Task: Find connections with filter location Divinópolis with filter topic #personalbrandingwith filter profile language Spanish with filter current company Samsung Electronics with filter school Paavai Engineering College with filter industry Commercial and Industrial Equipment Rental with filter service category DJing with filter keywords title Data Analyst
Action: Mouse moved to (563, 175)
Screenshot: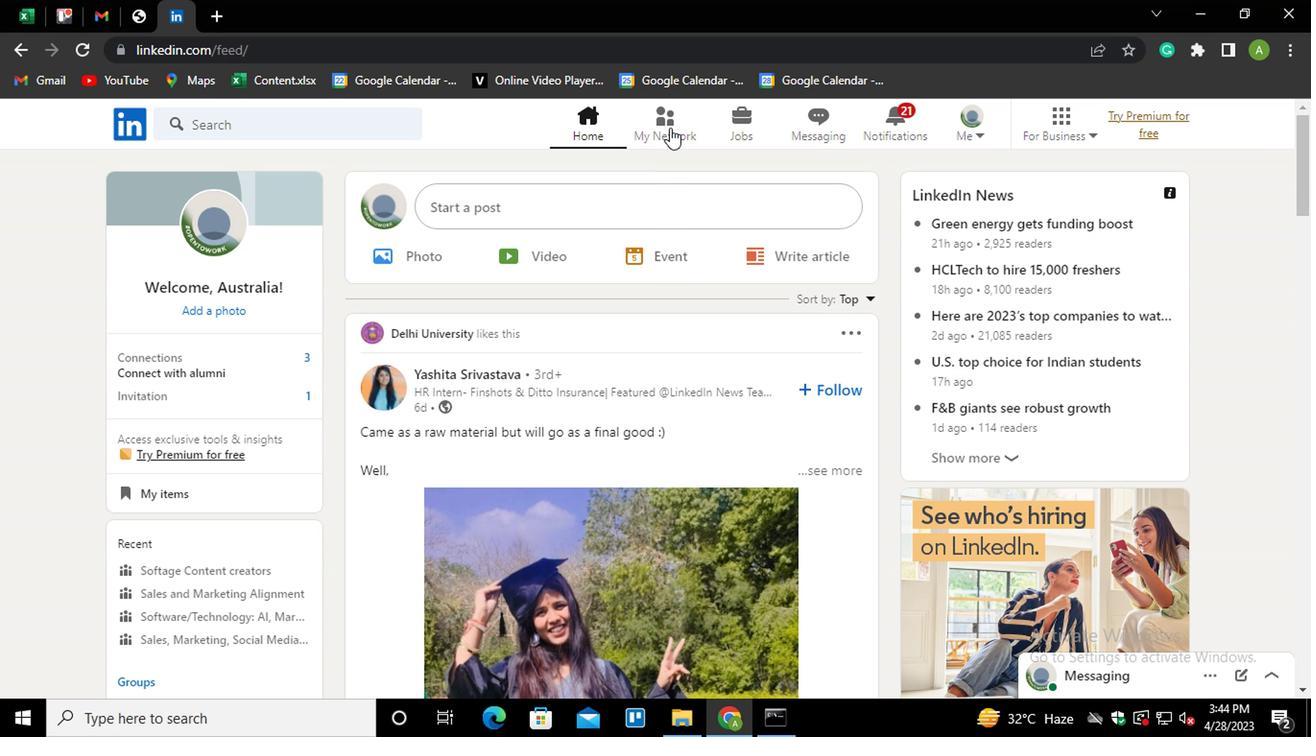 
Action: Mouse pressed left at (563, 175)
Screenshot: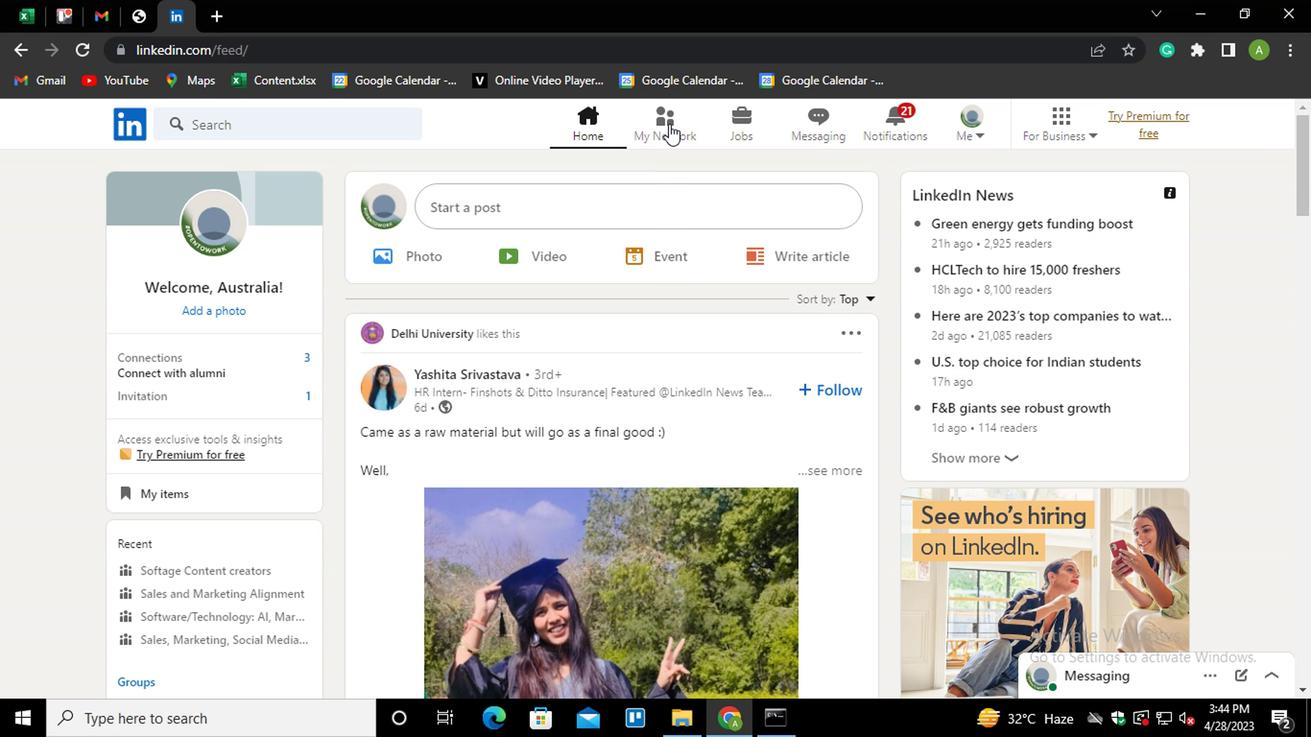 
Action: Mouse moved to (269, 251)
Screenshot: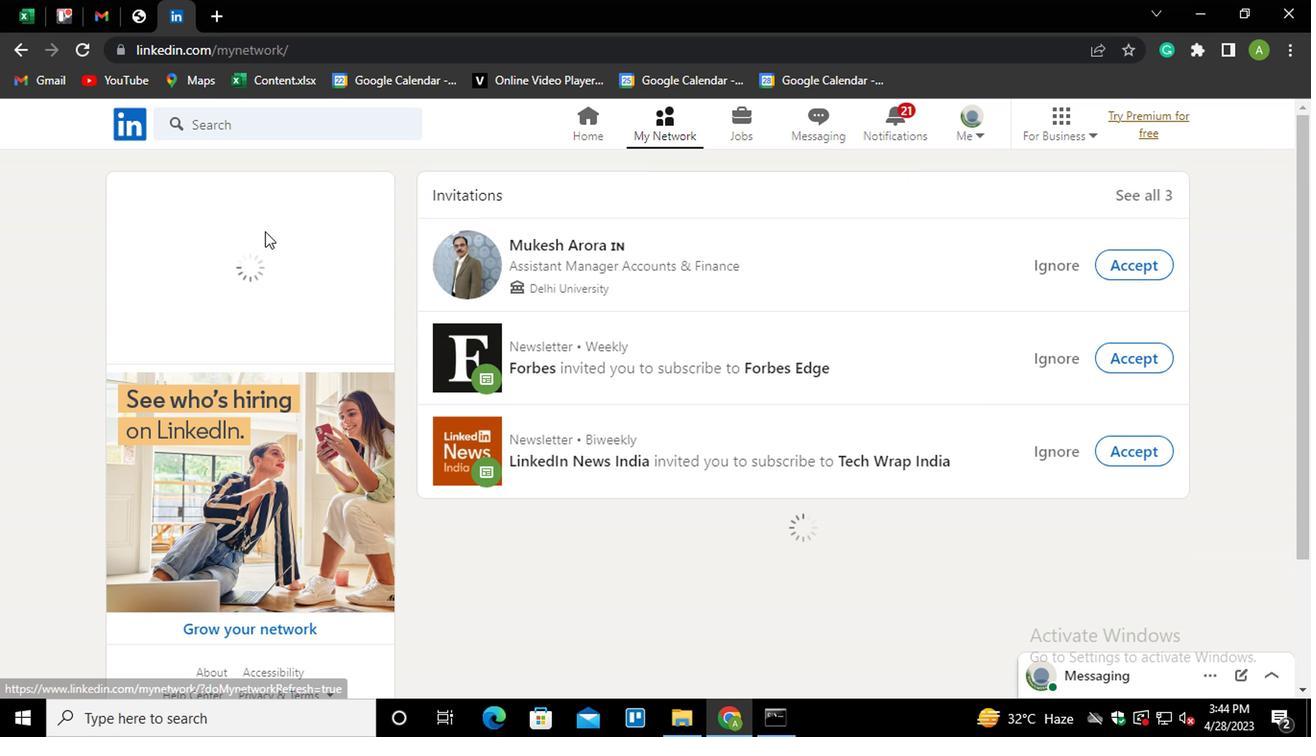 
Action: Mouse pressed left at (269, 251)
Screenshot: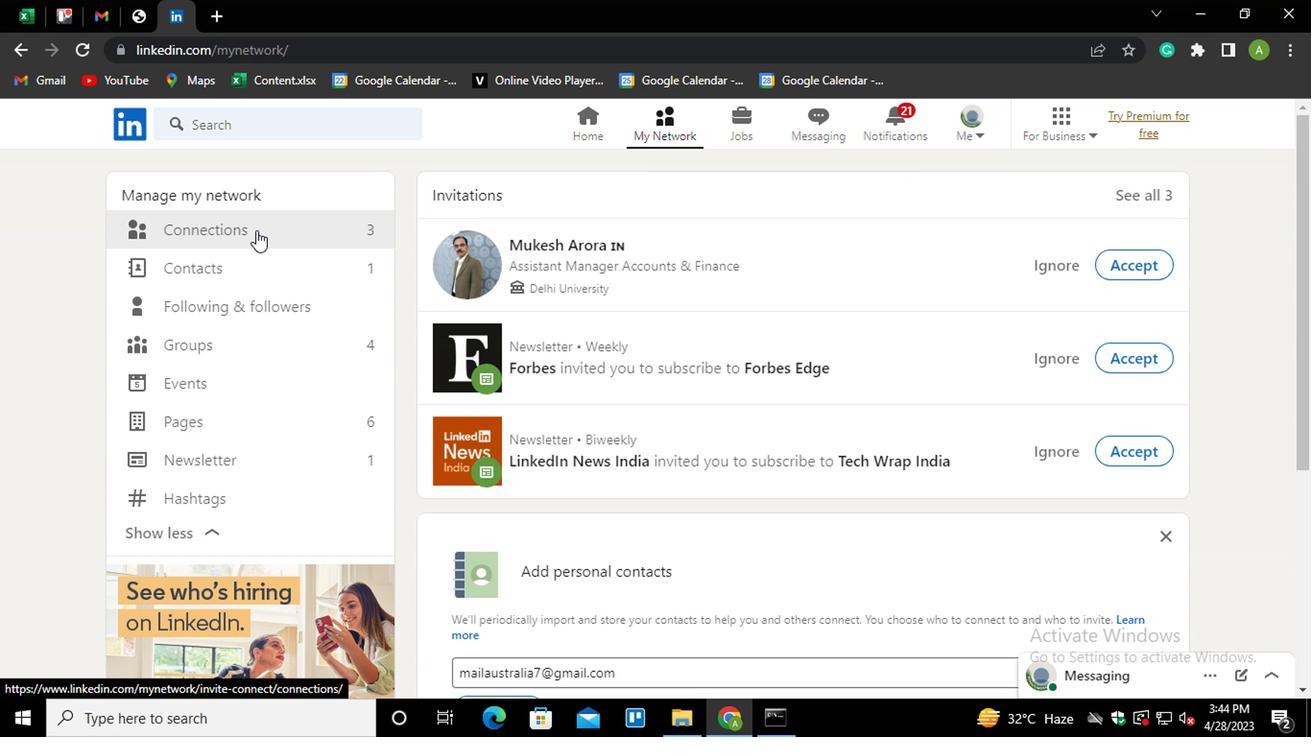 
Action: Mouse moved to (648, 248)
Screenshot: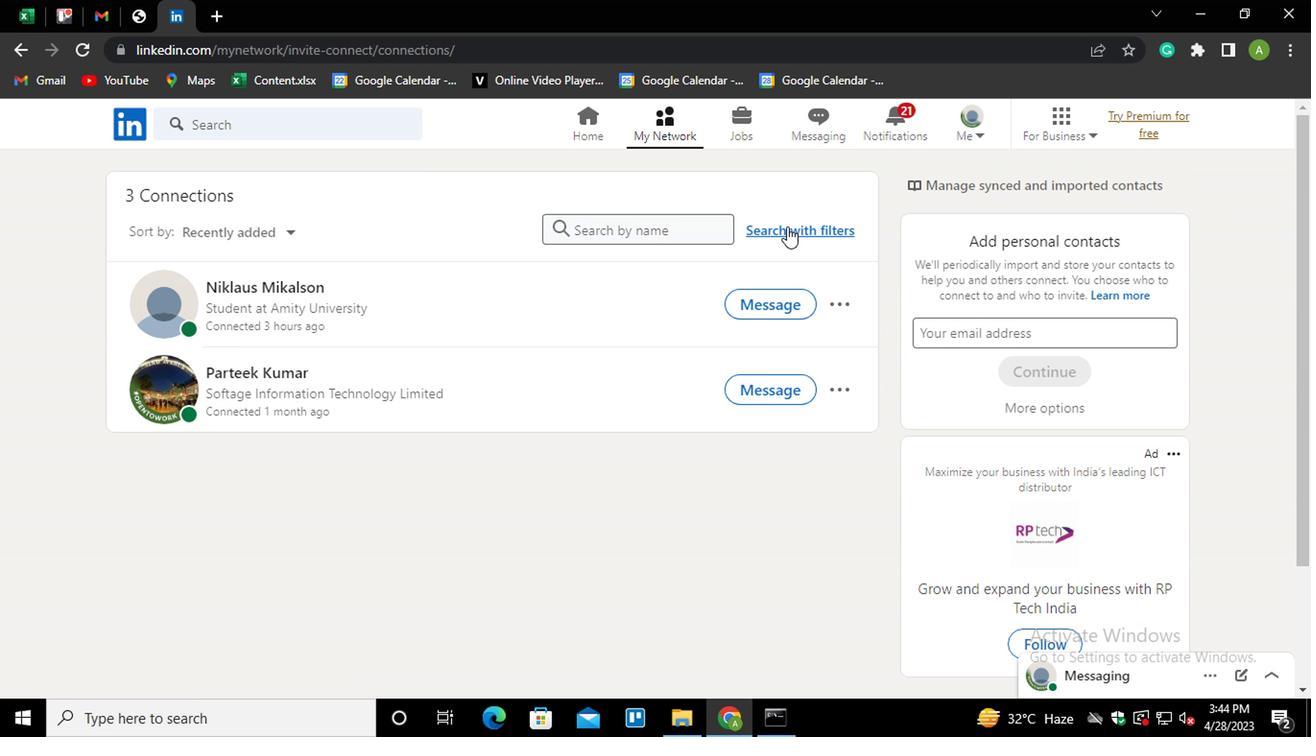 
Action: Mouse pressed left at (648, 248)
Screenshot: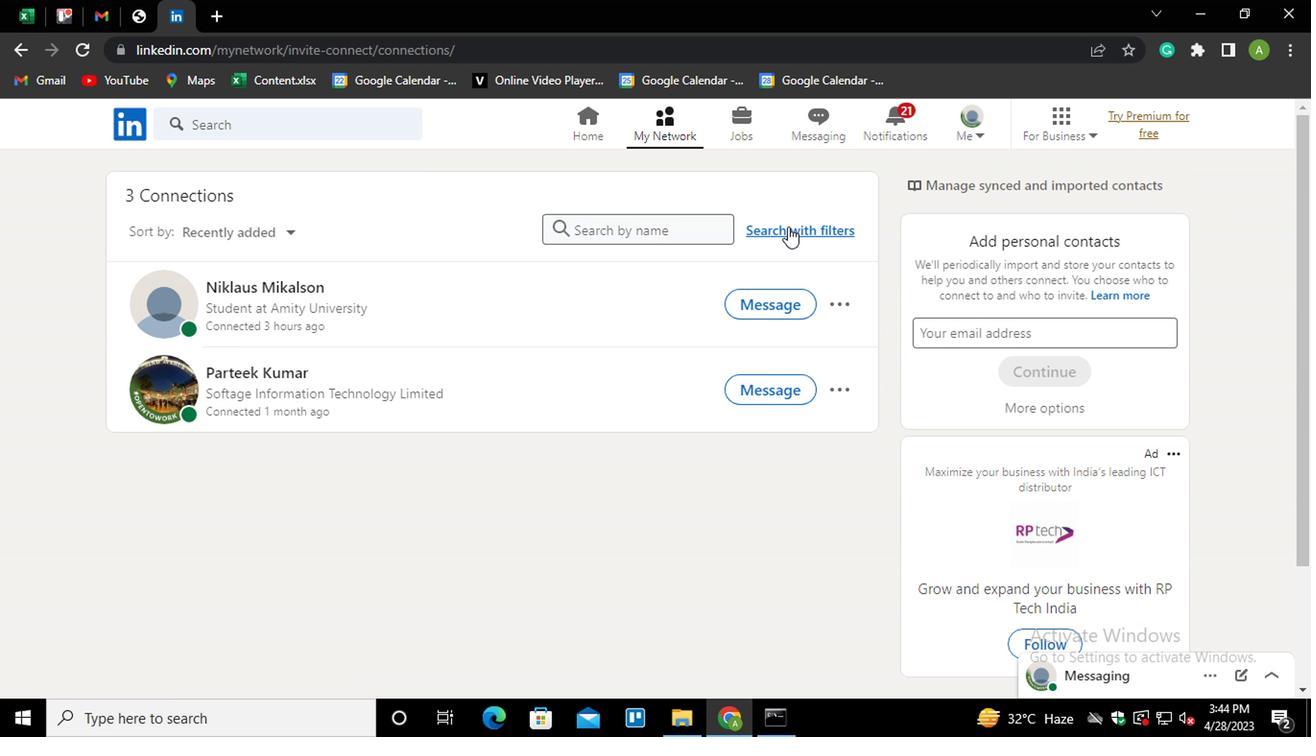 
Action: Mouse moved to (601, 213)
Screenshot: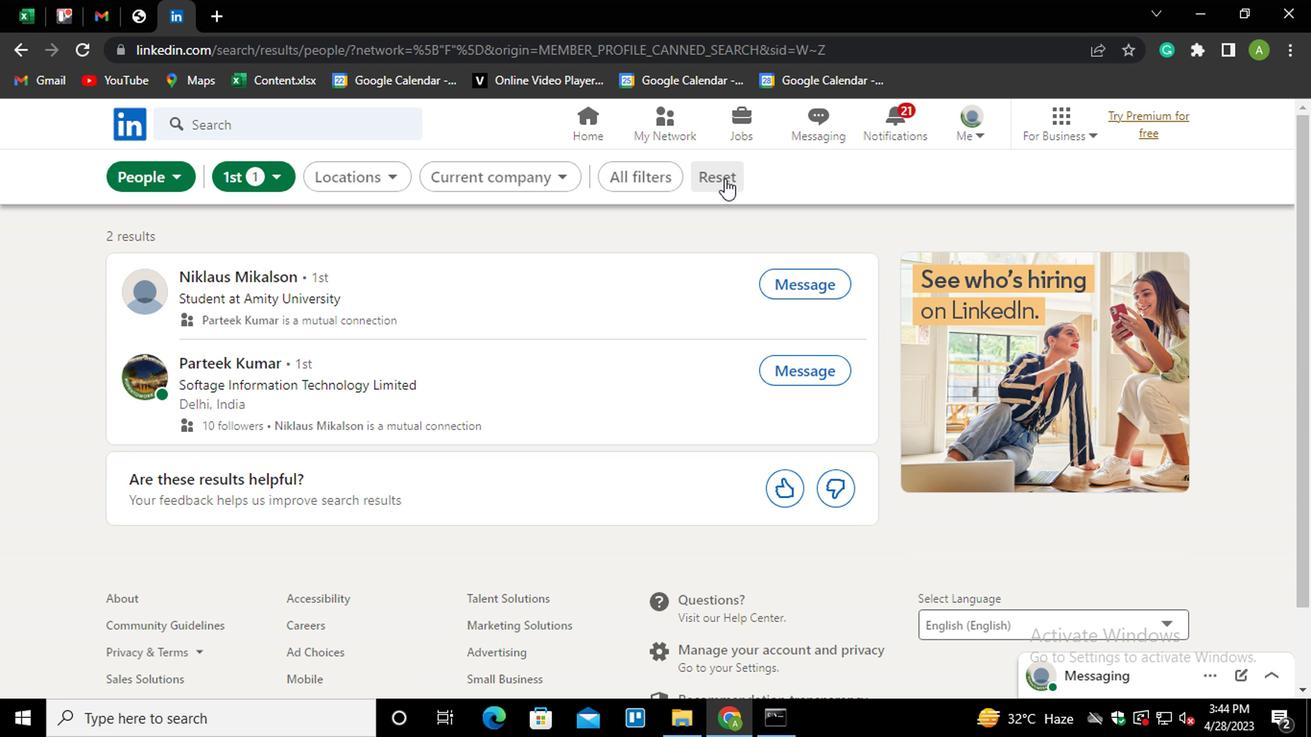 
Action: Mouse pressed left at (601, 213)
Screenshot: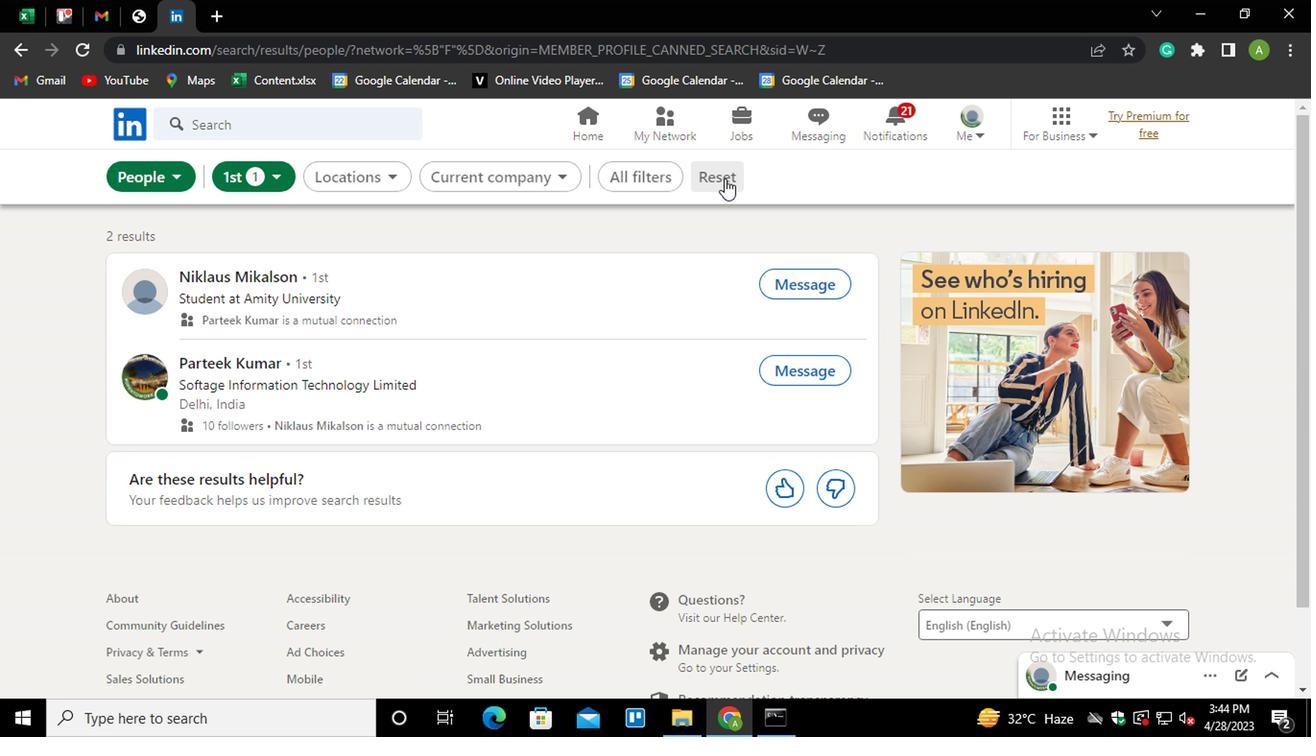 
Action: Mouse moved to (574, 216)
Screenshot: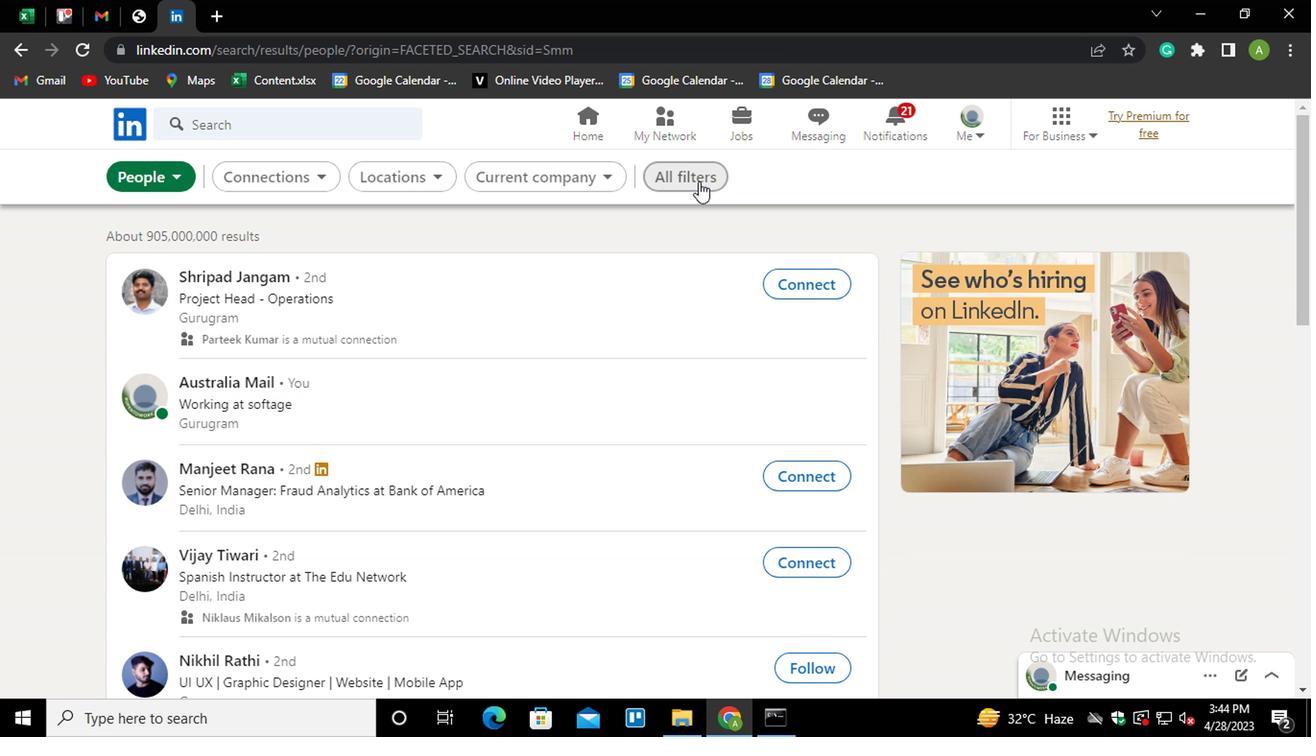 
Action: Mouse pressed left at (574, 216)
Screenshot: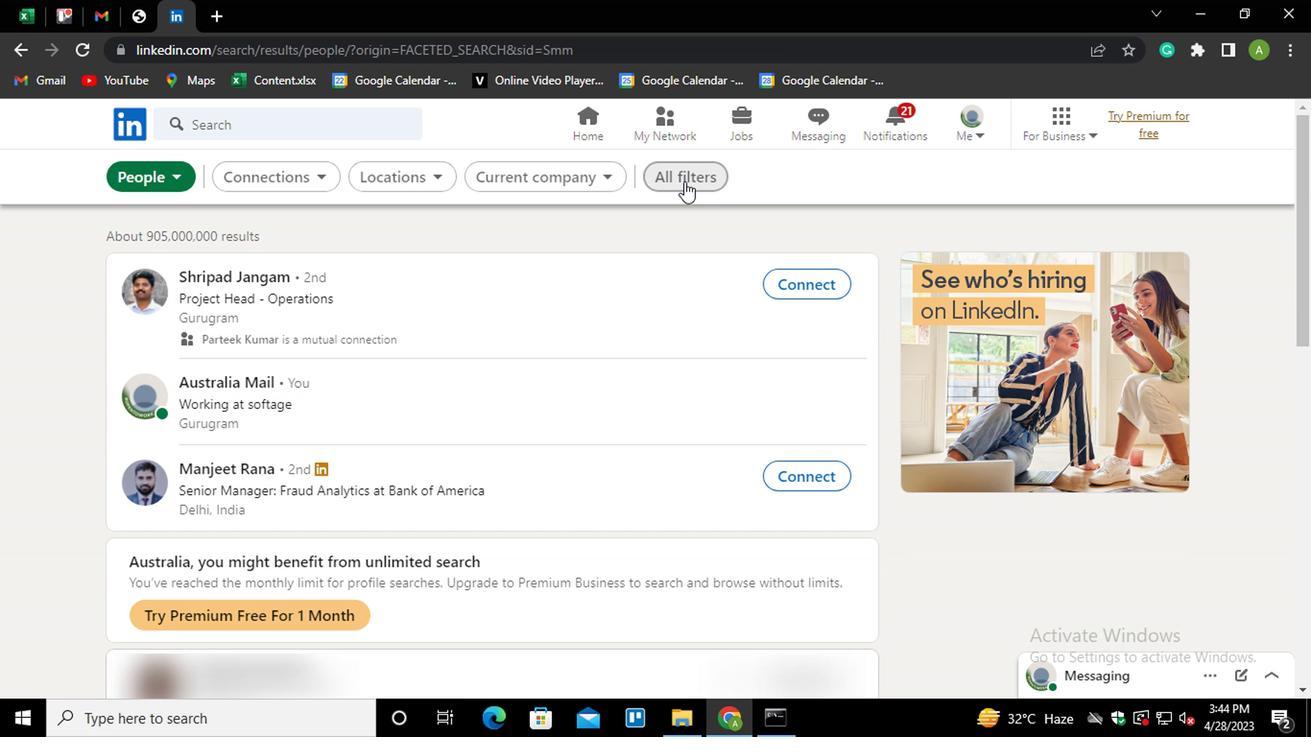 
Action: Mouse moved to (797, 321)
Screenshot: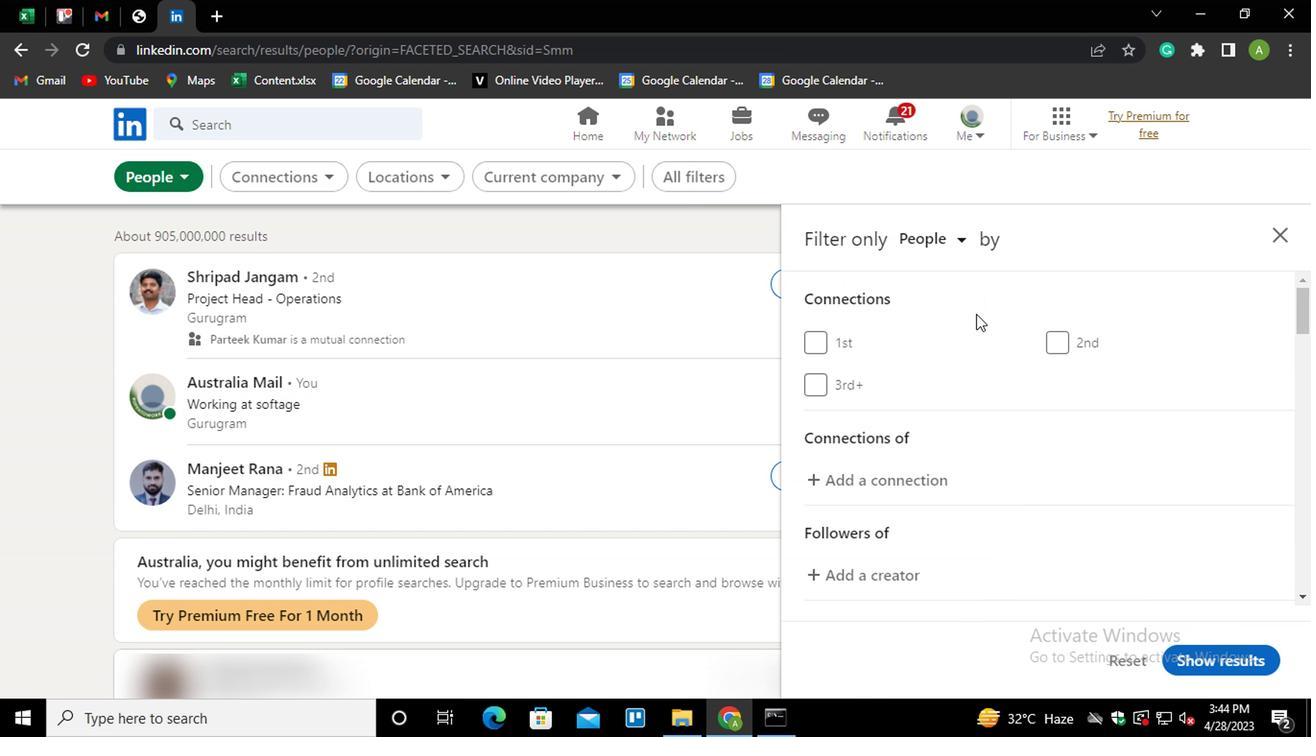 
Action: Mouse scrolled (797, 320) with delta (0, 0)
Screenshot: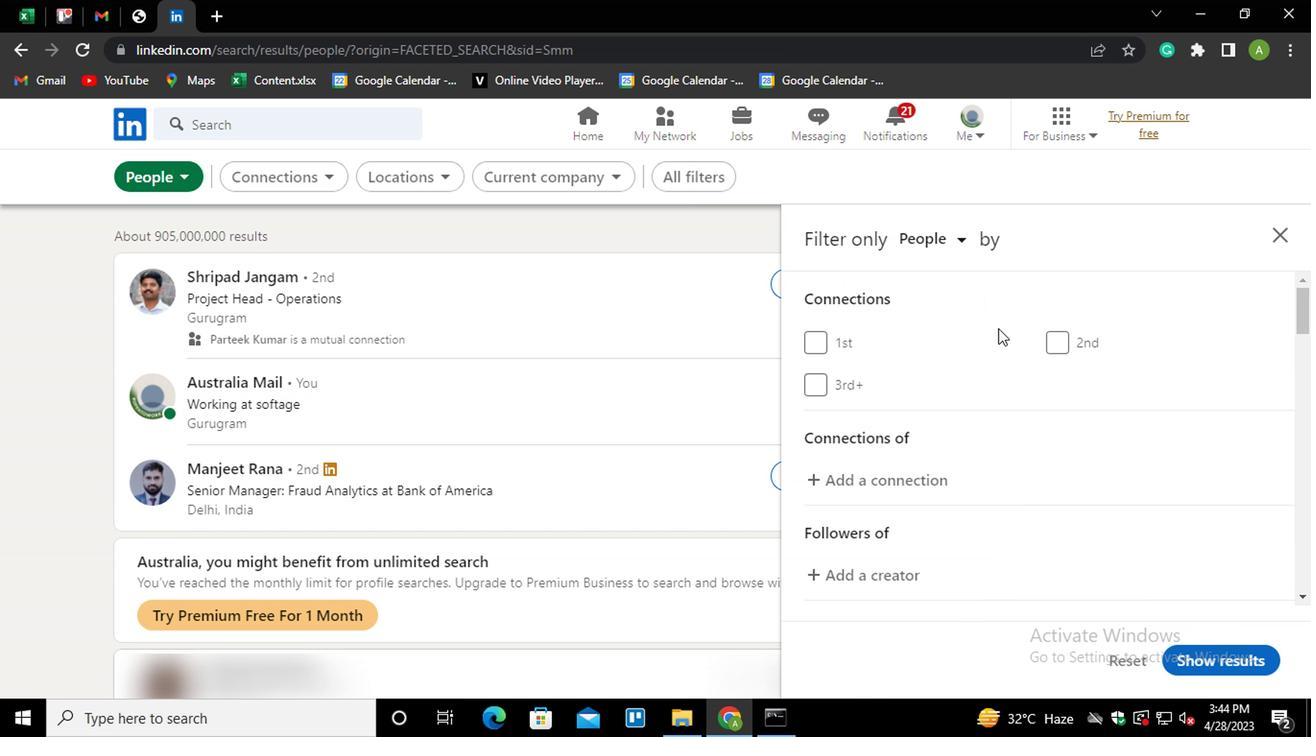 
Action: Mouse scrolled (797, 320) with delta (0, 0)
Screenshot: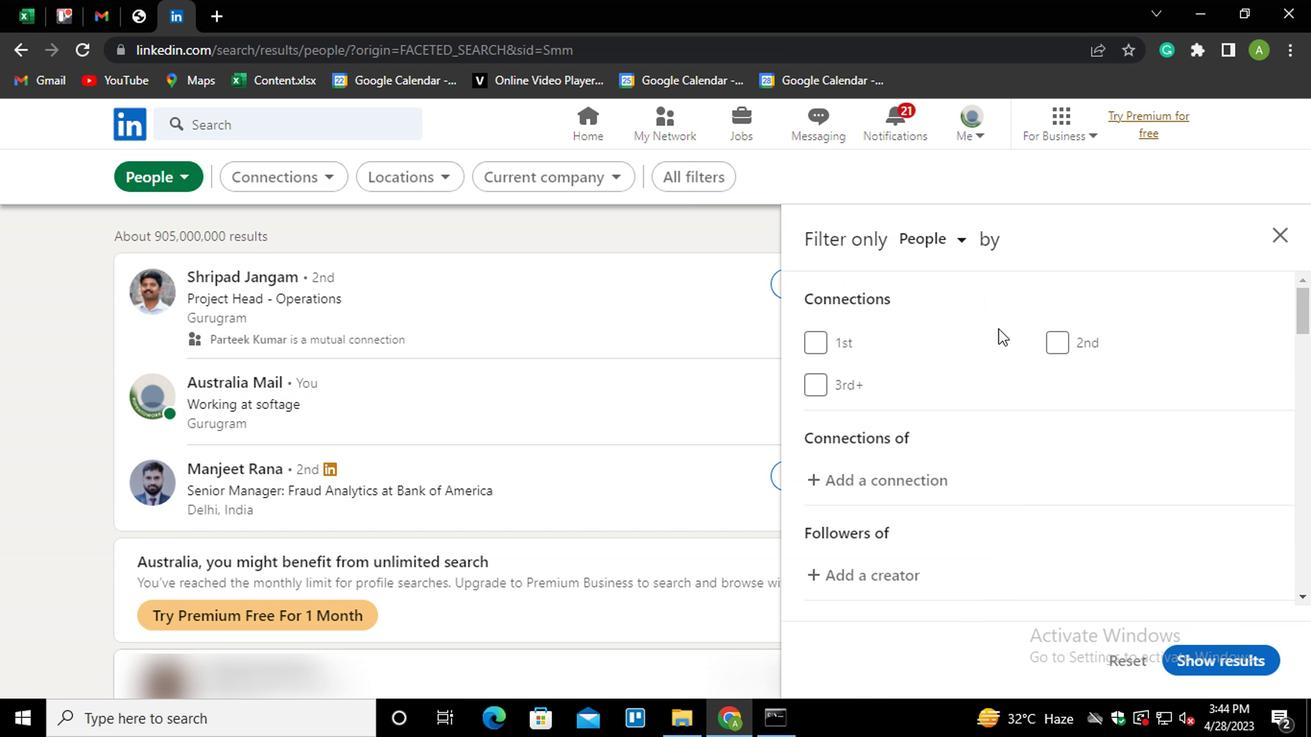 
Action: Mouse scrolled (797, 320) with delta (0, 0)
Screenshot: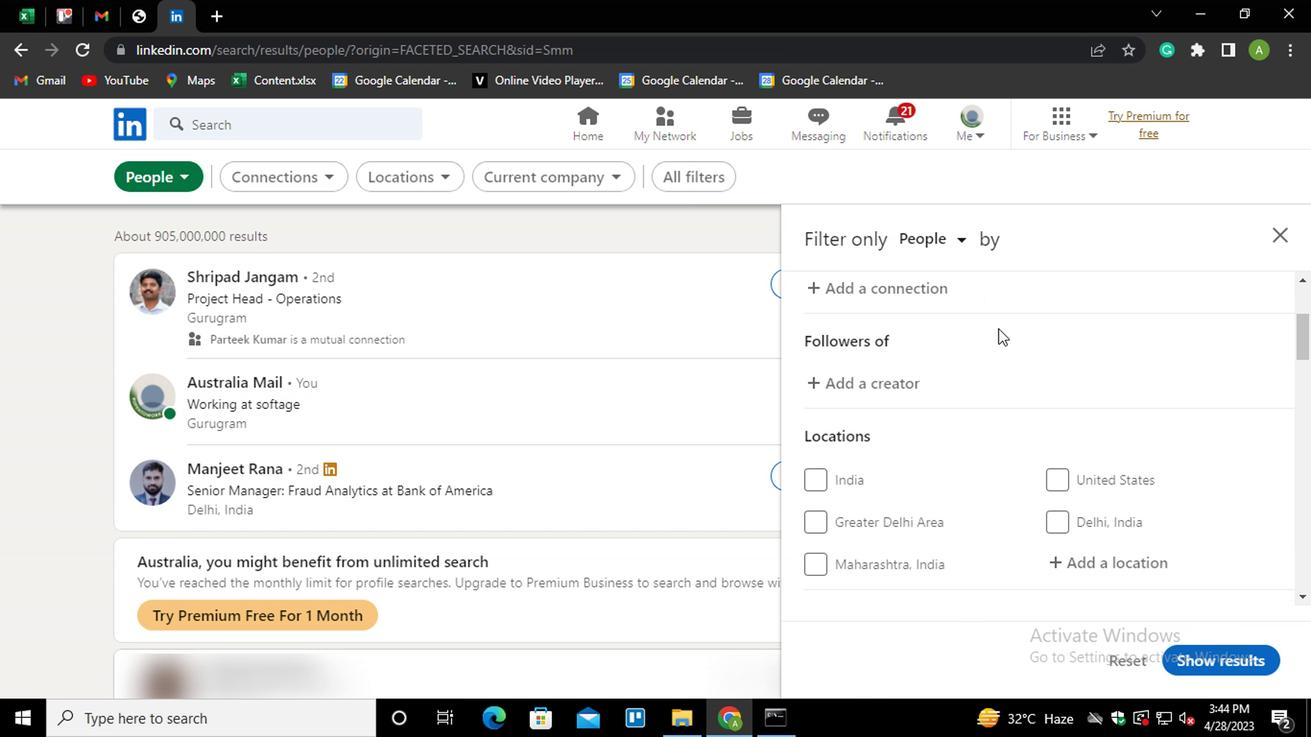 
Action: Mouse moved to (849, 420)
Screenshot: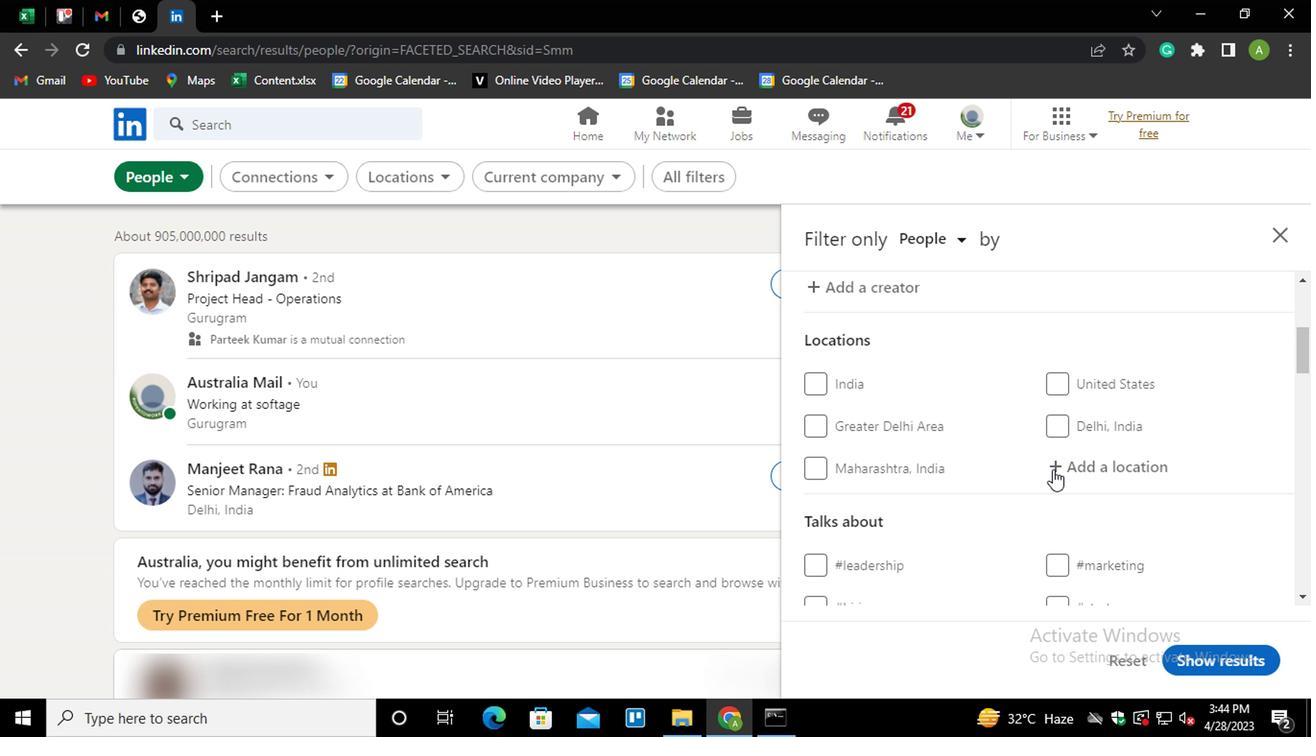 
Action: Mouse pressed left at (849, 420)
Screenshot: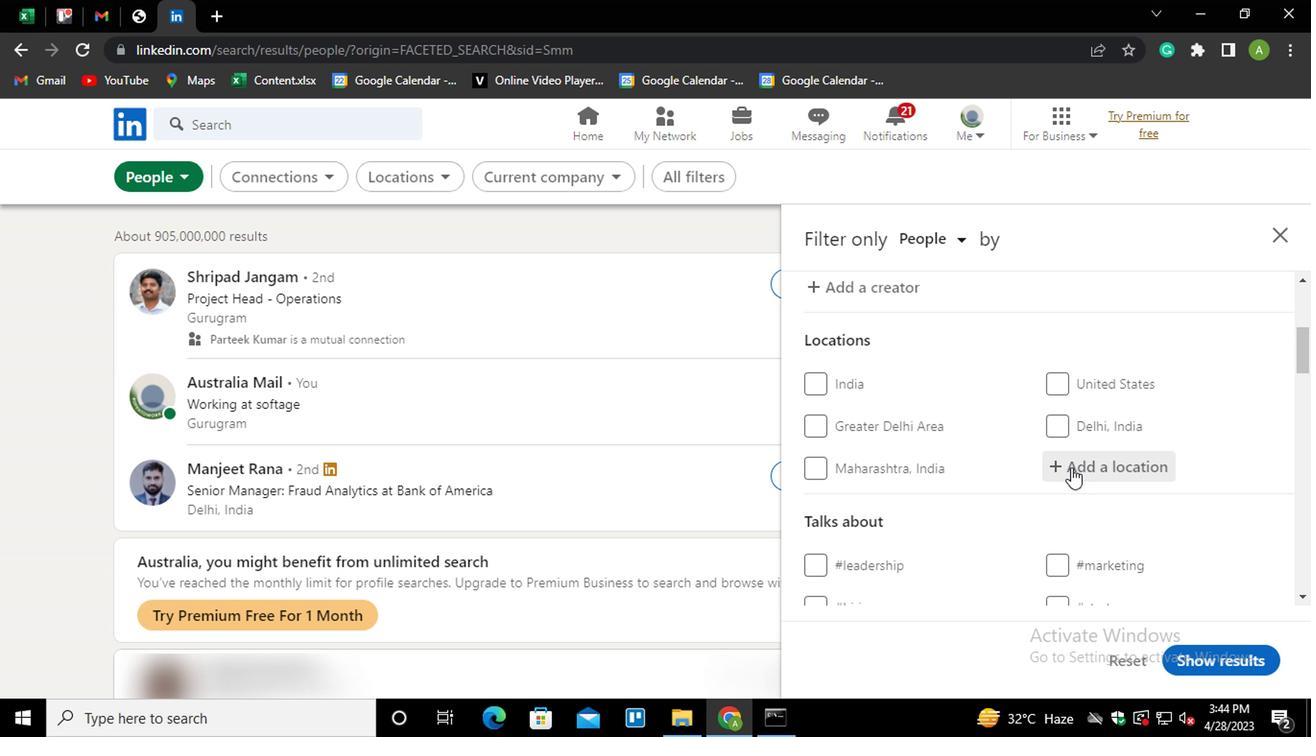 
Action: Mouse moved to (848, 420)
Screenshot: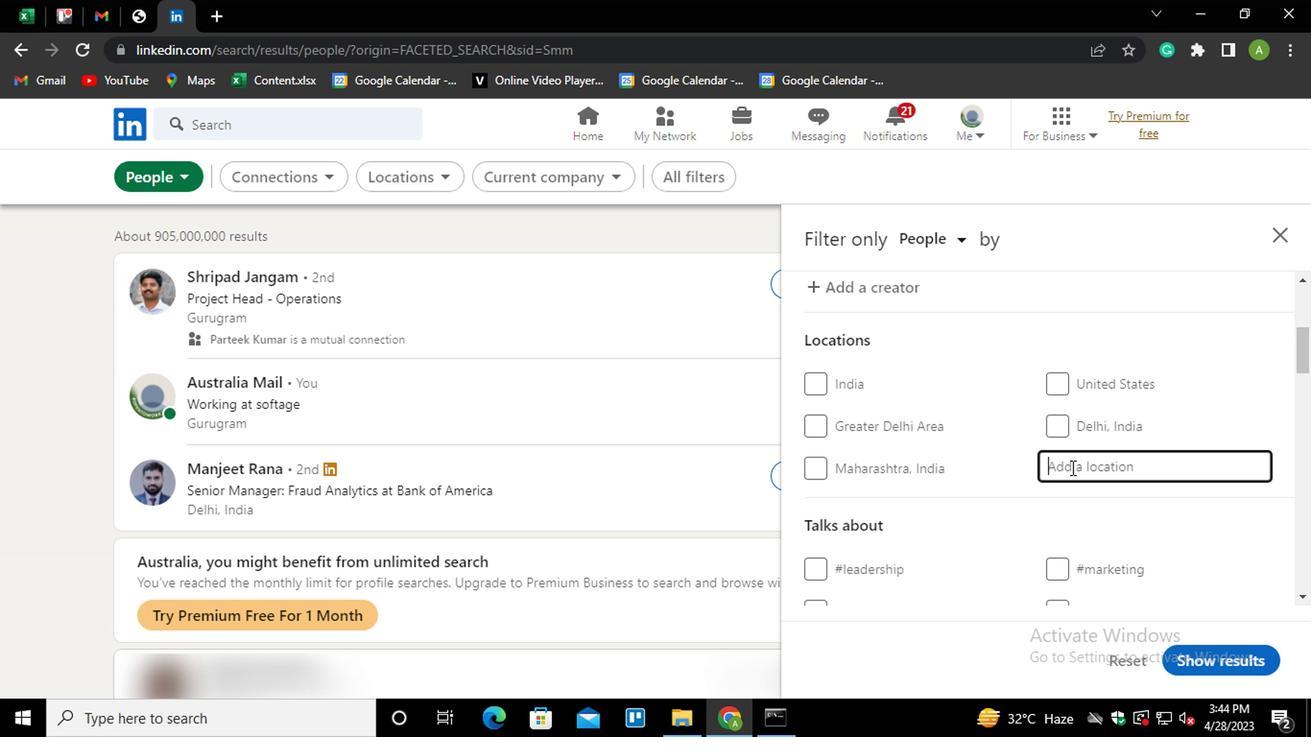 
Action: Key pressed <Key.shift>
Screenshot: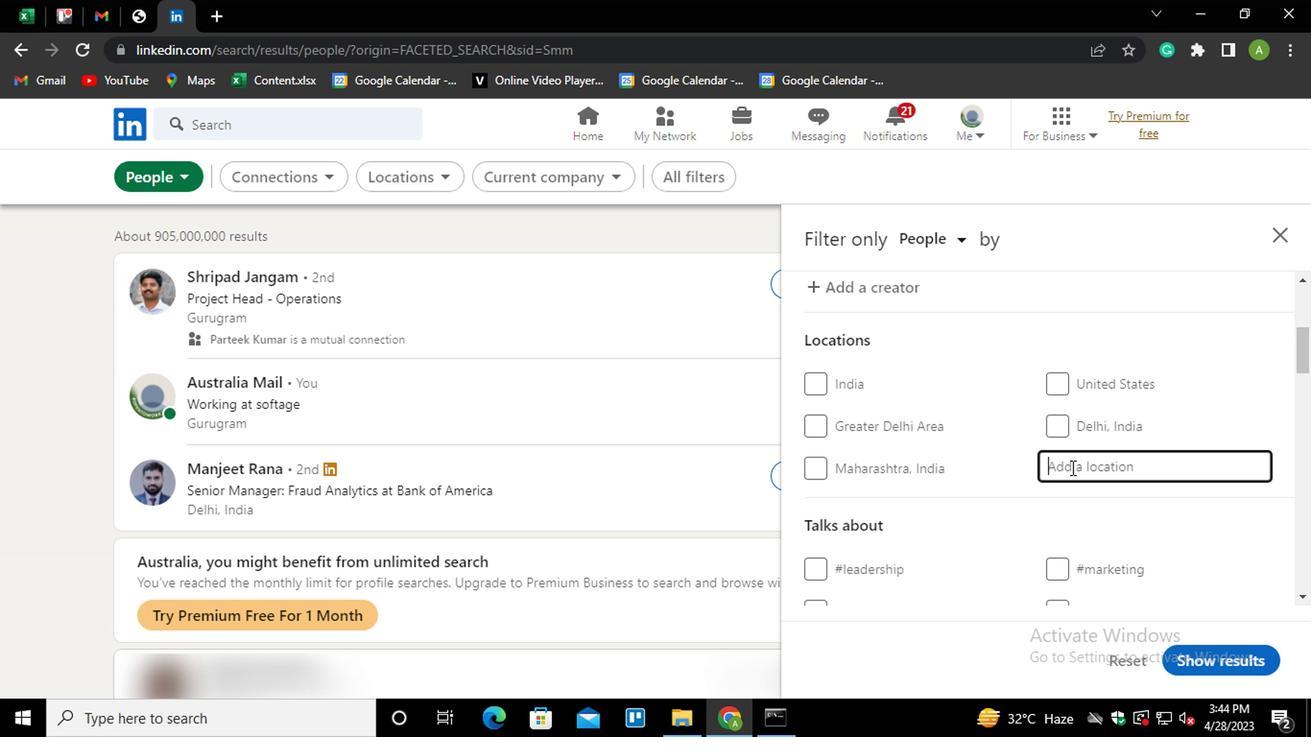 
Action: Mouse moved to (847, 421)
Screenshot: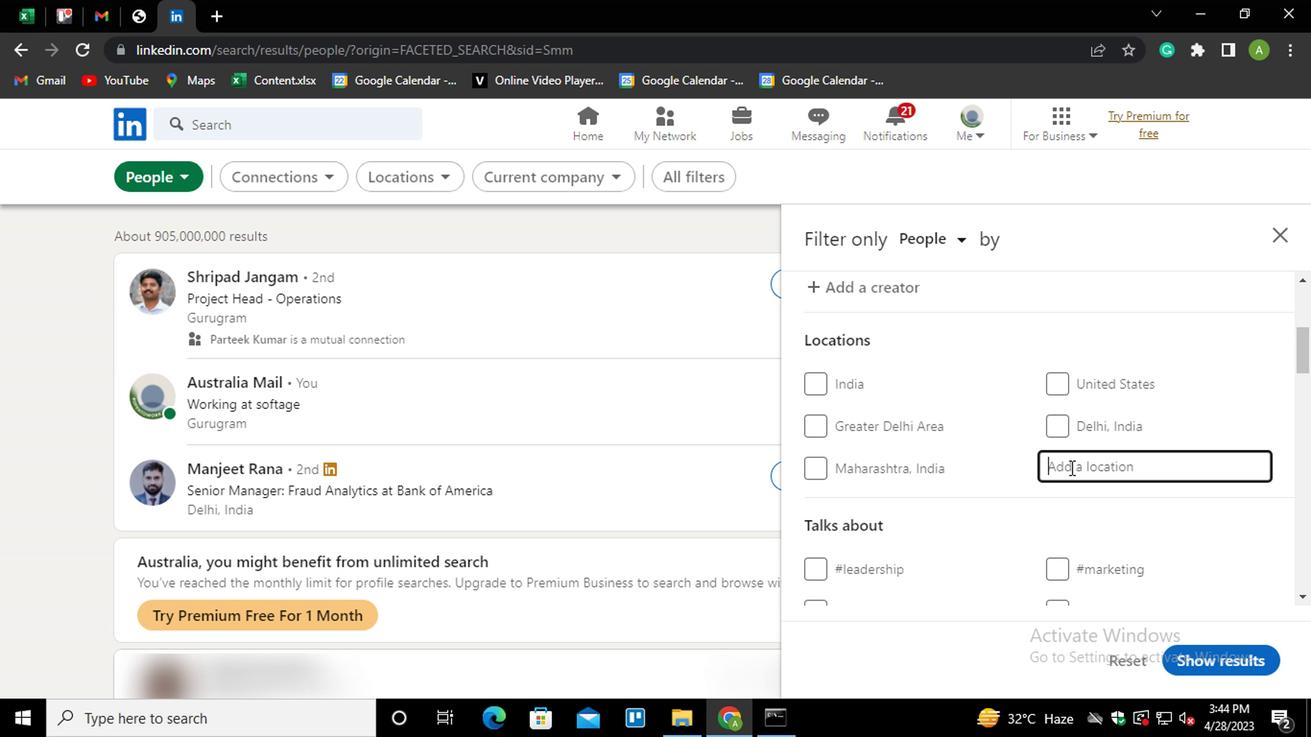
Action: Key pressed D
Screenshot: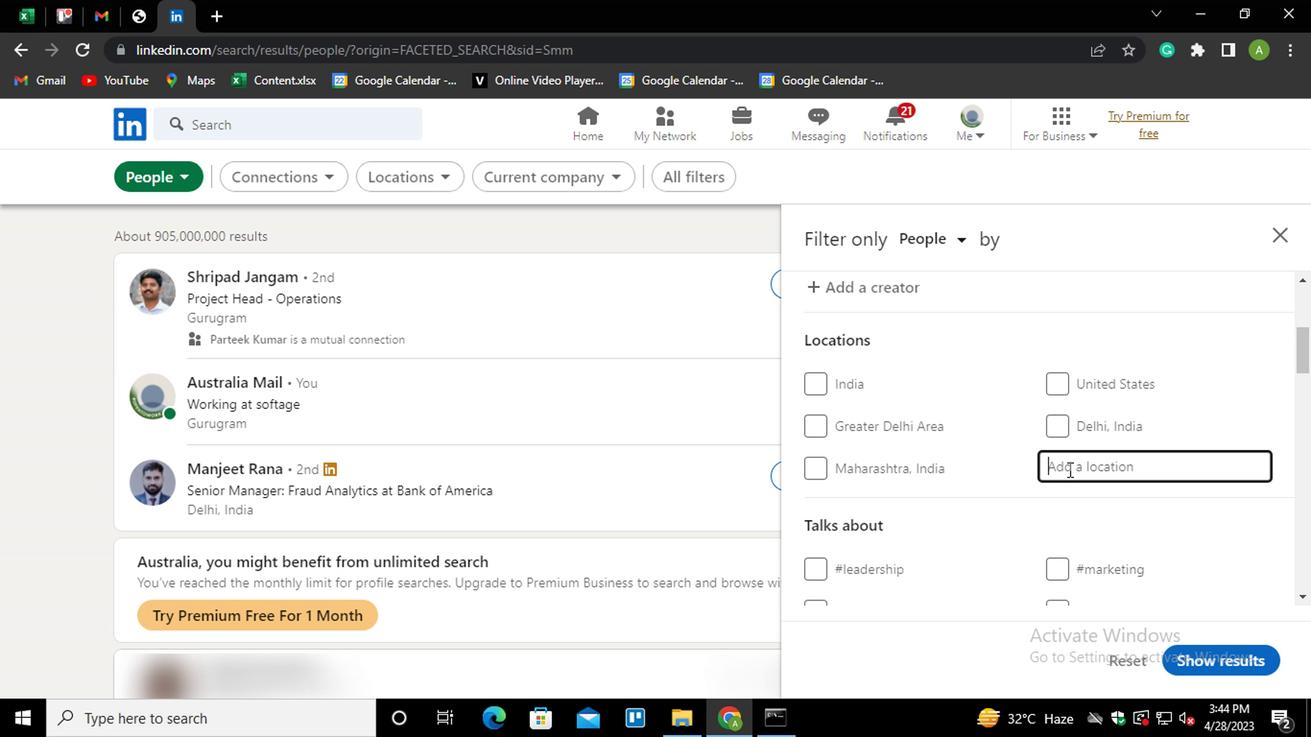 
Action: Mouse moved to (843, 424)
Screenshot: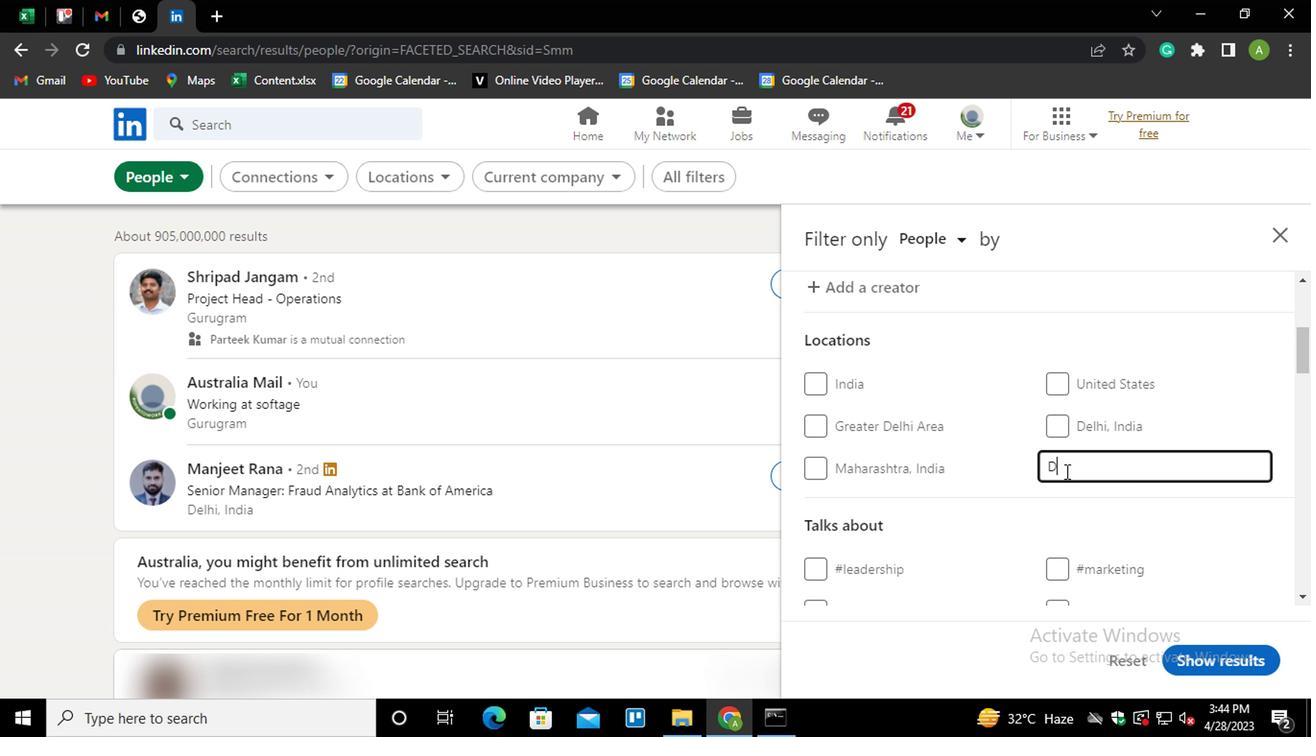 
Action: Key pressed IVINOPOLIS<Key.down><Key.enter>
Screenshot: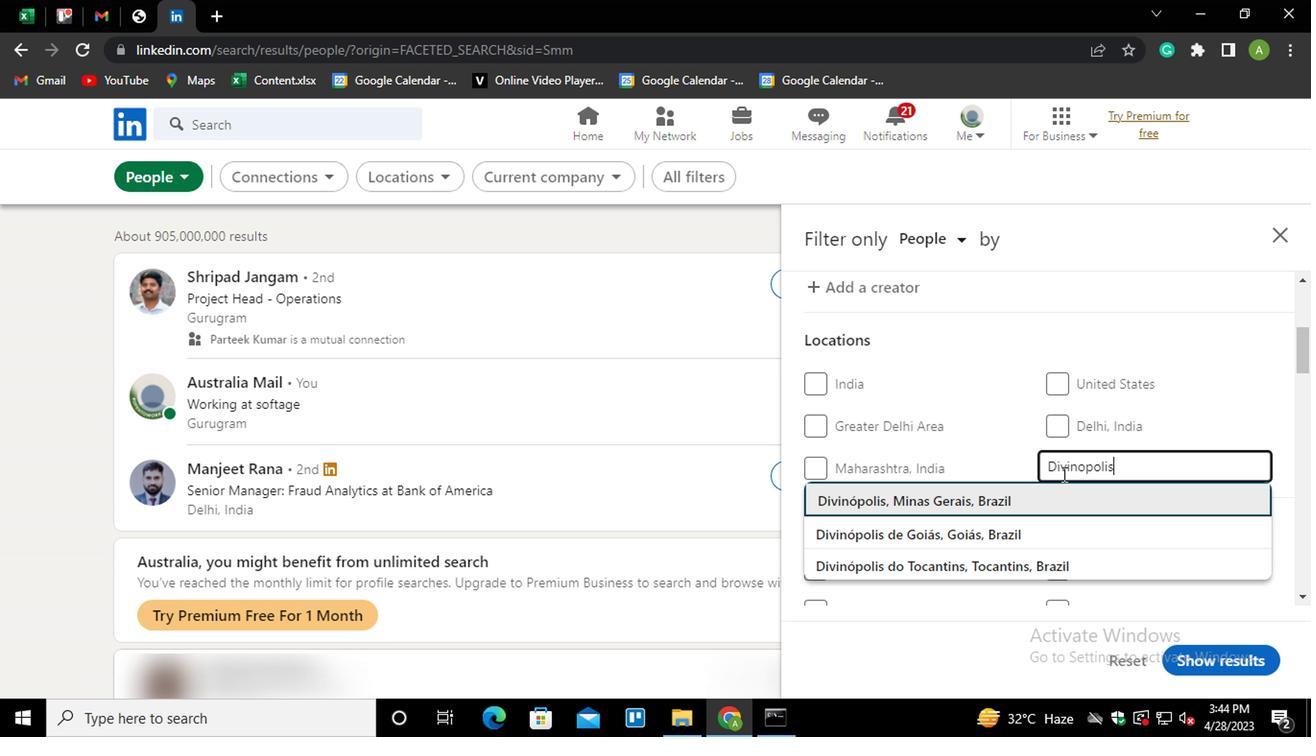 
Action: Mouse scrolled (843, 424) with delta (0, 0)
Screenshot: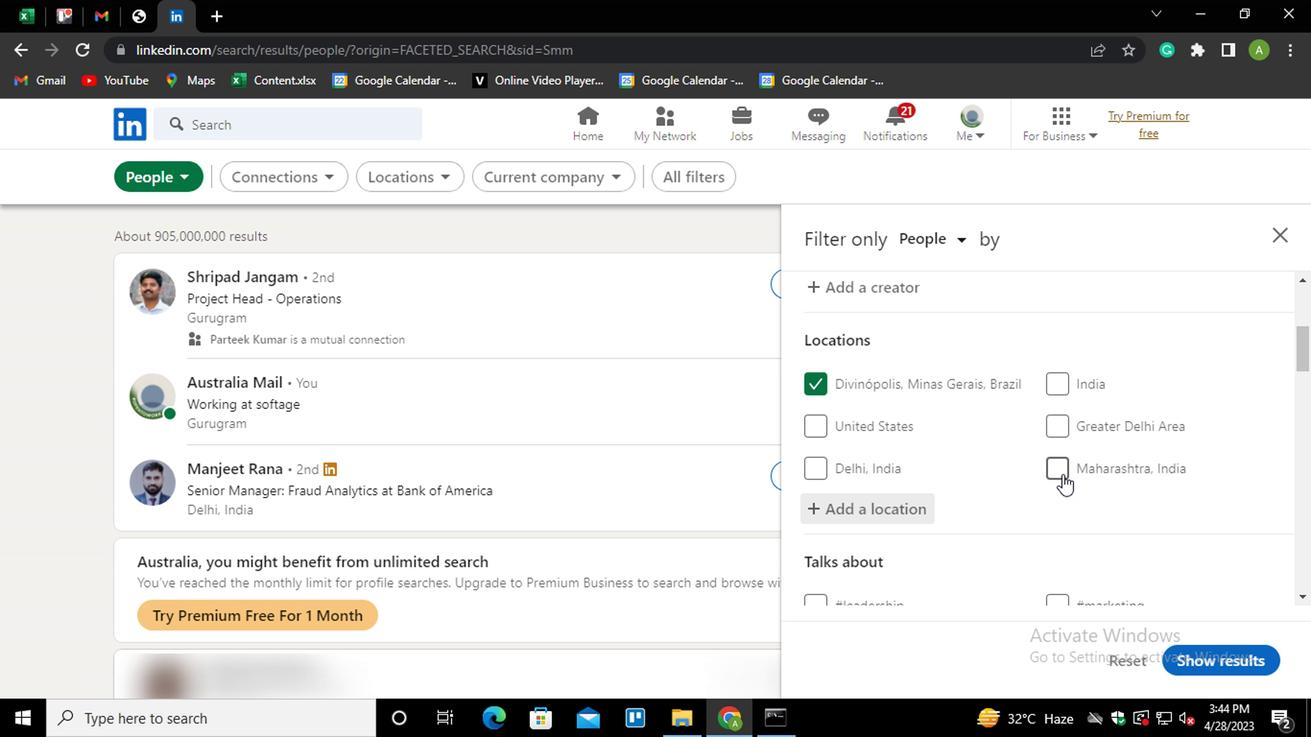 
Action: Mouse scrolled (843, 424) with delta (0, 0)
Screenshot: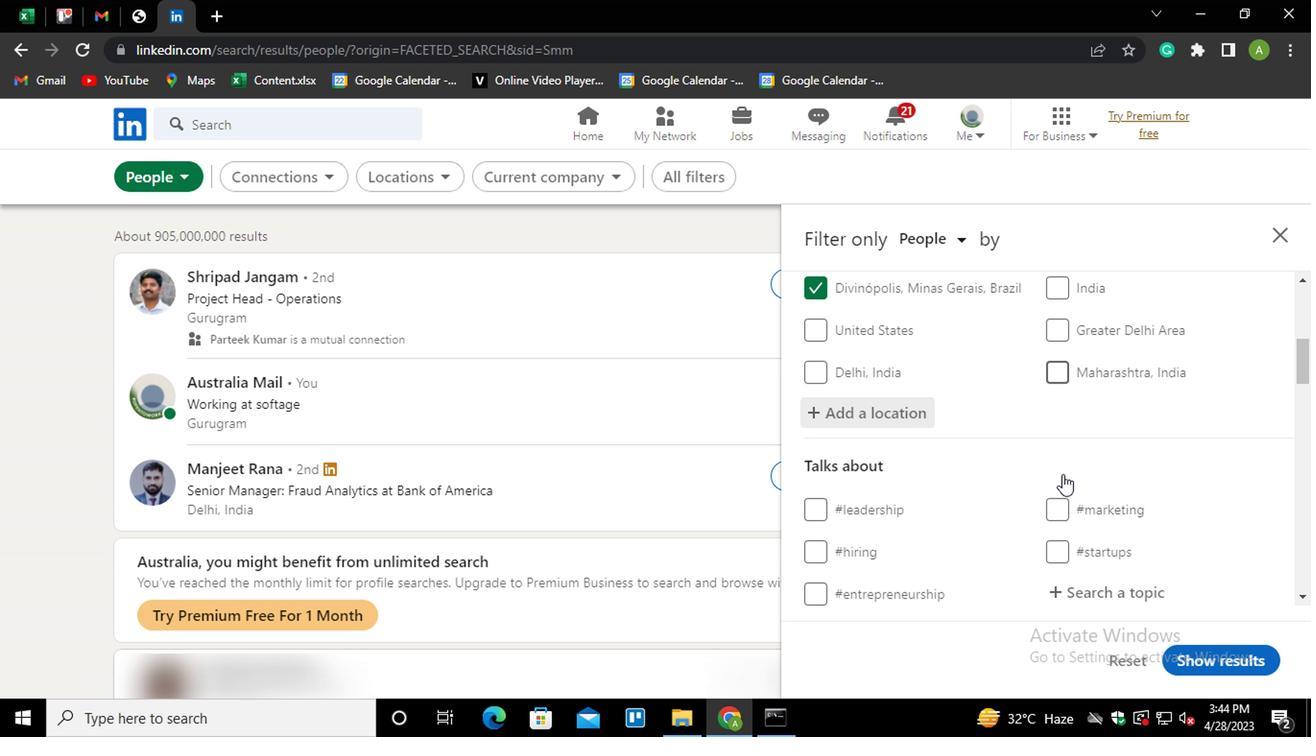
Action: Mouse scrolled (843, 424) with delta (0, 0)
Screenshot: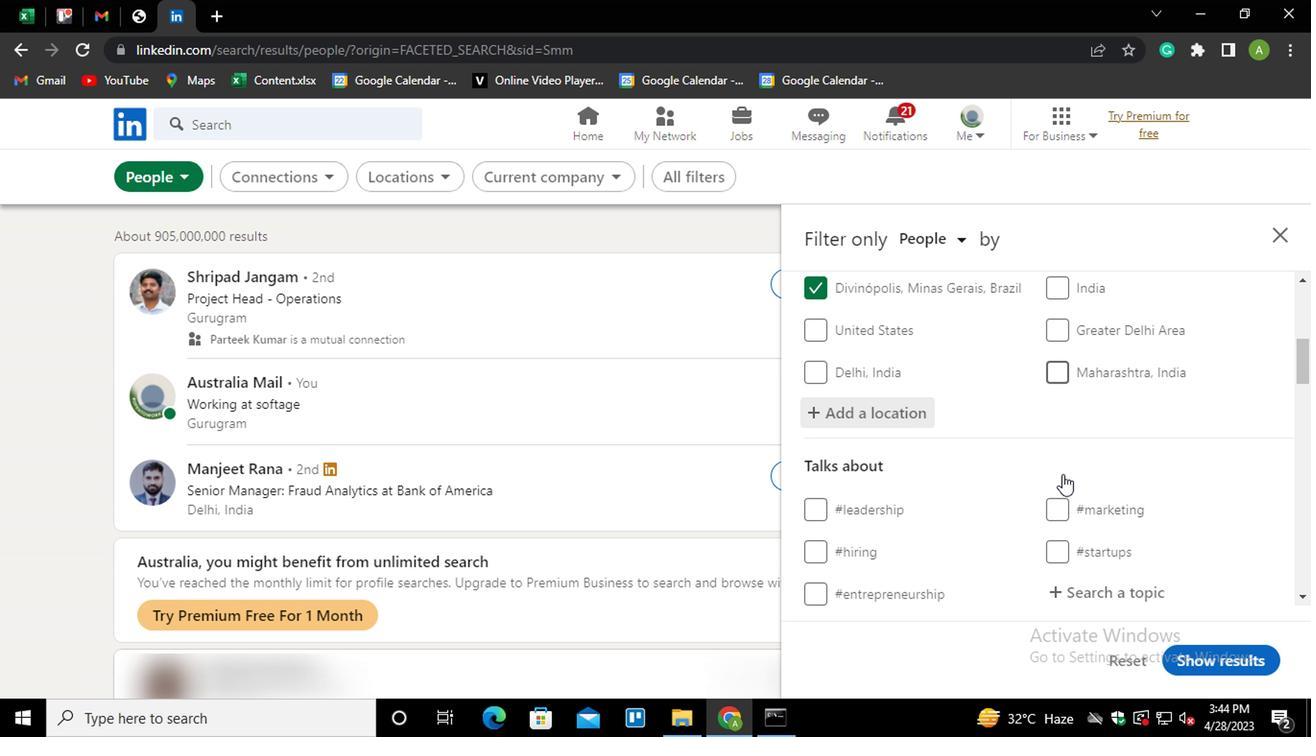 
Action: Mouse moved to (854, 375)
Screenshot: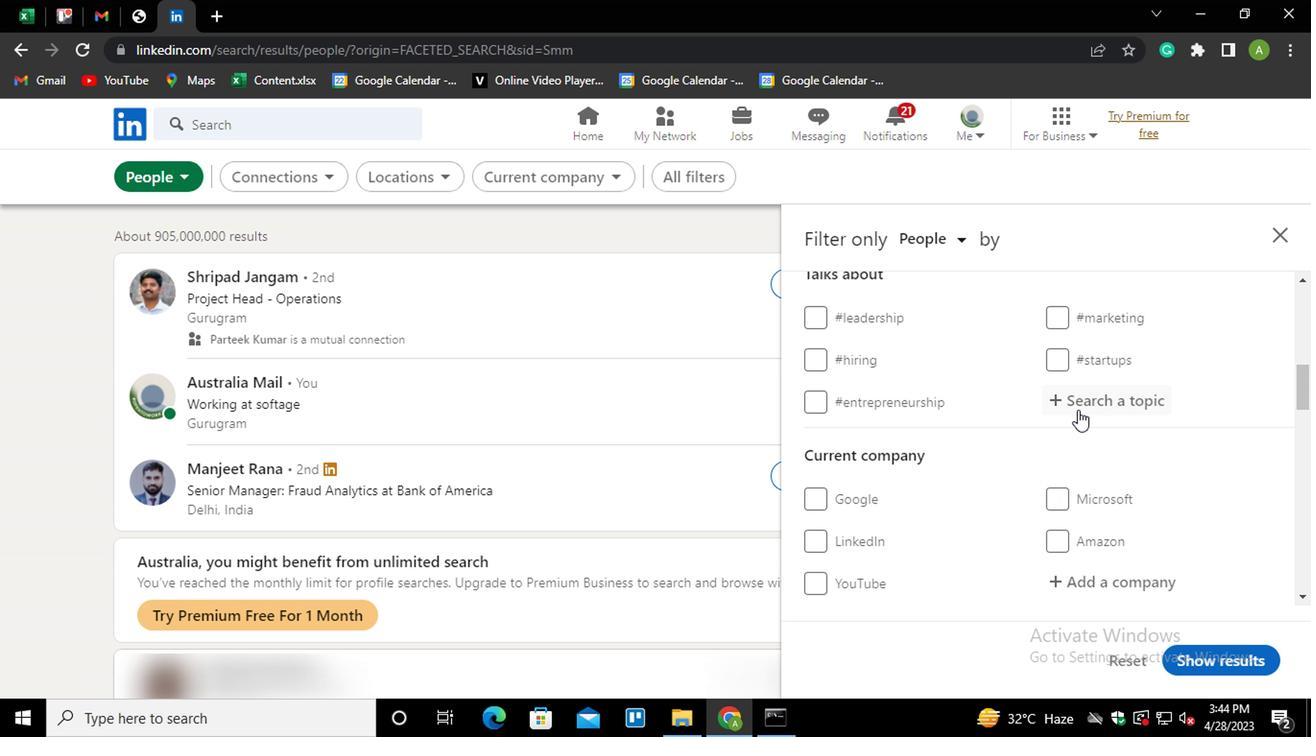 
Action: Mouse pressed left at (854, 375)
Screenshot: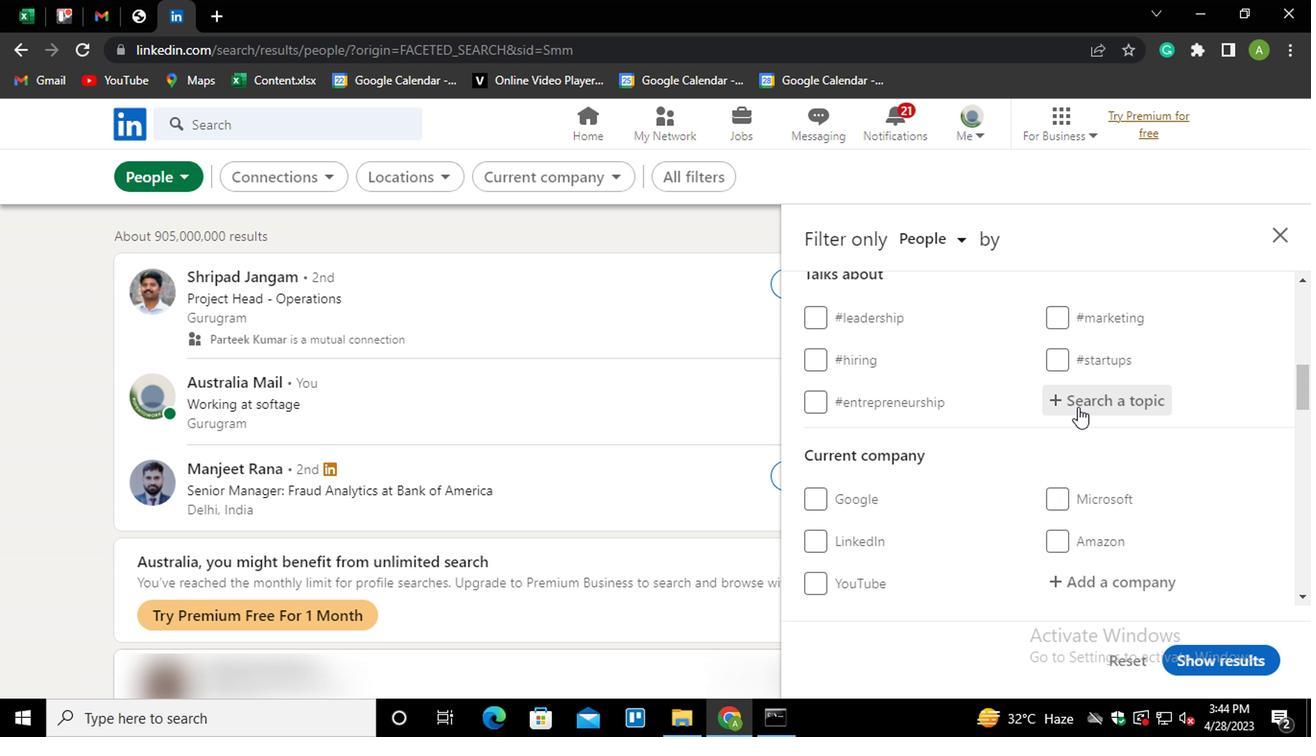 
Action: Key pressed PERSONALBRANDI<Key.down><Key.enter>
Screenshot: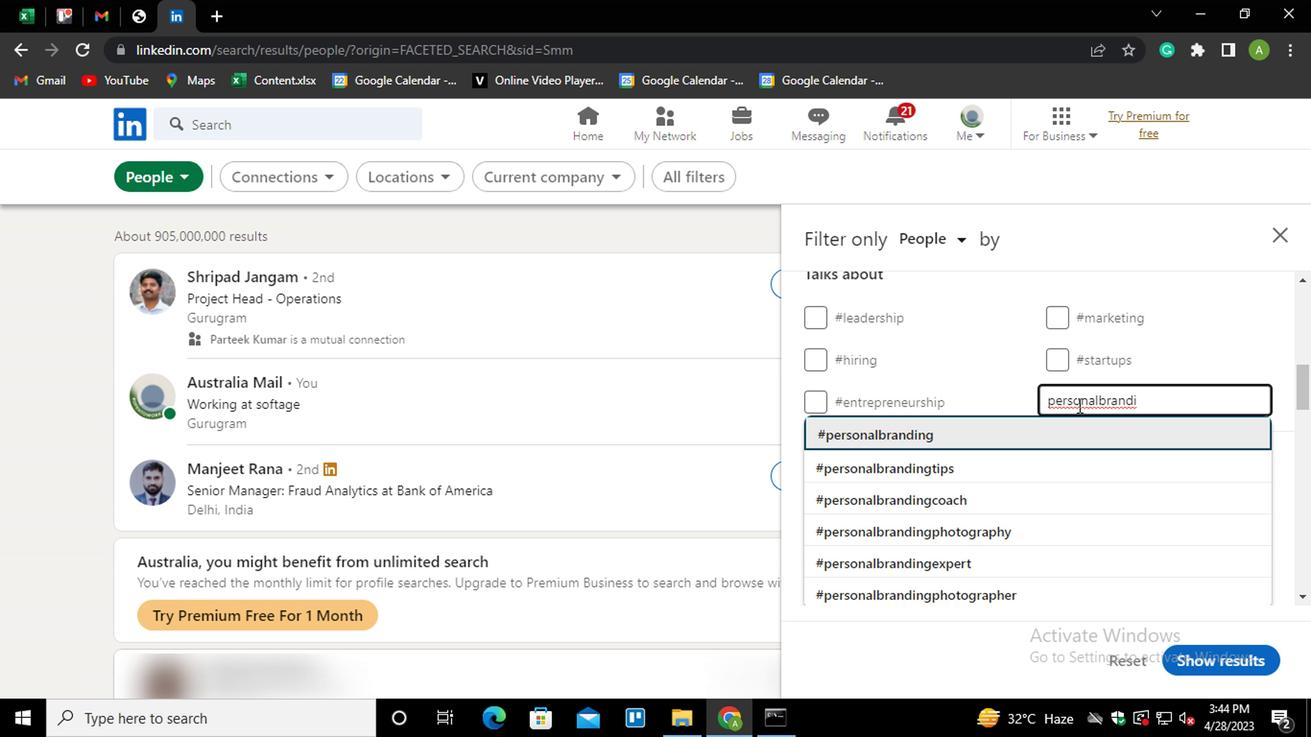 
Action: Mouse scrolled (854, 374) with delta (0, 0)
Screenshot: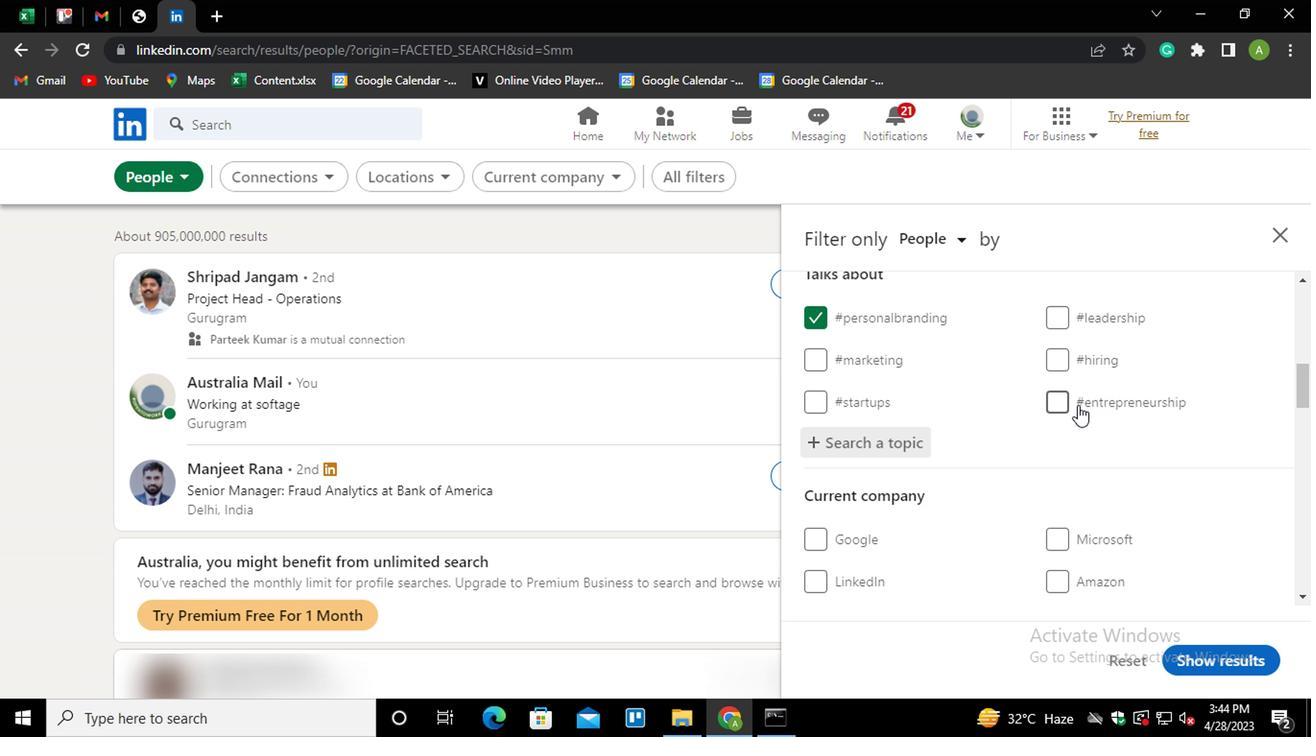 
Action: Mouse scrolled (854, 374) with delta (0, 0)
Screenshot: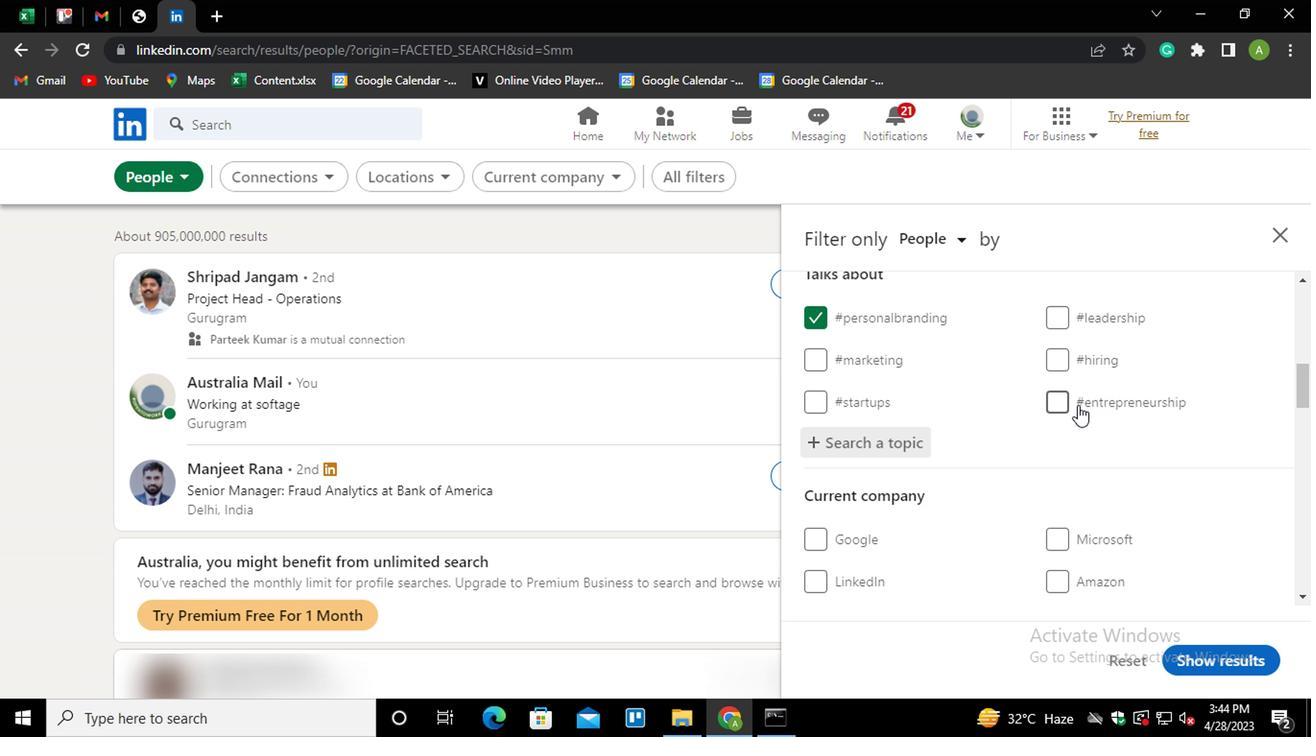 
Action: Mouse scrolled (854, 374) with delta (0, 0)
Screenshot: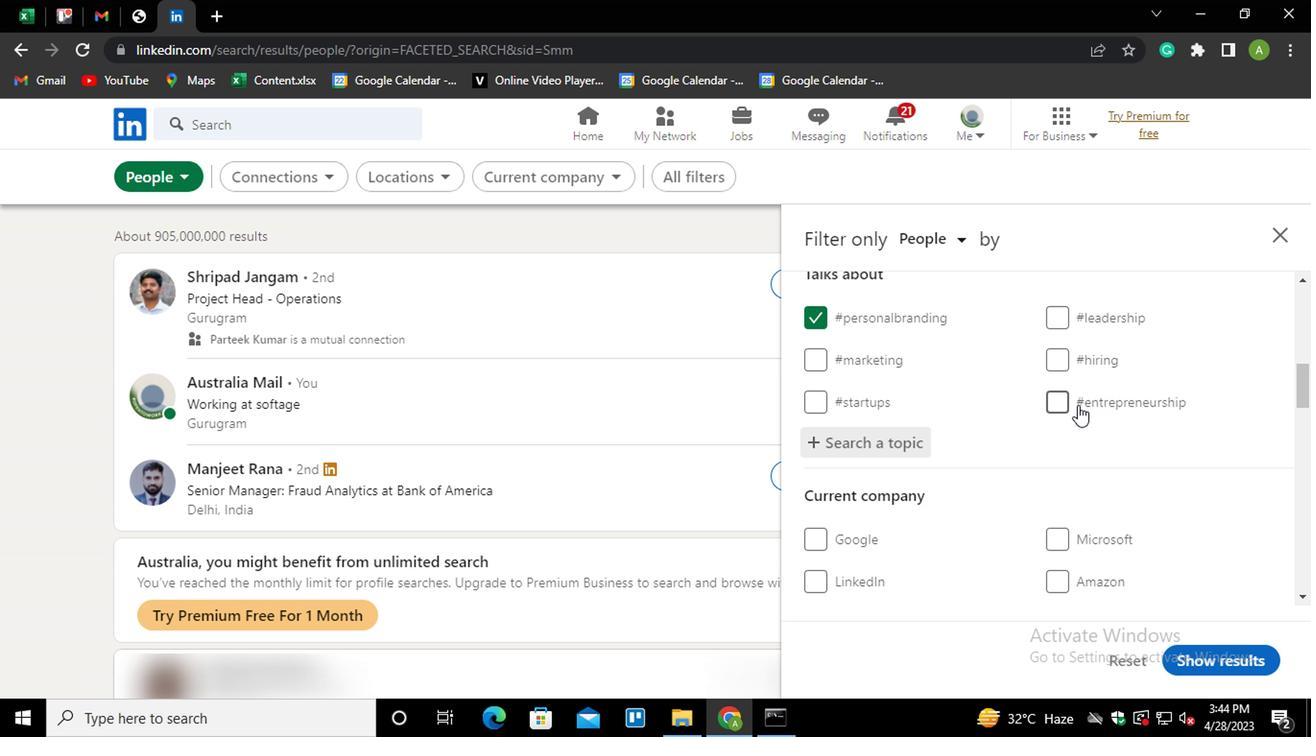 
Action: Mouse scrolled (854, 374) with delta (0, 0)
Screenshot: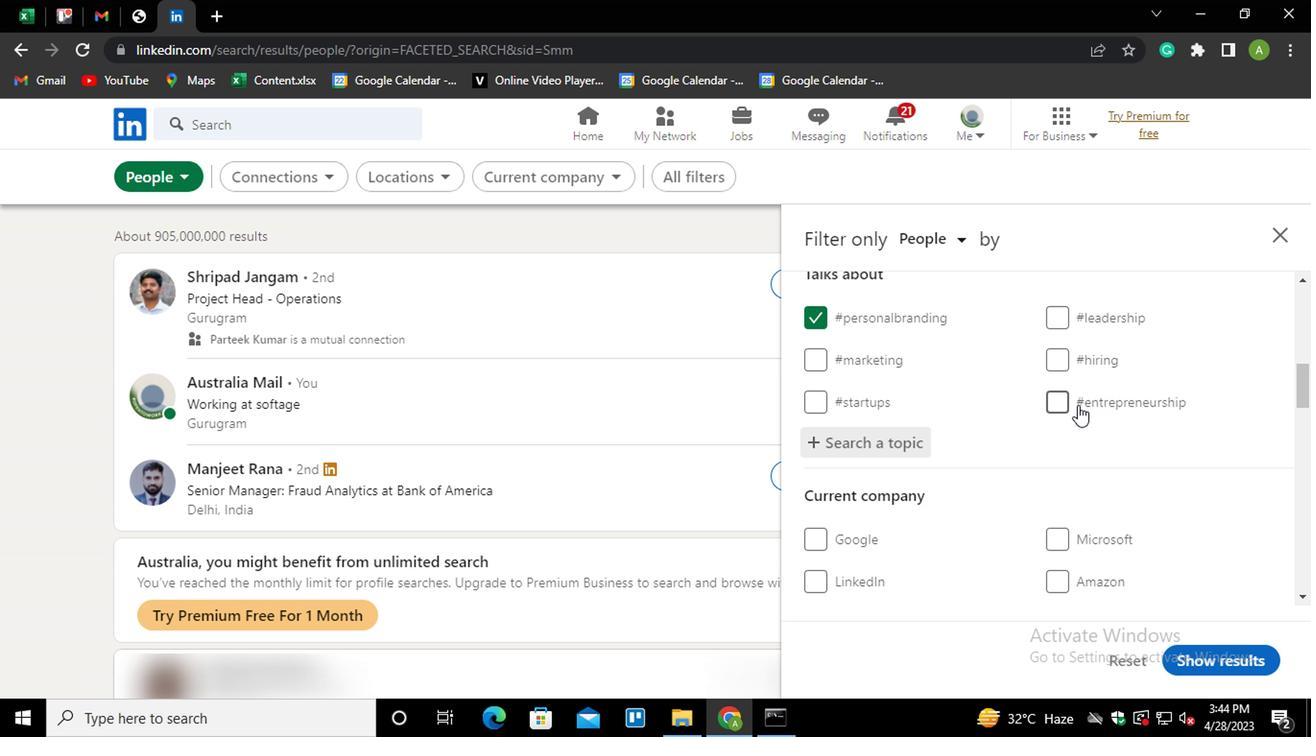 
Action: Mouse scrolled (854, 374) with delta (0, 0)
Screenshot: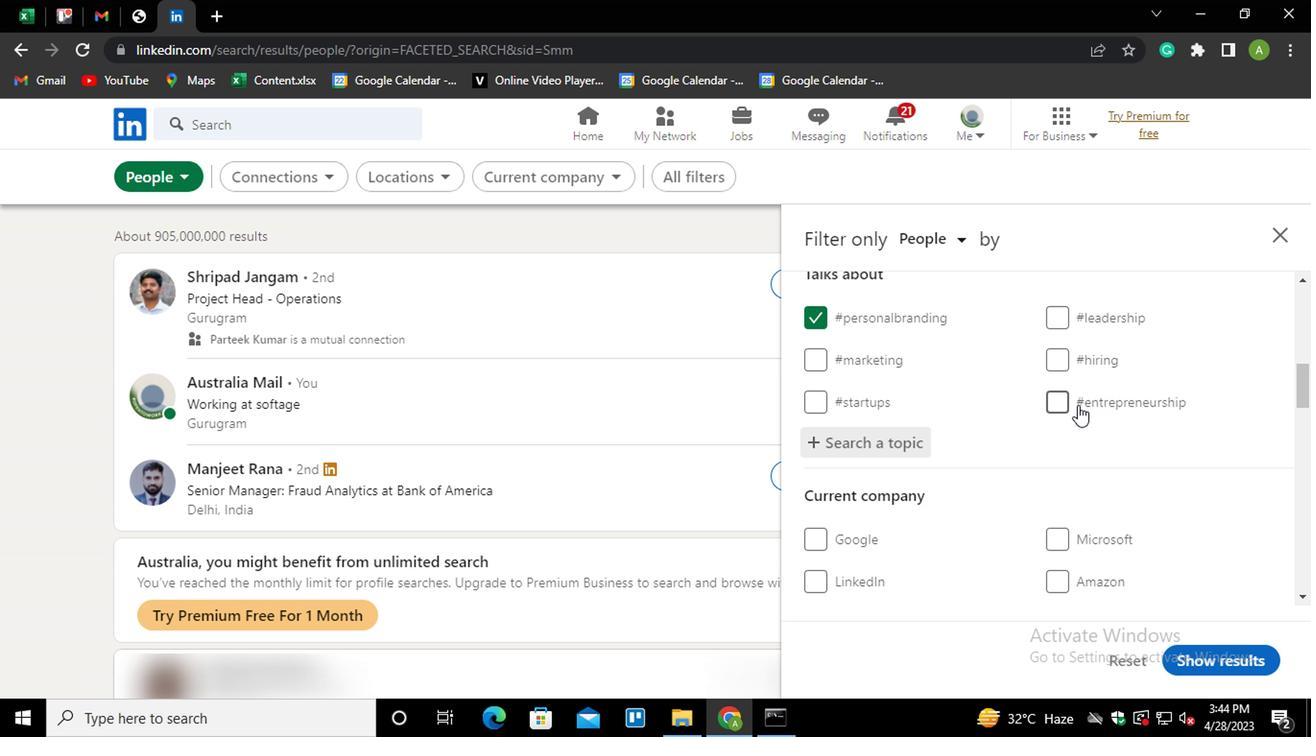 
Action: Mouse scrolled (854, 374) with delta (0, 0)
Screenshot: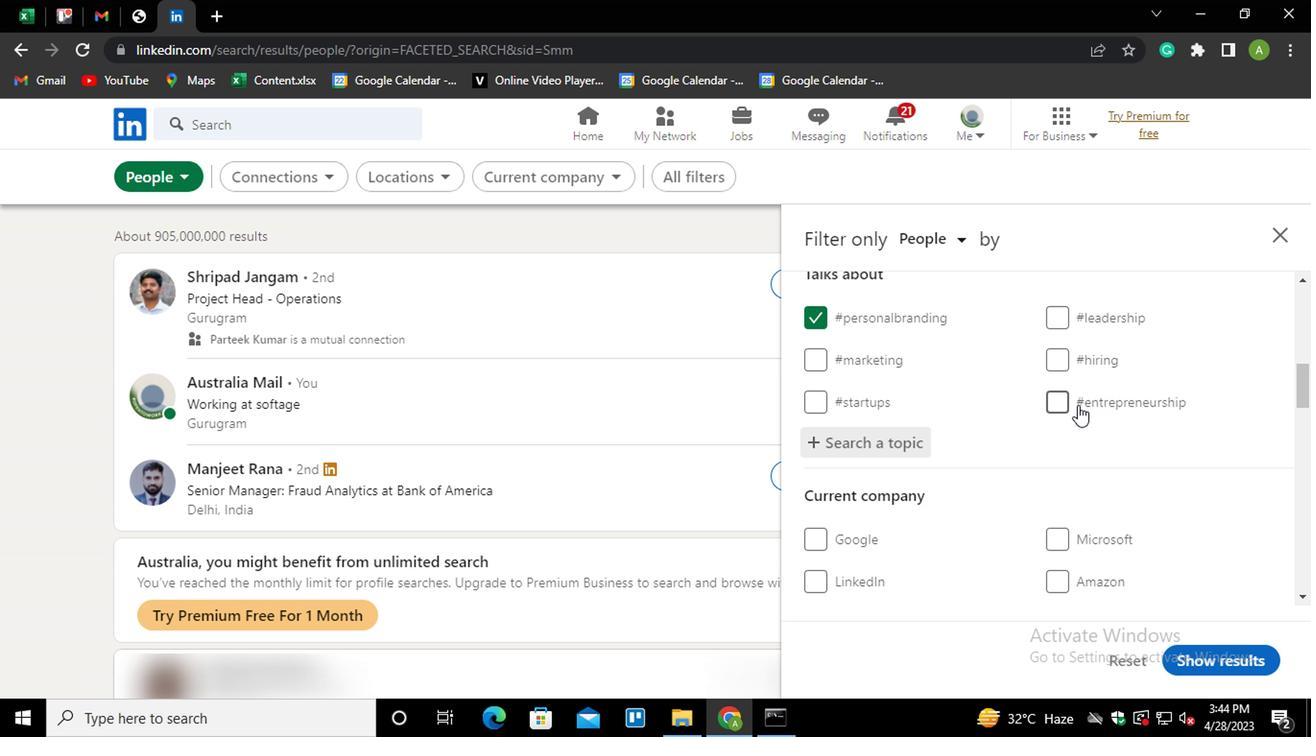 
Action: Mouse scrolled (854, 374) with delta (0, 0)
Screenshot: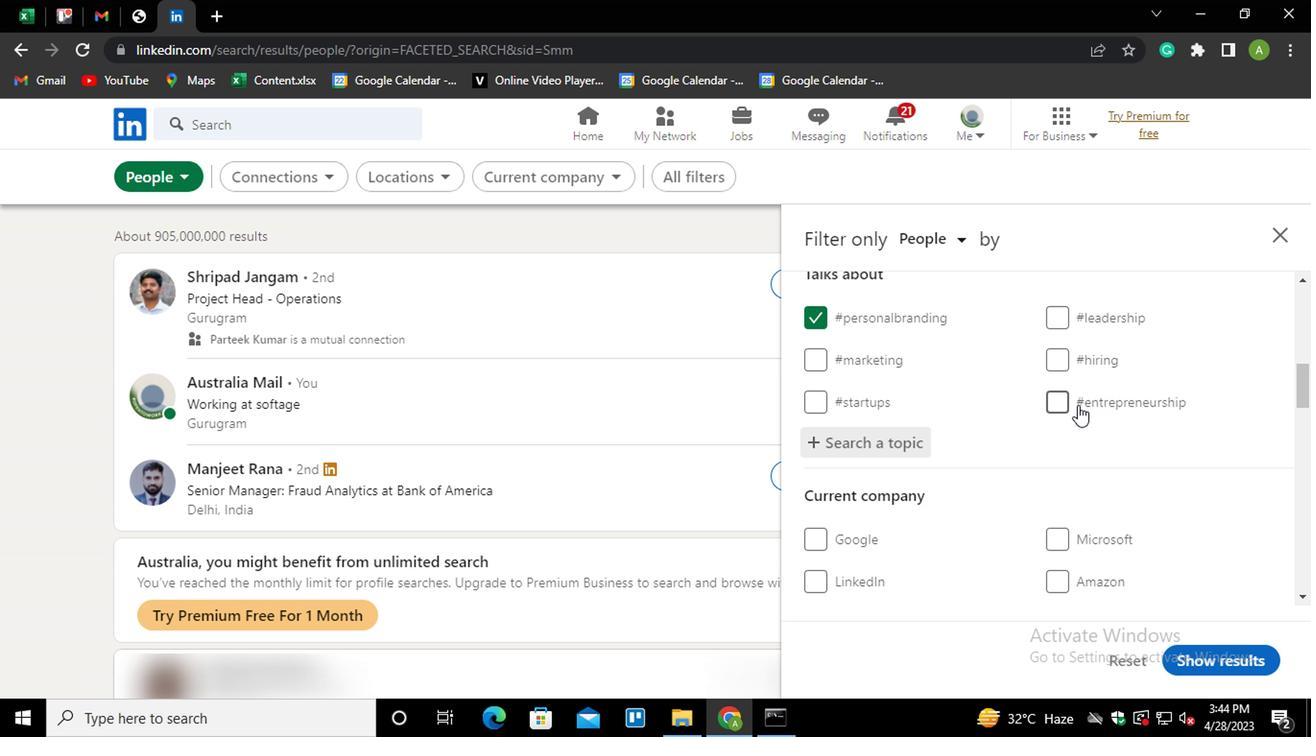 
Action: Mouse scrolled (854, 374) with delta (0, 0)
Screenshot: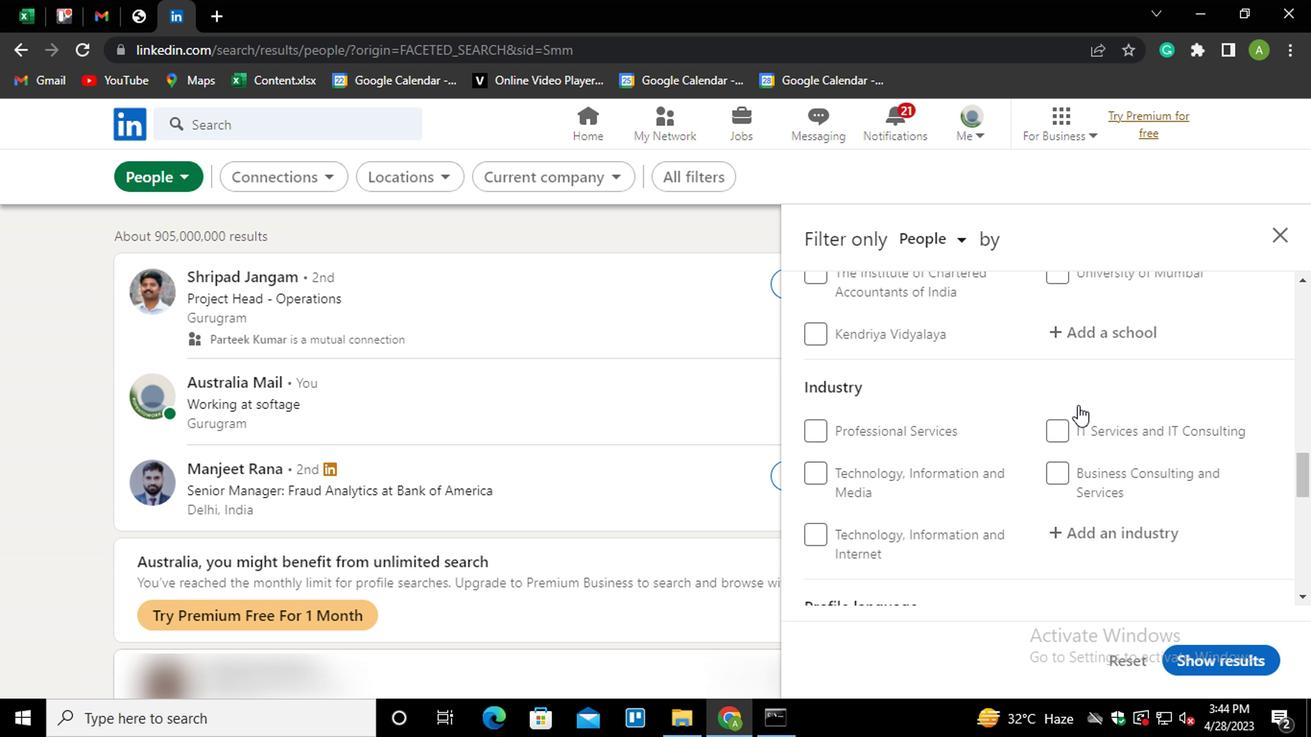 
Action: Mouse scrolled (854, 374) with delta (0, 0)
Screenshot: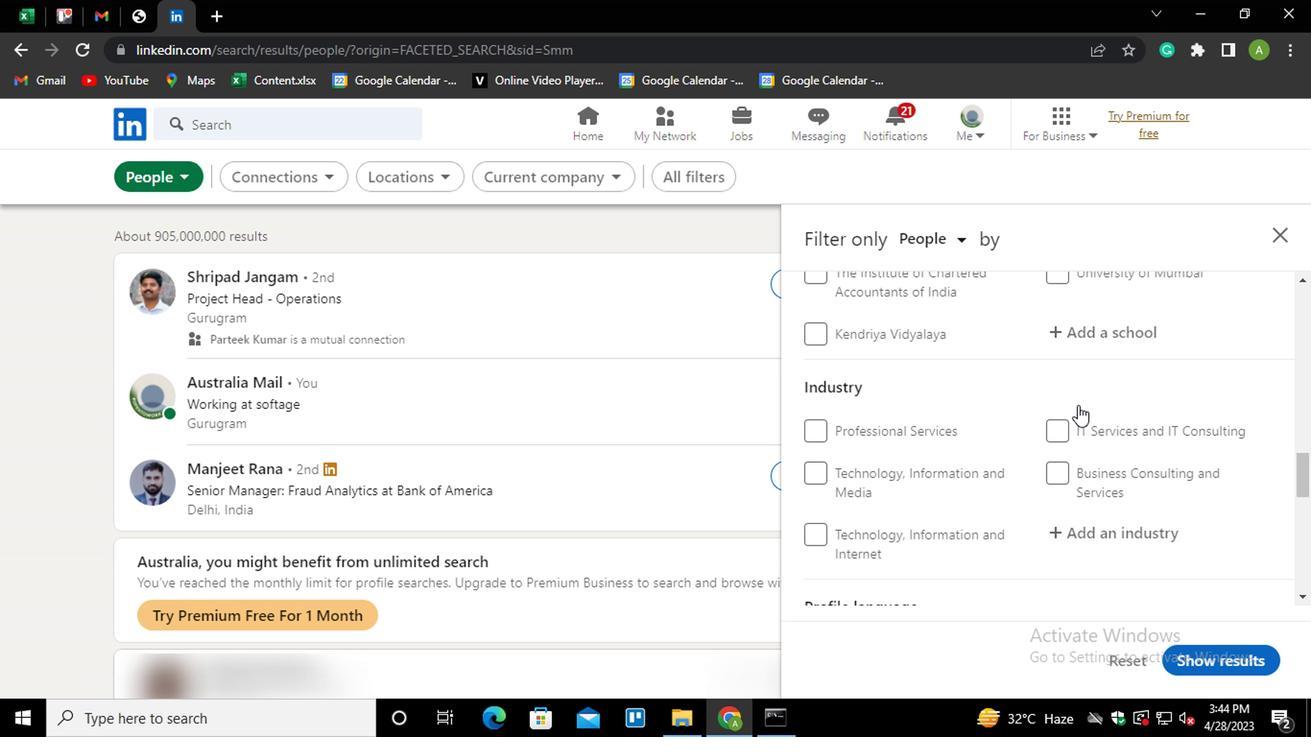 
Action: Mouse scrolled (854, 374) with delta (0, 0)
Screenshot: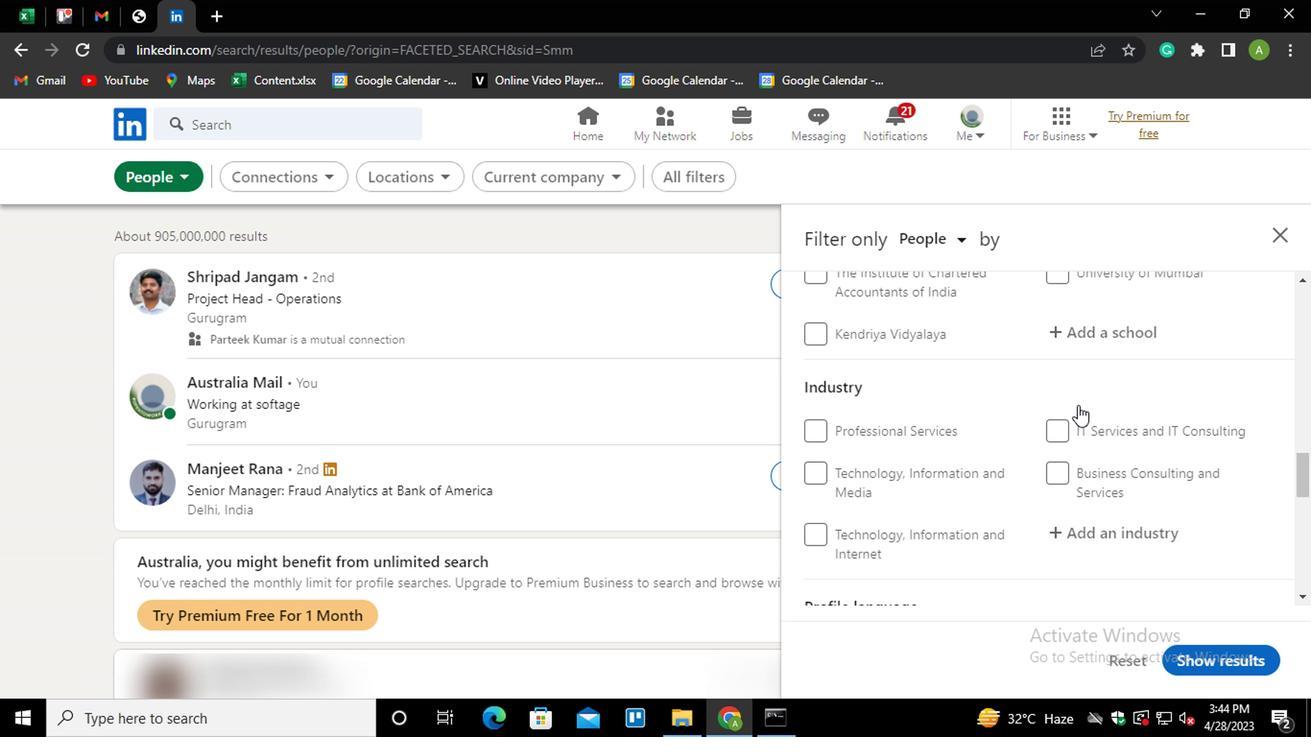 
Action: Mouse scrolled (854, 374) with delta (0, 0)
Screenshot: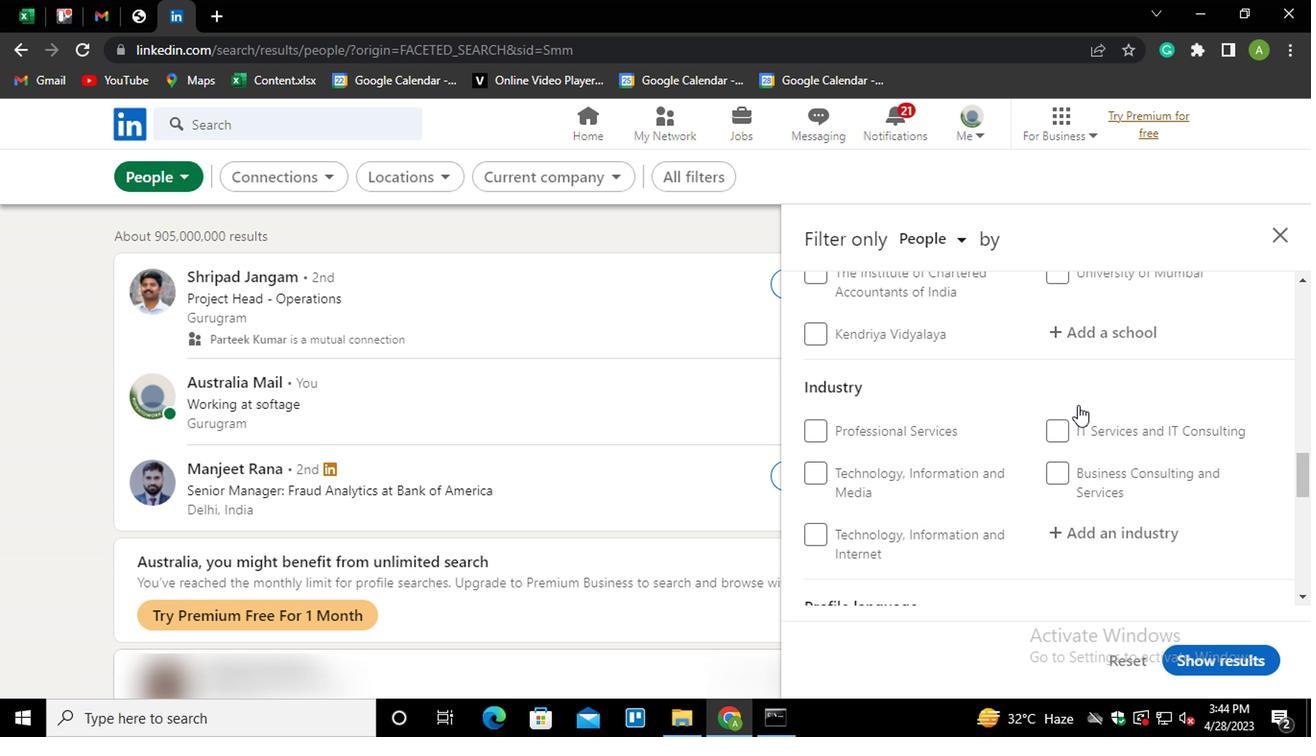 
Action: Mouse moved to (682, 303)
Screenshot: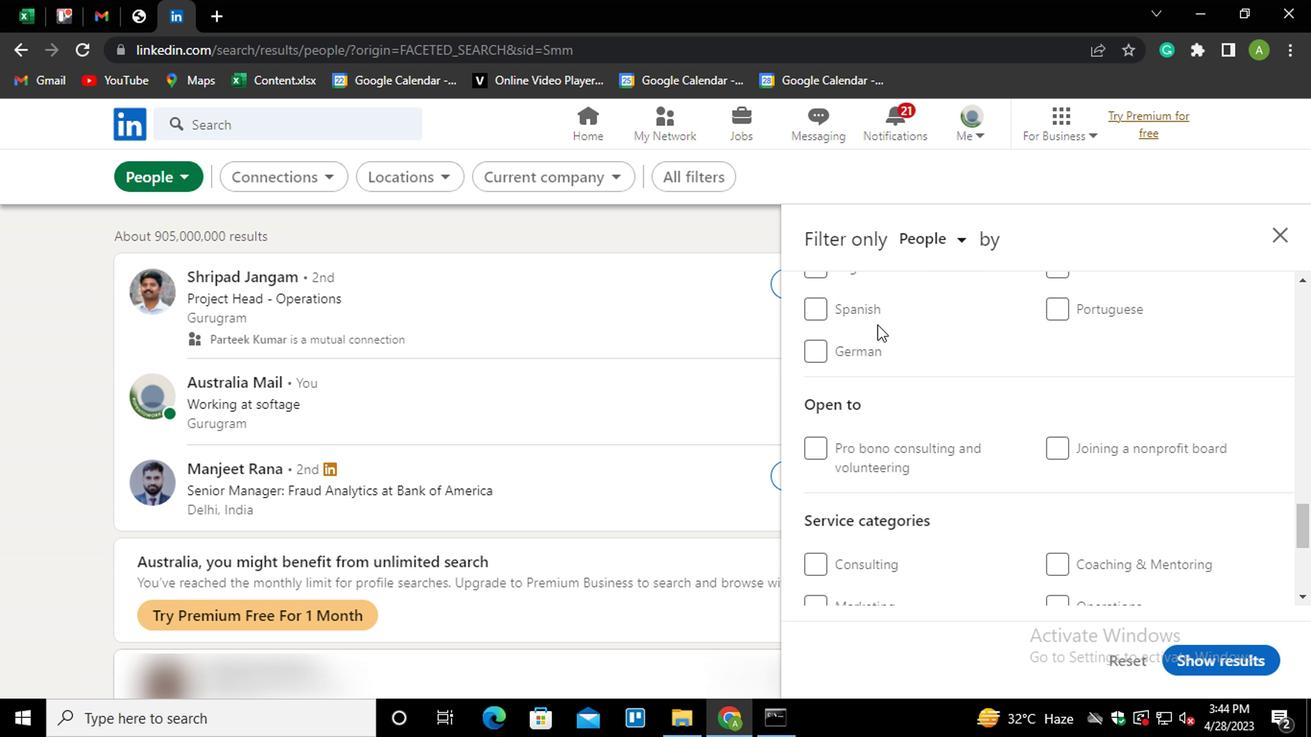 
Action: Mouse pressed left at (682, 303)
Screenshot: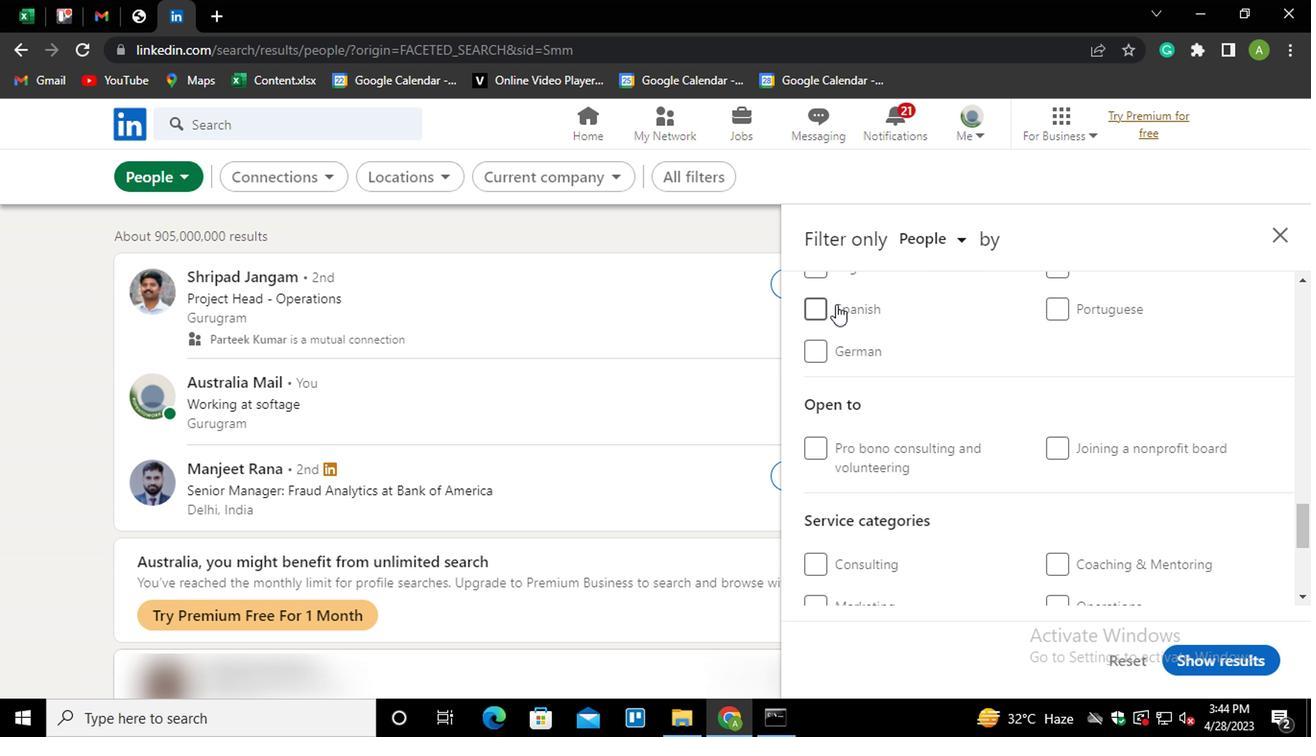 
Action: Mouse moved to (796, 367)
Screenshot: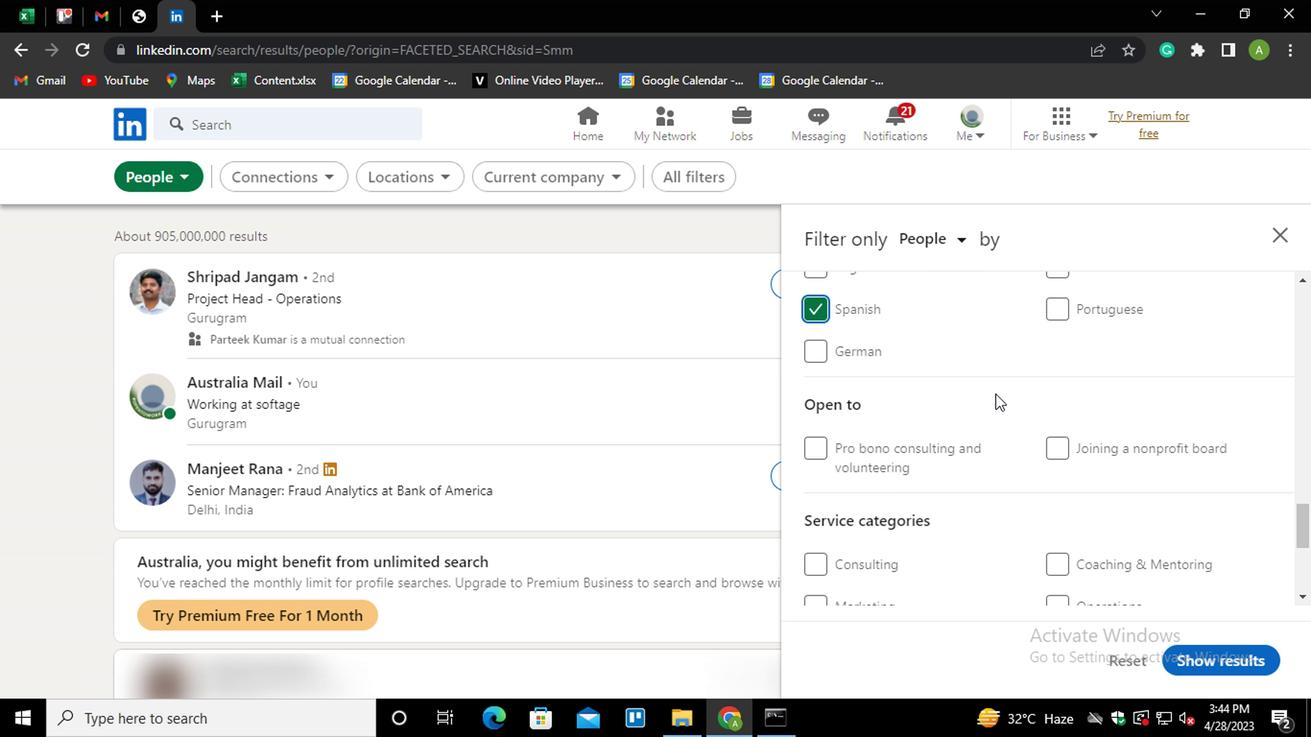 
Action: Mouse scrolled (796, 368) with delta (0, 0)
Screenshot: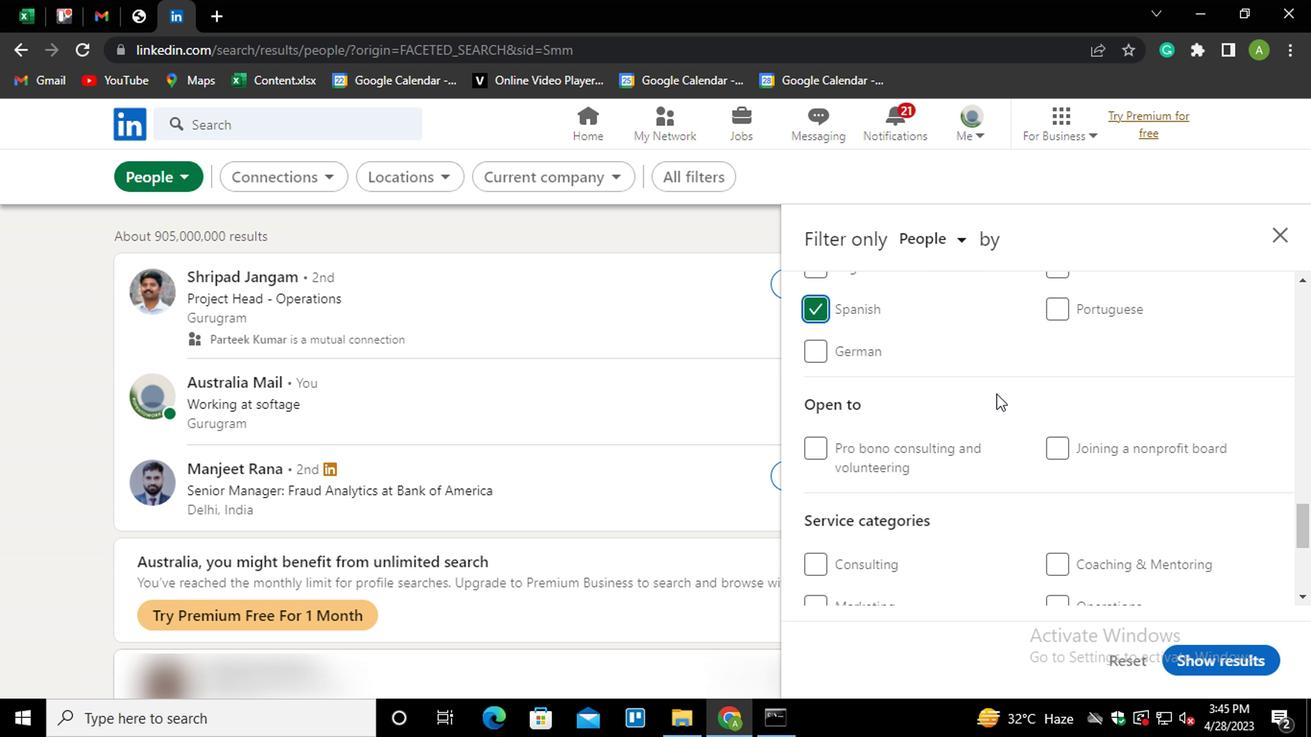 
Action: Mouse scrolled (796, 368) with delta (0, 0)
Screenshot: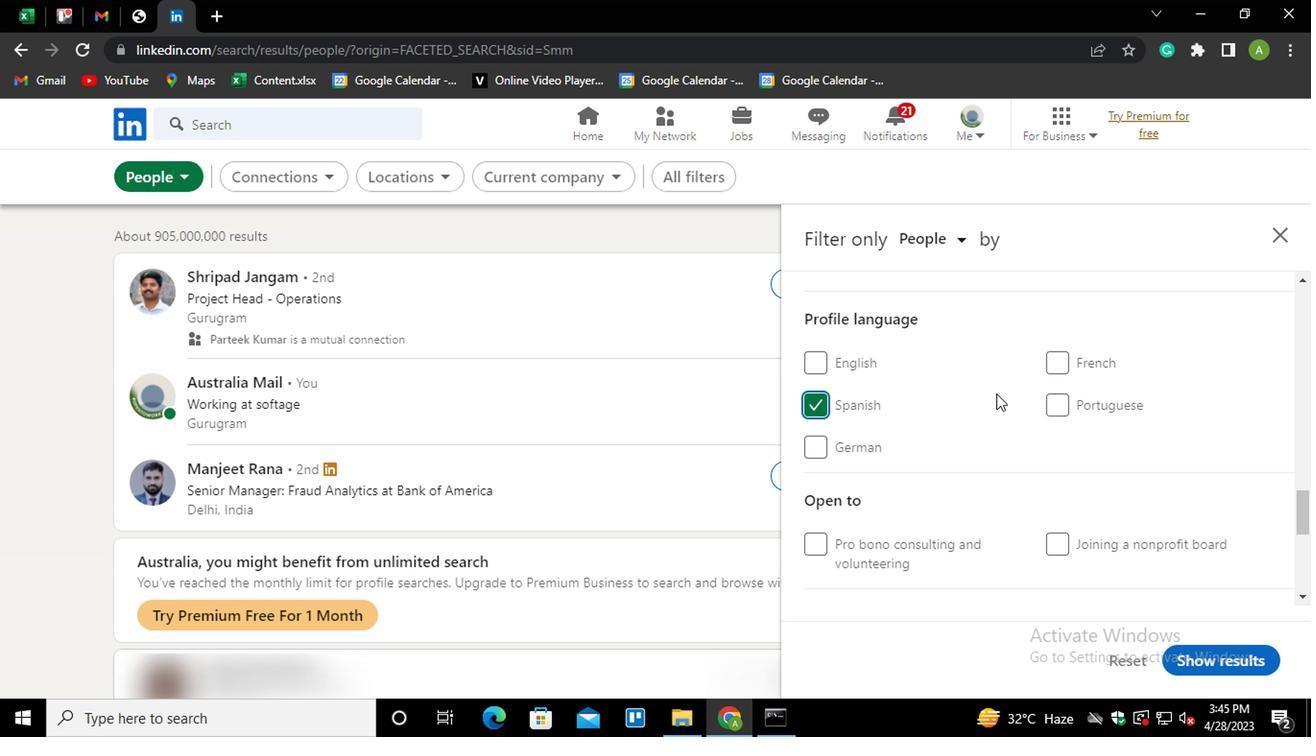 
Action: Mouse scrolled (796, 368) with delta (0, 0)
Screenshot: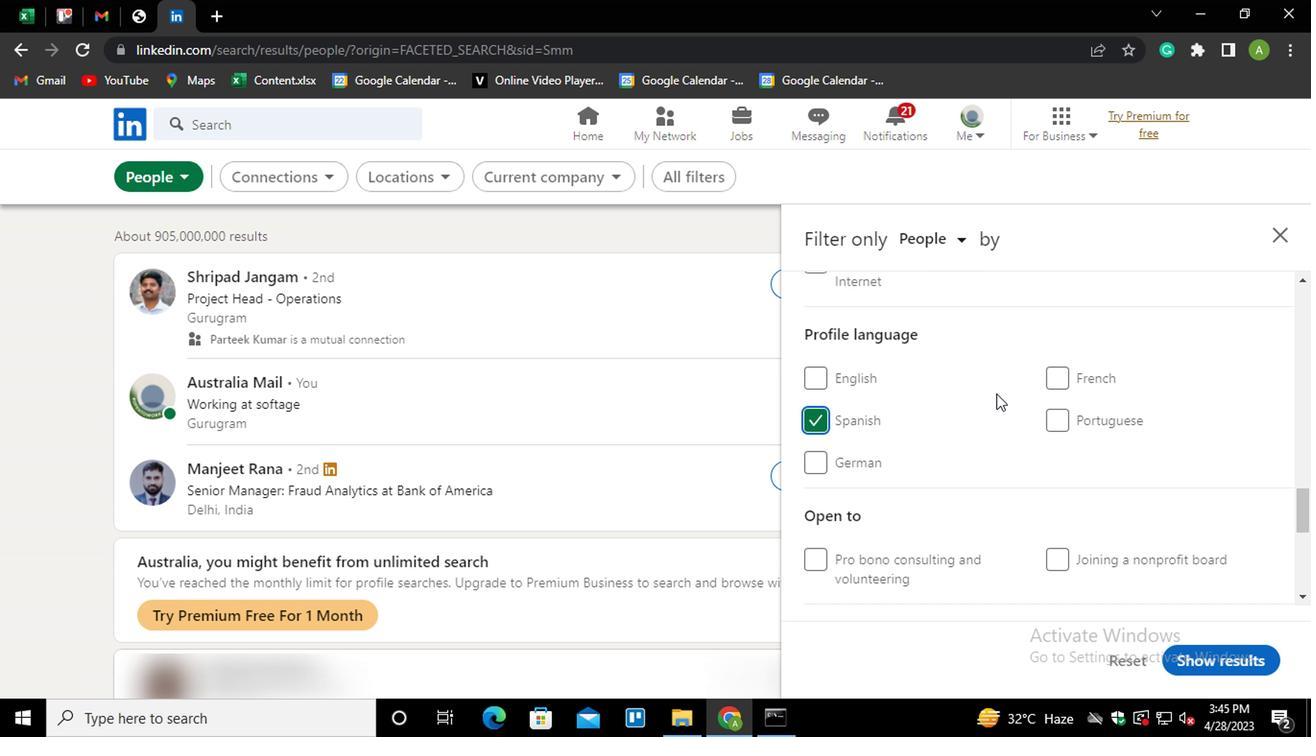 
Action: Mouse scrolled (796, 368) with delta (0, 0)
Screenshot: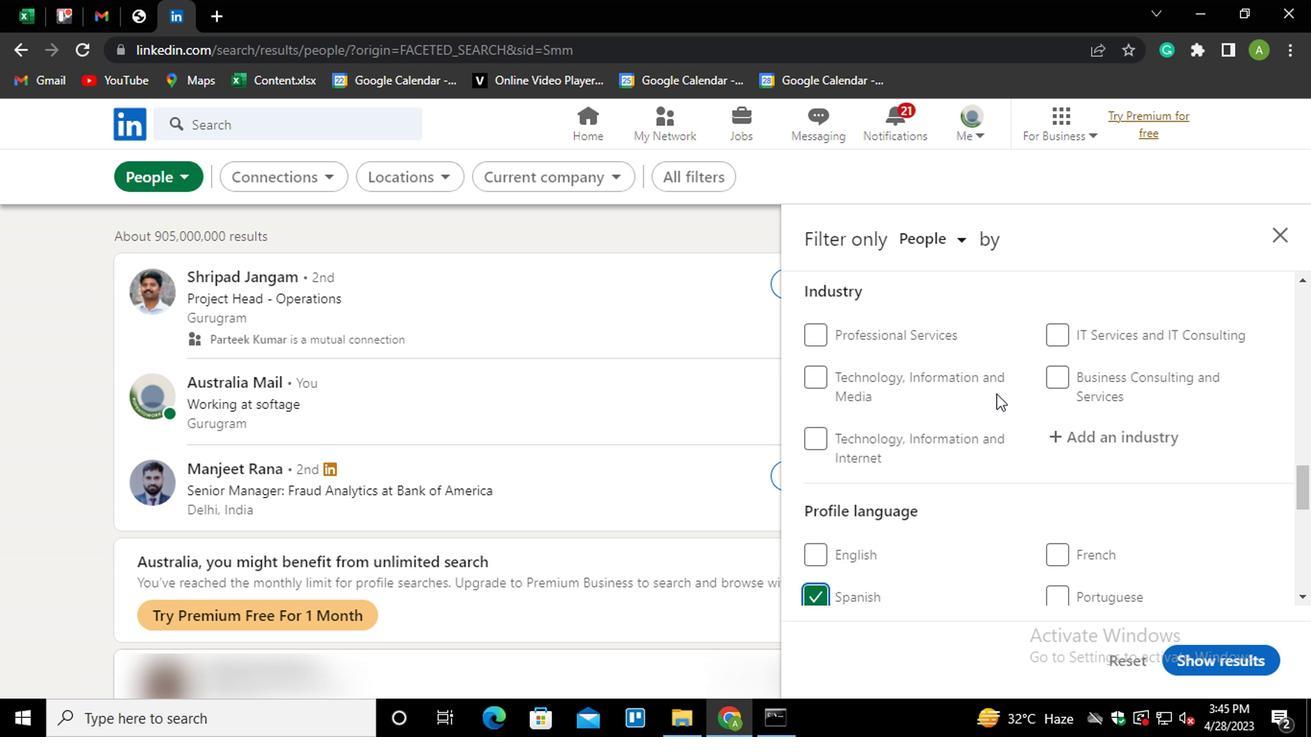 
Action: Mouse scrolled (796, 368) with delta (0, 0)
Screenshot: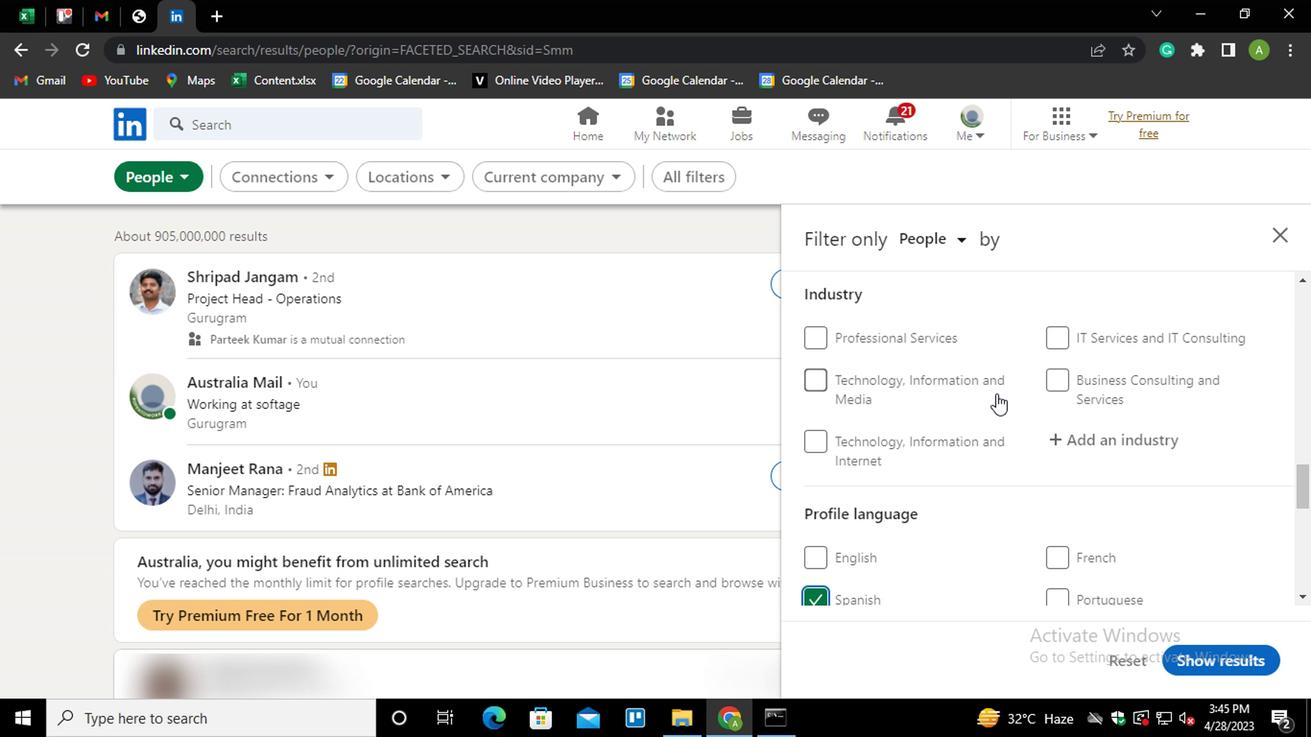 
Action: Mouse scrolled (796, 368) with delta (0, 0)
Screenshot: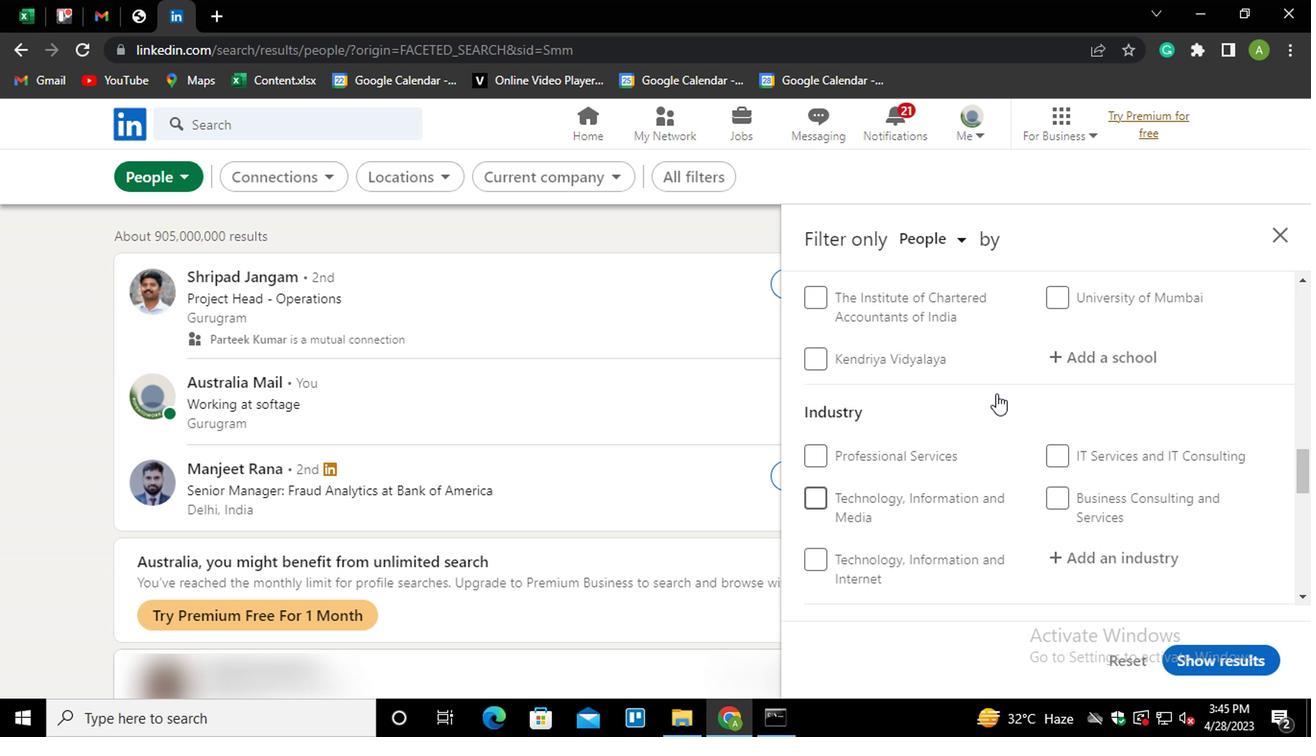 
Action: Mouse scrolled (796, 368) with delta (0, 0)
Screenshot: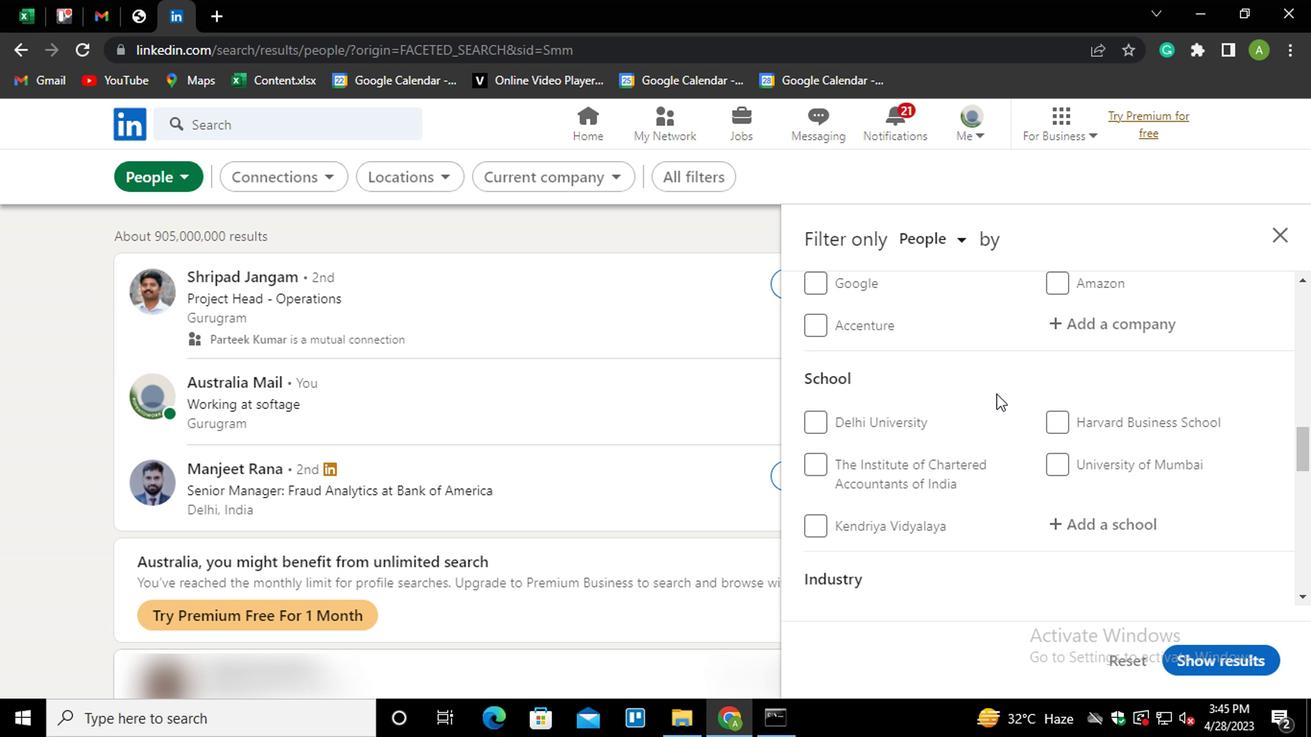 
Action: Mouse scrolled (796, 368) with delta (0, 0)
Screenshot: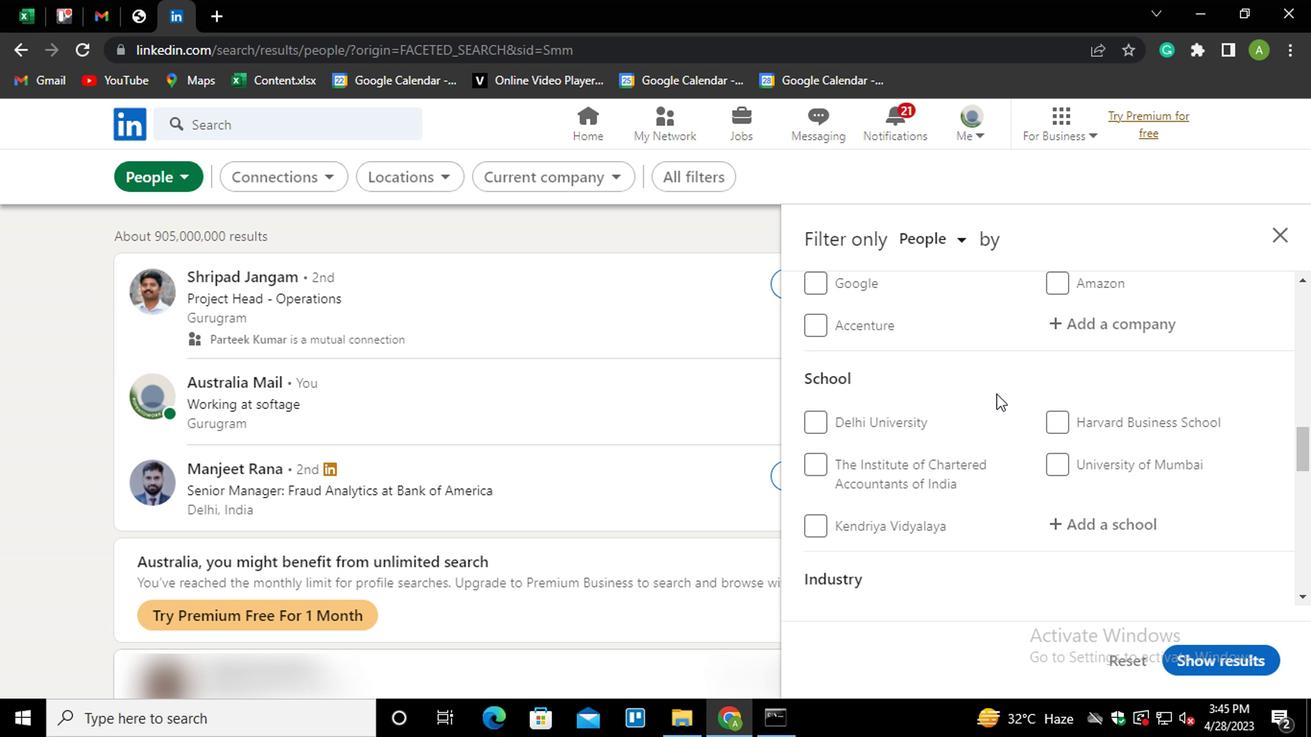 
Action: Mouse moved to (850, 327)
Screenshot: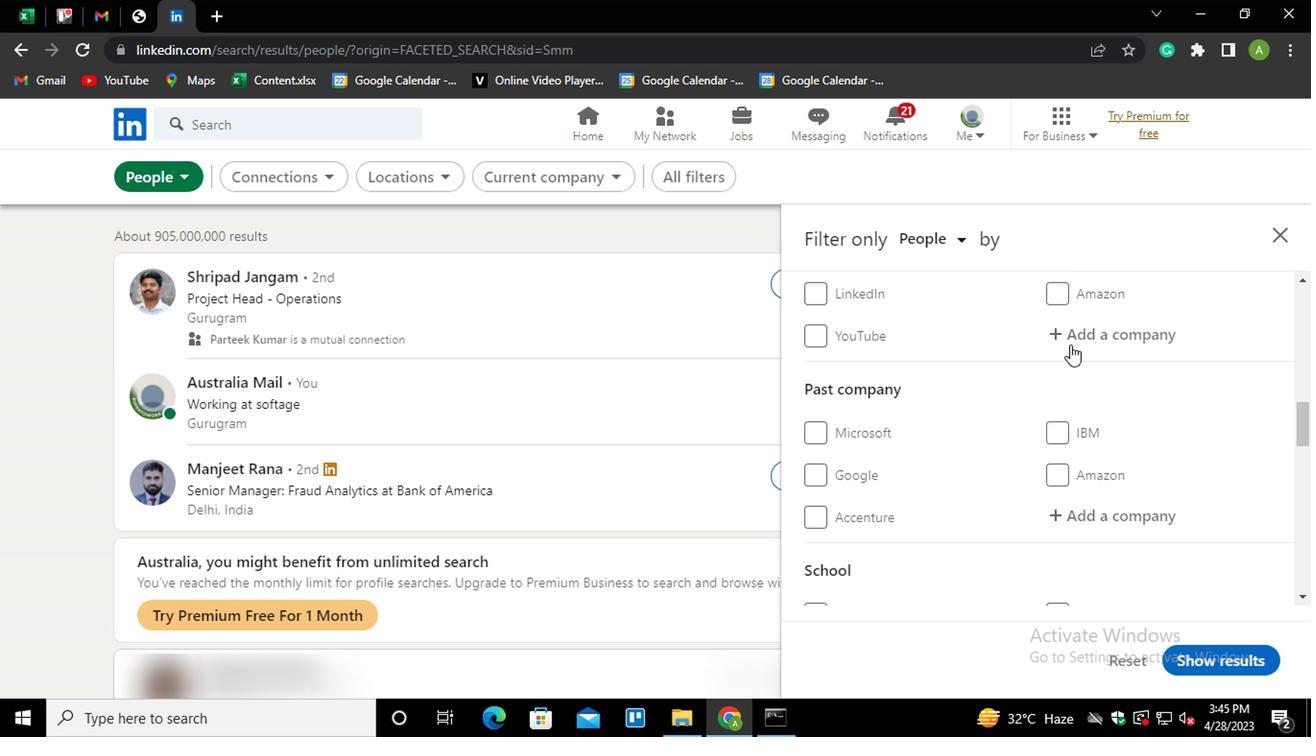 
Action: Mouse pressed left at (850, 327)
Screenshot: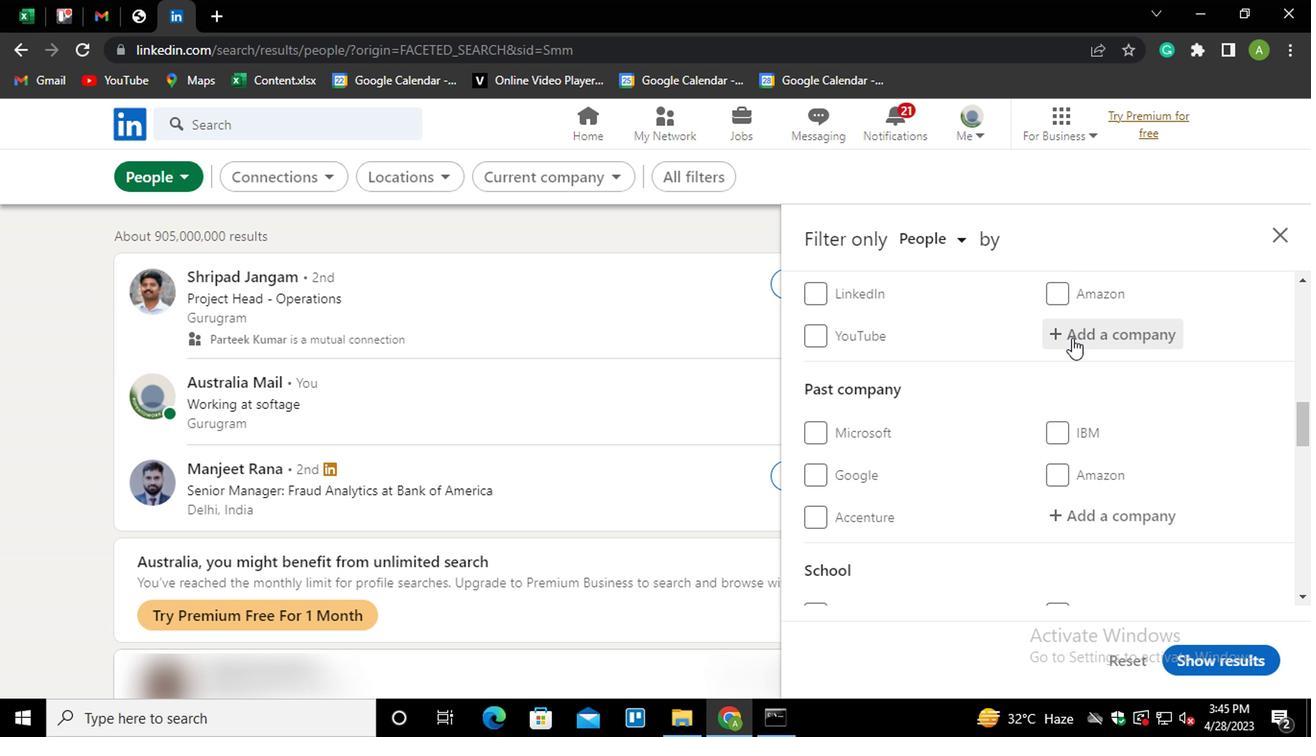 
Action: Mouse moved to (850, 327)
Screenshot: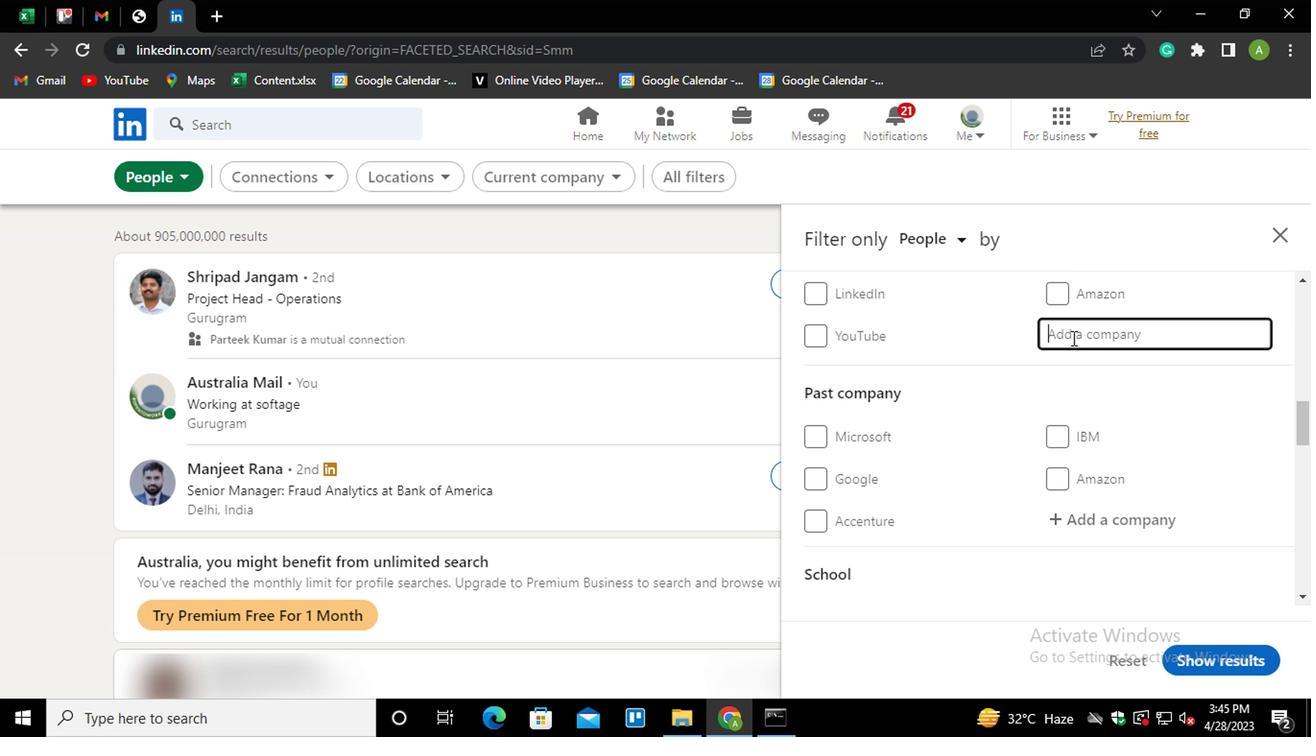 
Action: Key pressed SAMSUNG<Key.space><Key.down><Key.enter>
Screenshot: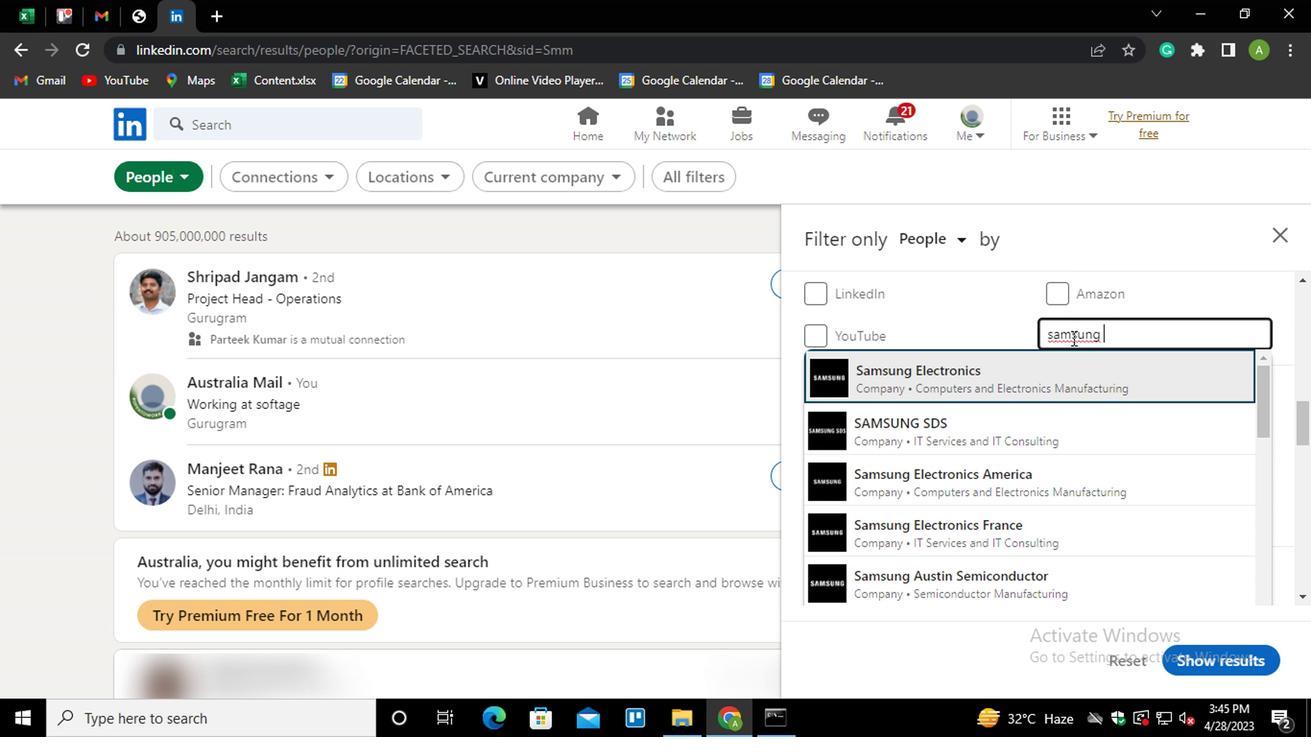 
Action: Mouse scrolled (850, 327) with delta (0, 0)
Screenshot: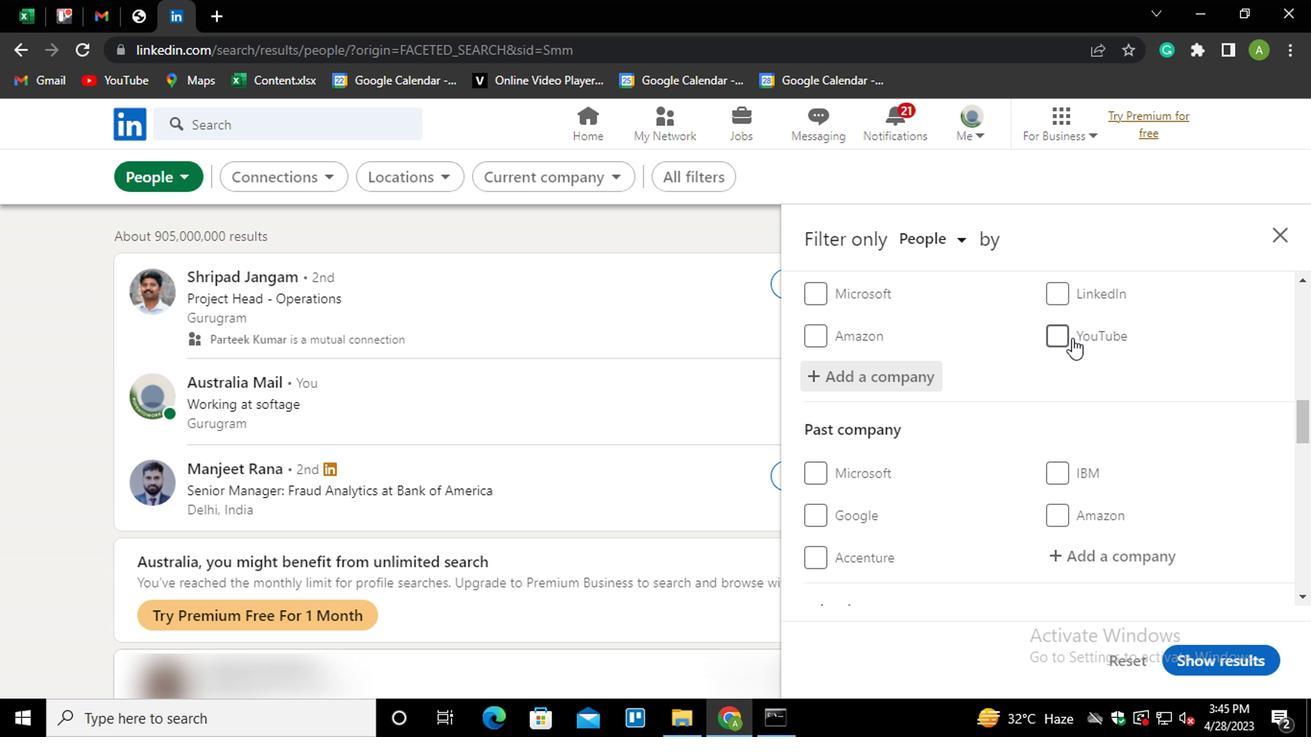 
Action: Mouse scrolled (850, 327) with delta (0, 0)
Screenshot: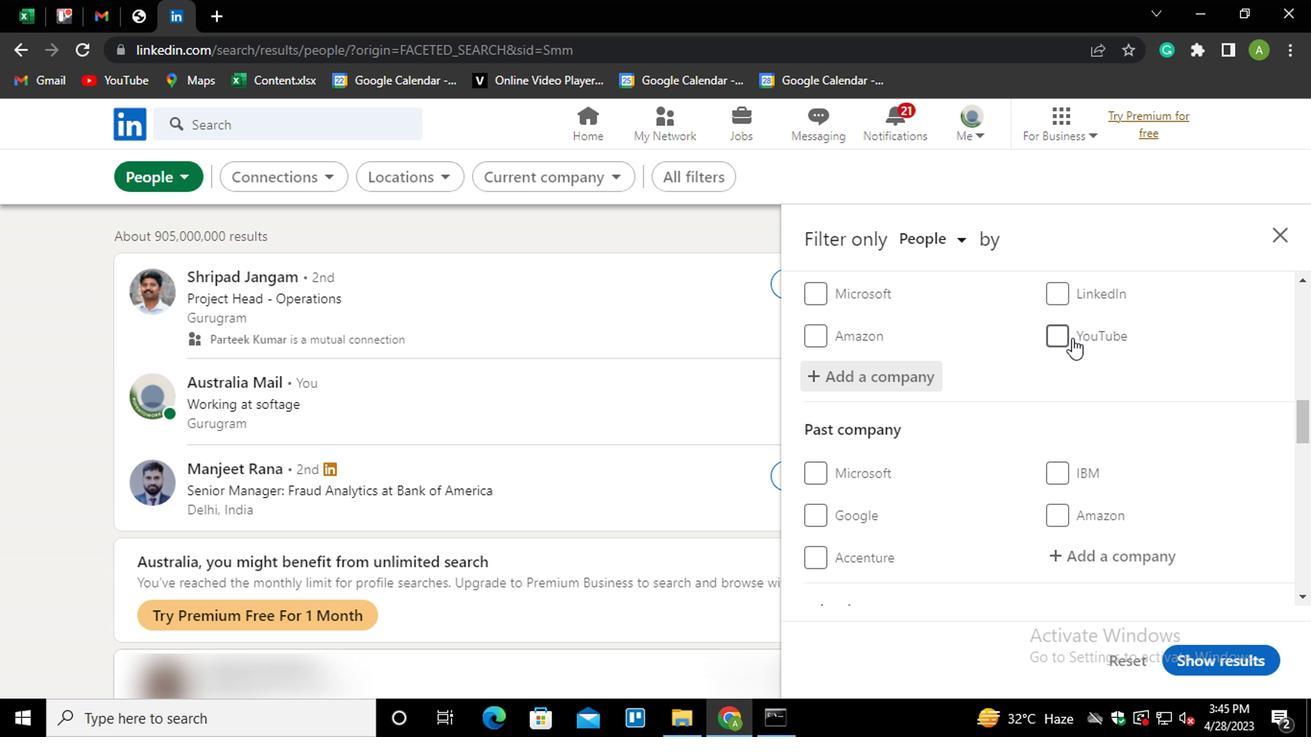 
Action: Mouse scrolled (850, 327) with delta (0, 0)
Screenshot: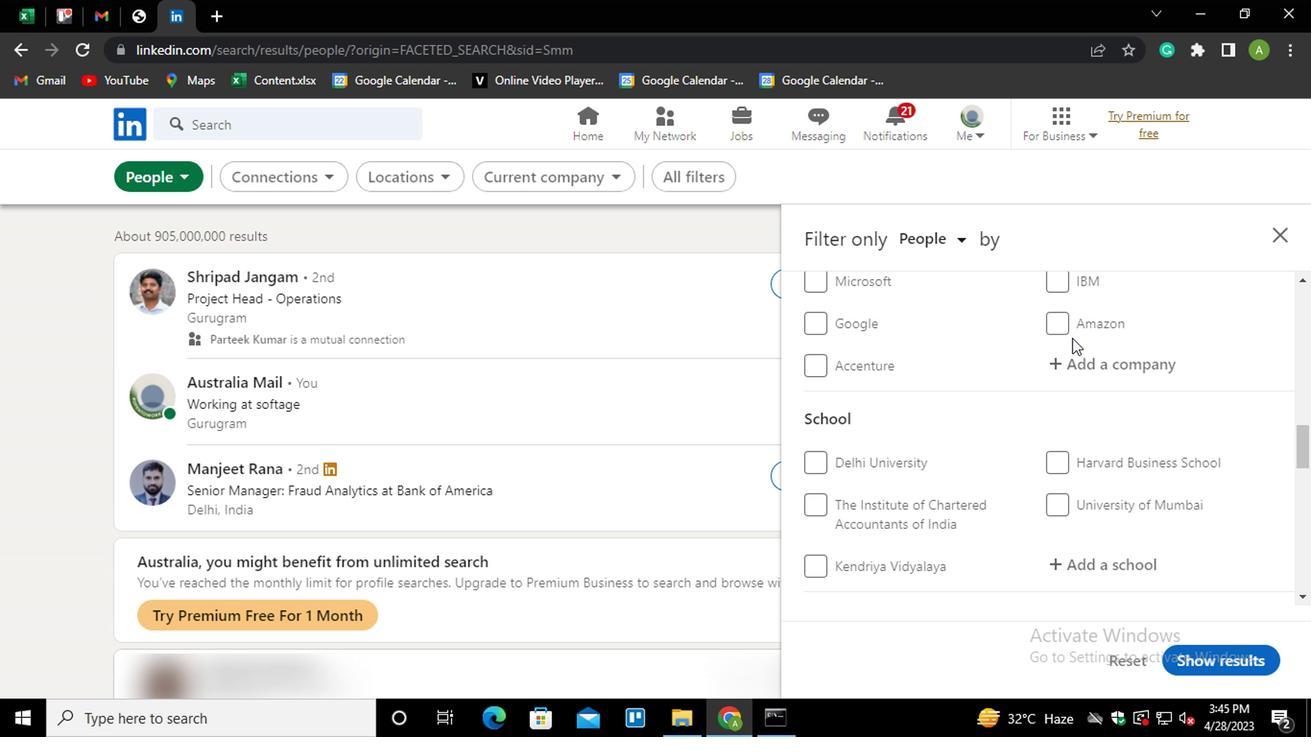 
Action: Mouse scrolled (850, 327) with delta (0, 0)
Screenshot: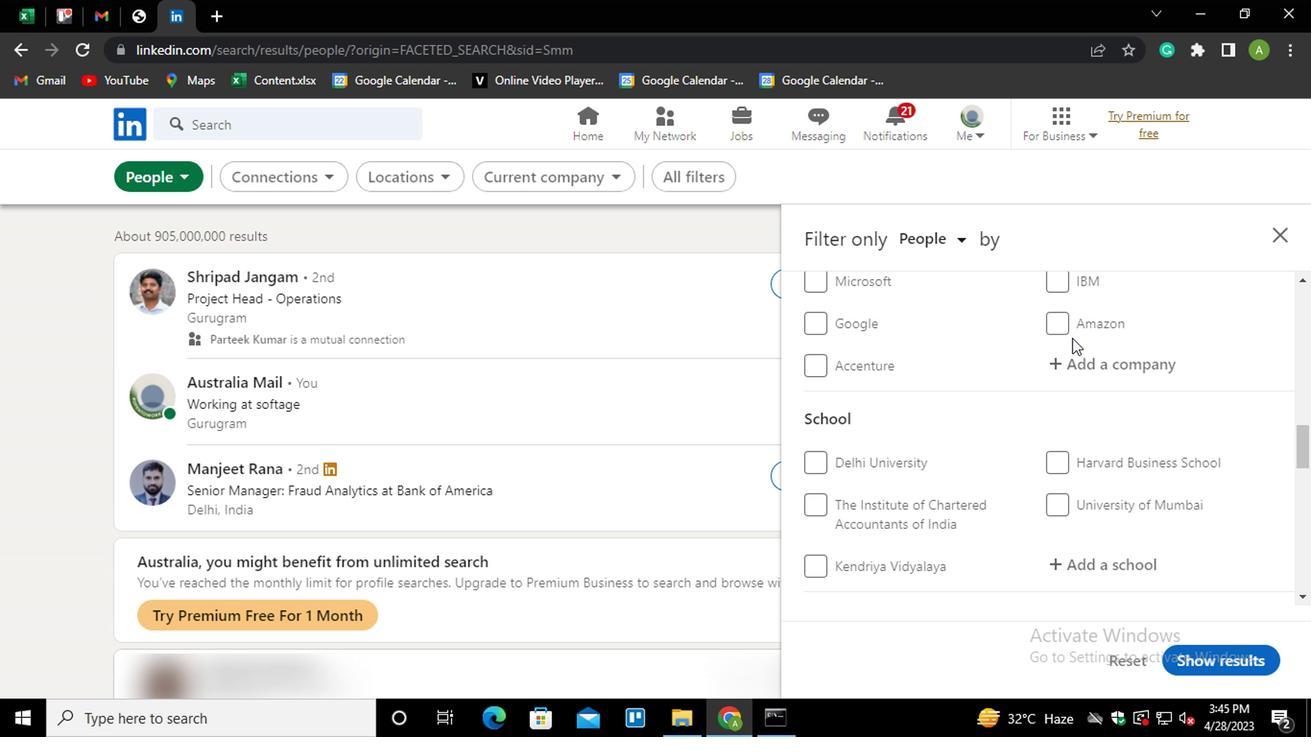 
Action: Mouse scrolled (850, 327) with delta (0, 0)
Screenshot: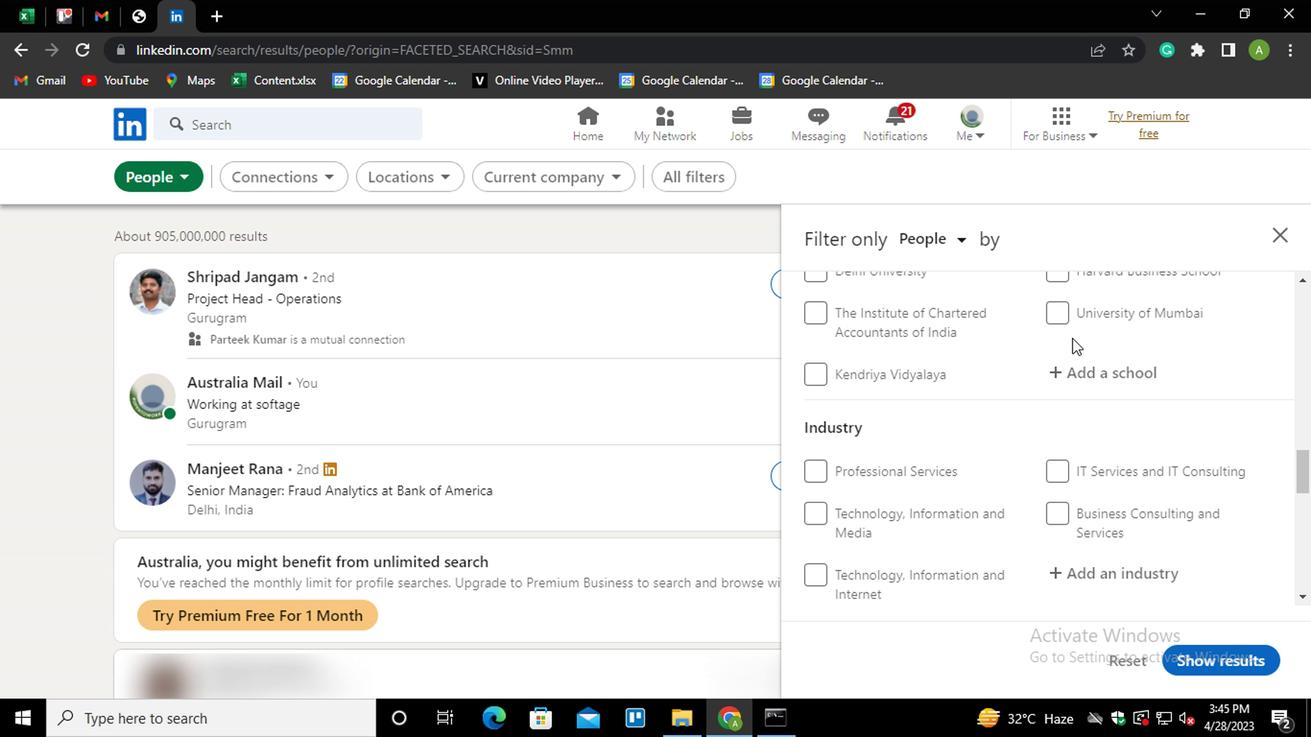 
Action: Mouse scrolled (850, 327) with delta (0, 0)
Screenshot: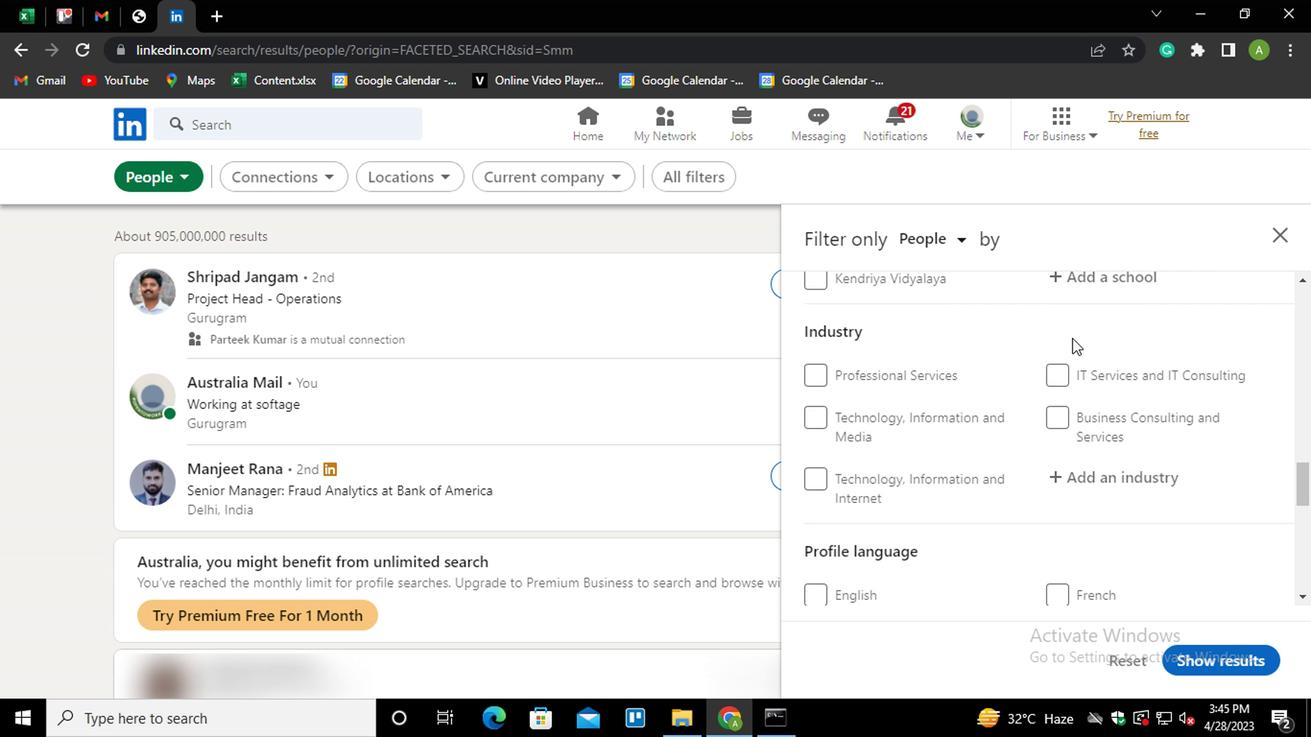 
Action: Mouse scrolled (850, 327) with delta (0, 0)
Screenshot: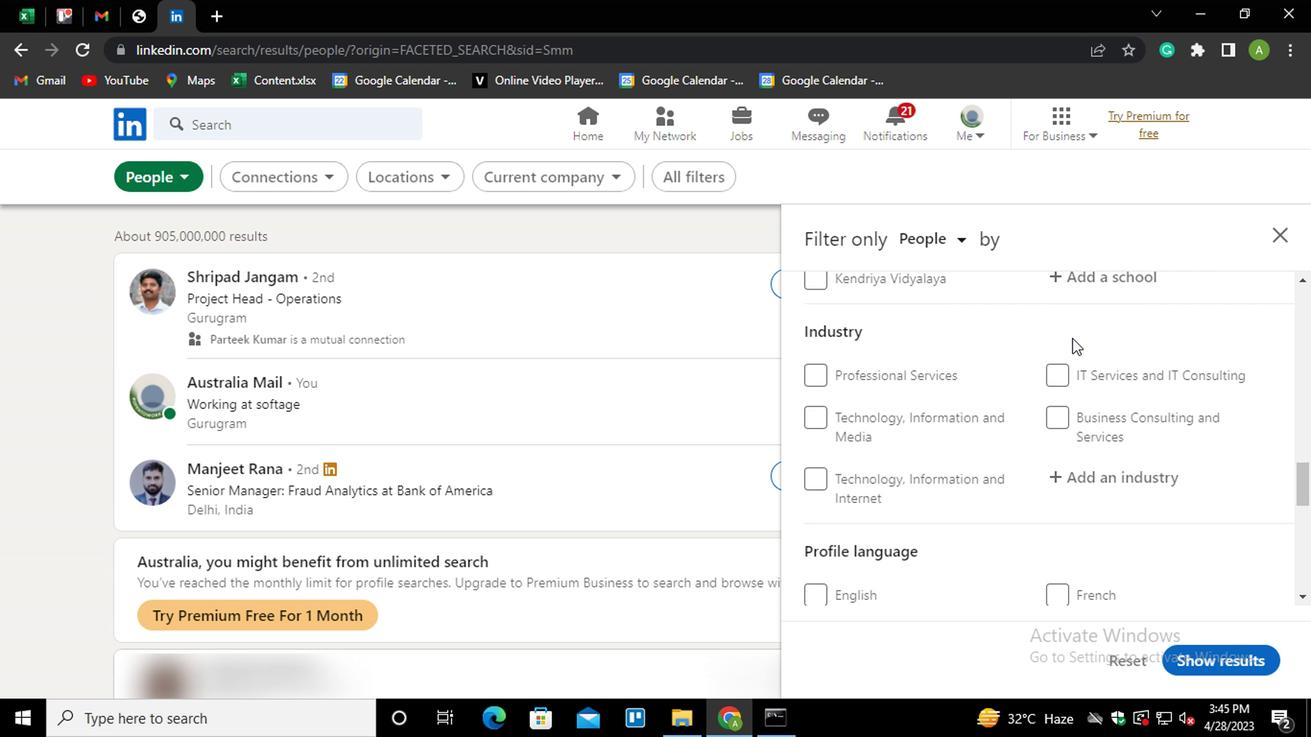 
Action: Mouse moved to (857, 286)
Screenshot: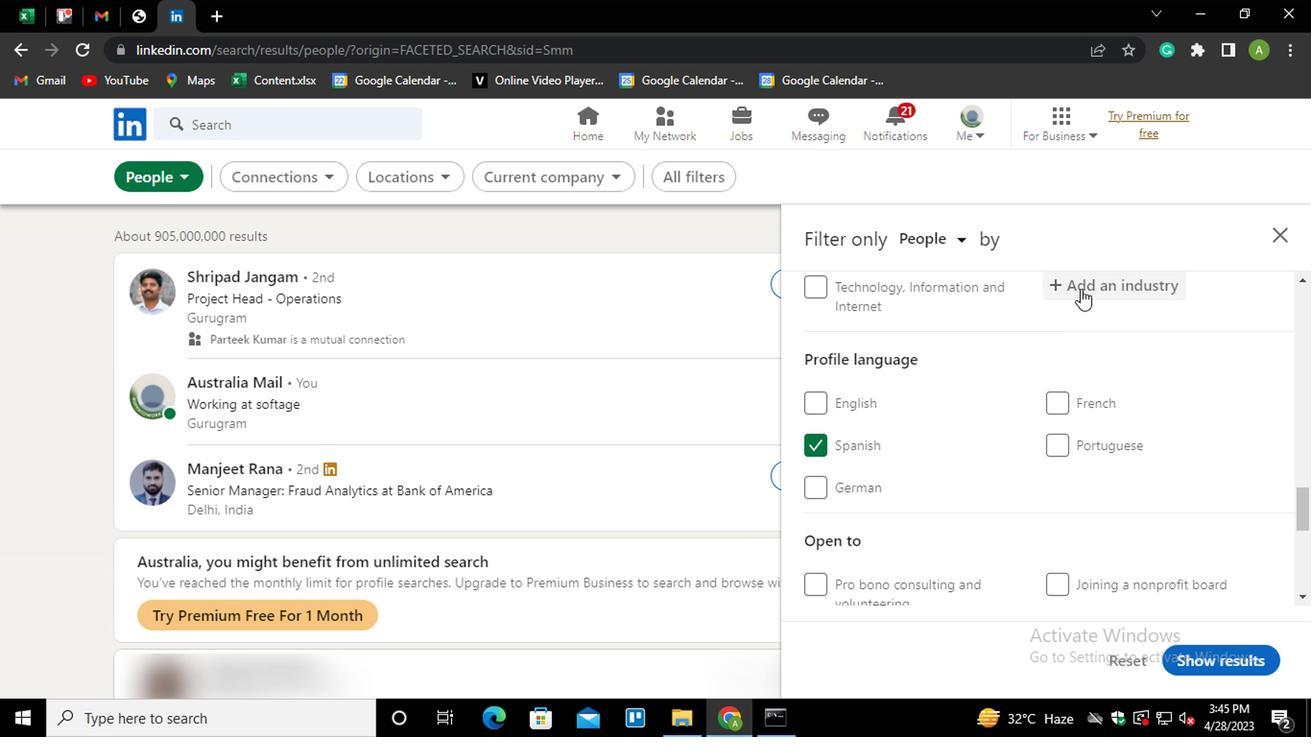 
Action: Mouse pressed left at (857, 286)
Screenshot: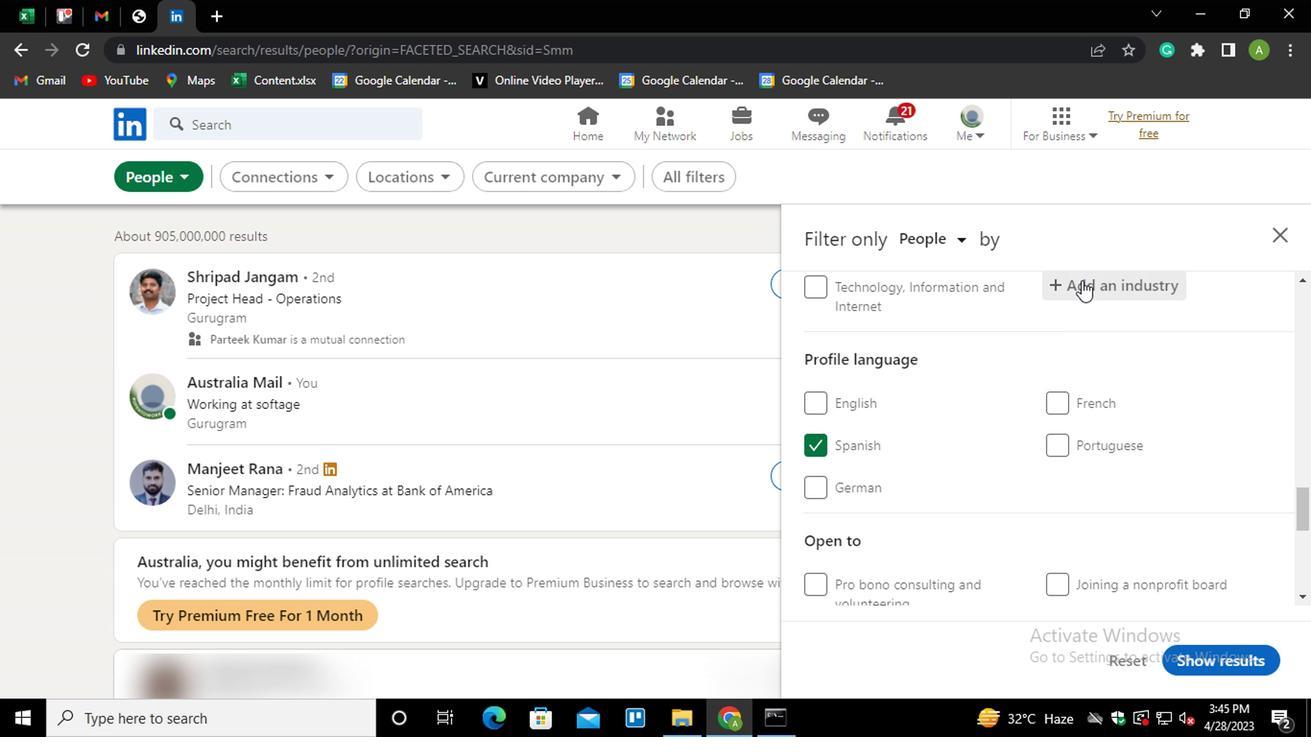 
Action: Mouse moved to (864, 289)
Screenshot: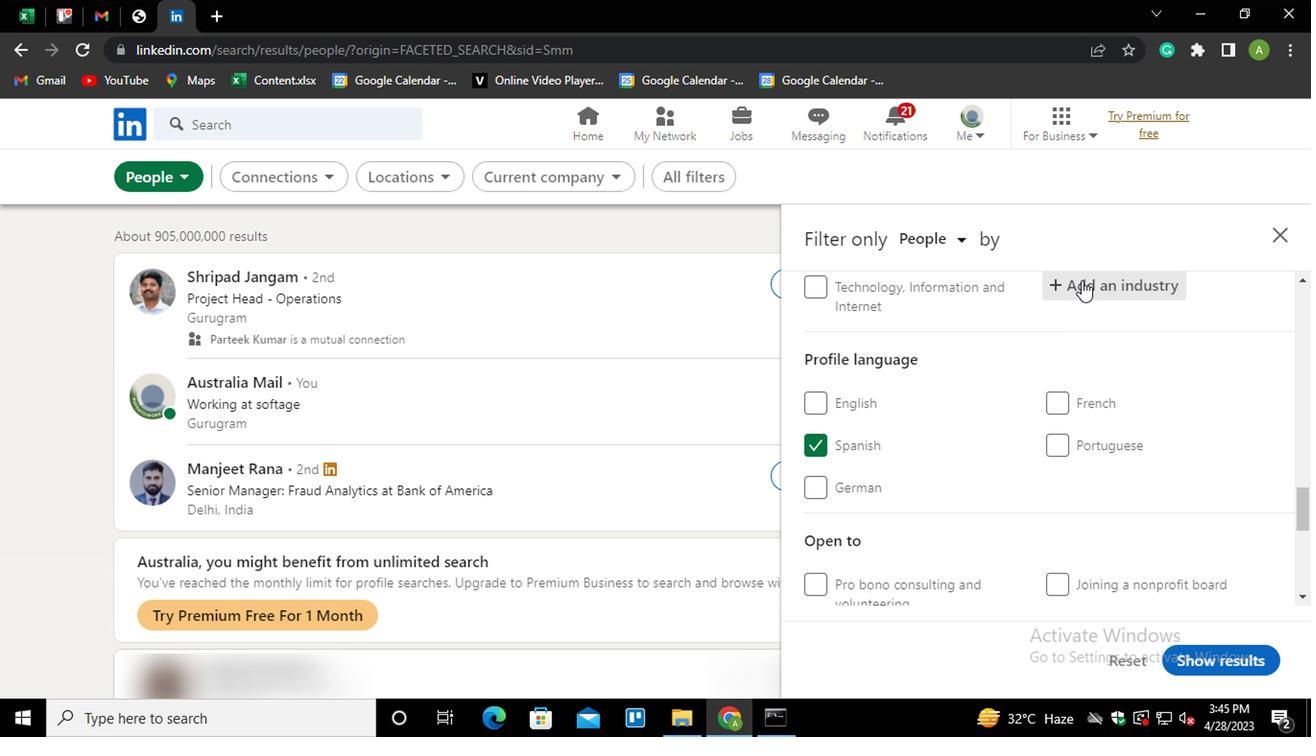 
Action: Mouse pressed left at (864, 289)
Screenshot: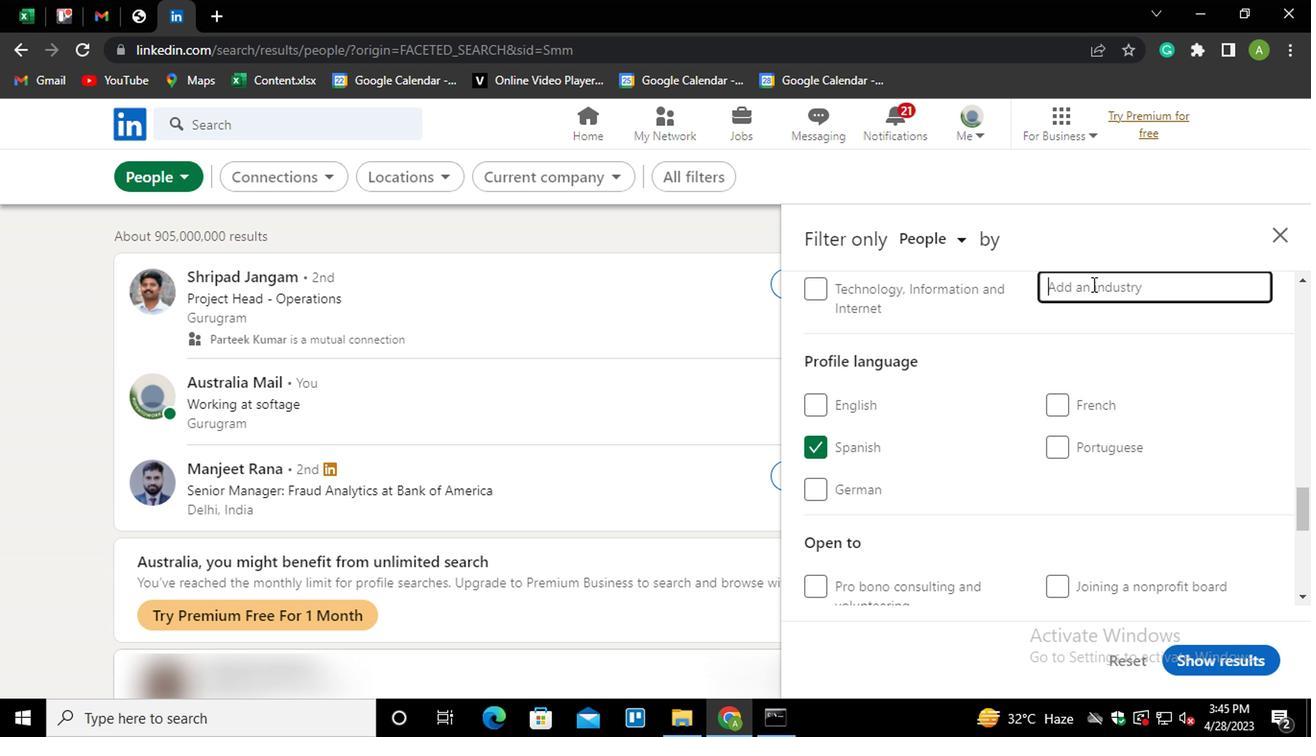 
Action: Mouse scrolled (864, 290) with delta (0, 0)
Screenshot: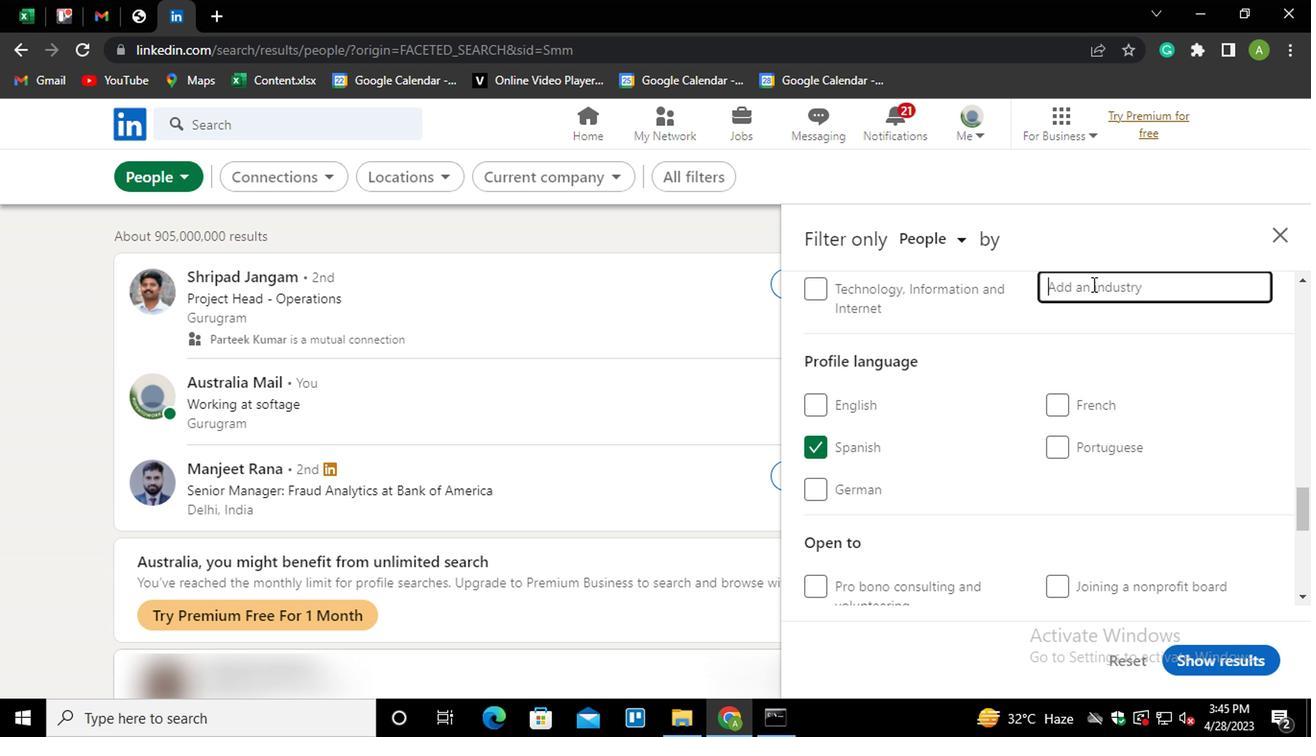 
Action: Mouse scrolled (864, 290) with delta (0, 0)
Screenshot: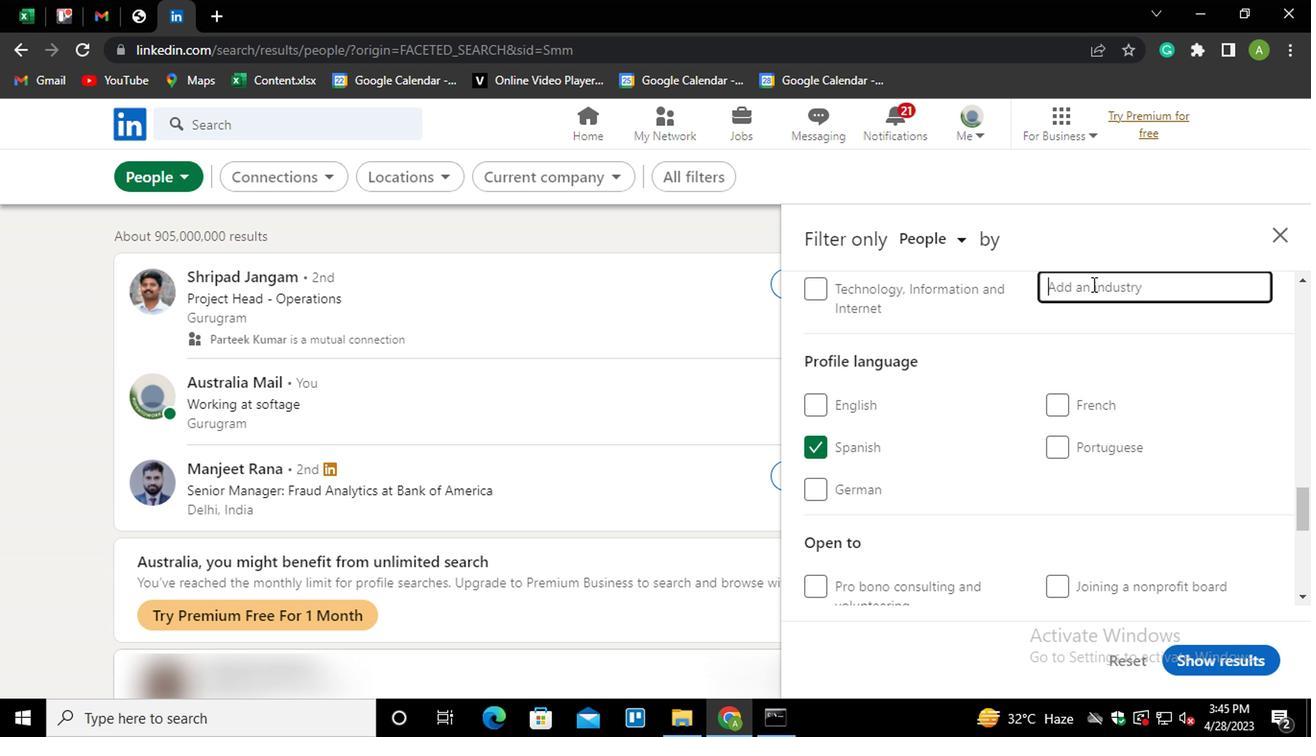 
Action: Mouse scrolled (864, 290) with delta (0, 0)
Screenshot: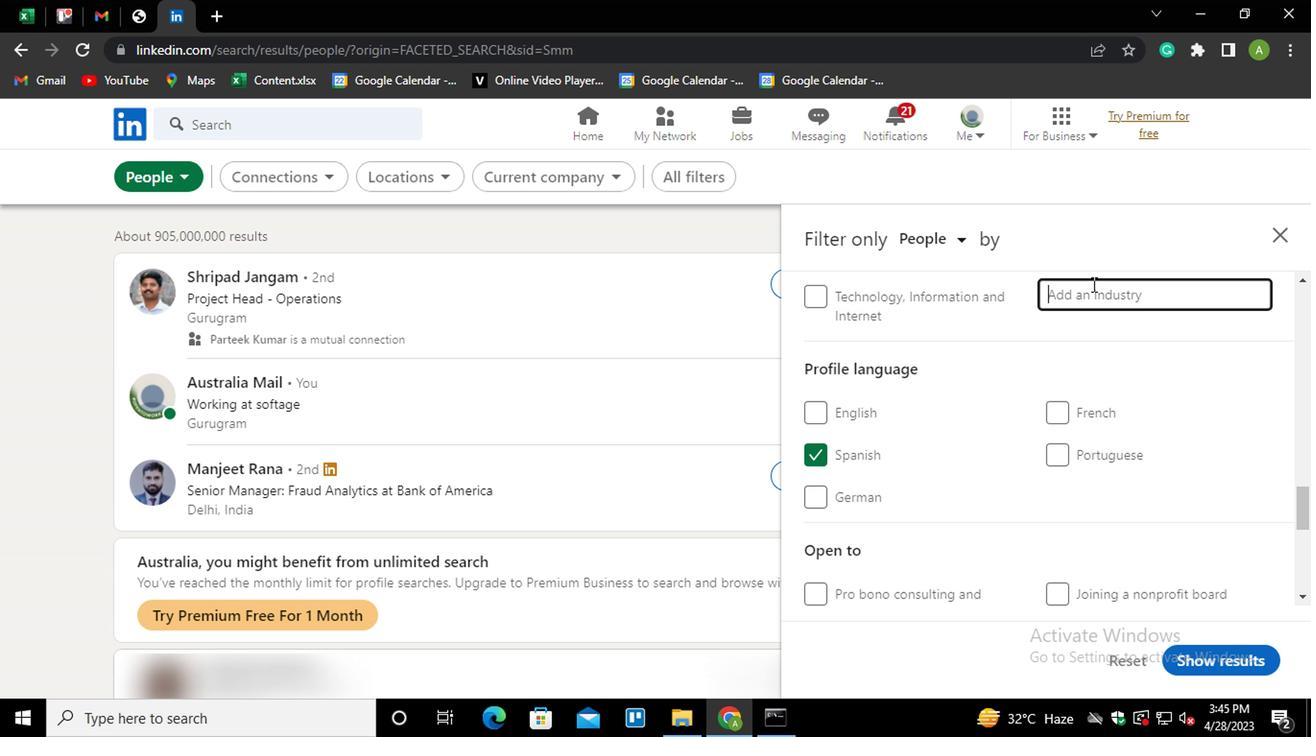 
Action: Mouse scrolled (864, 290) with delta (0, 0)
Screenshot: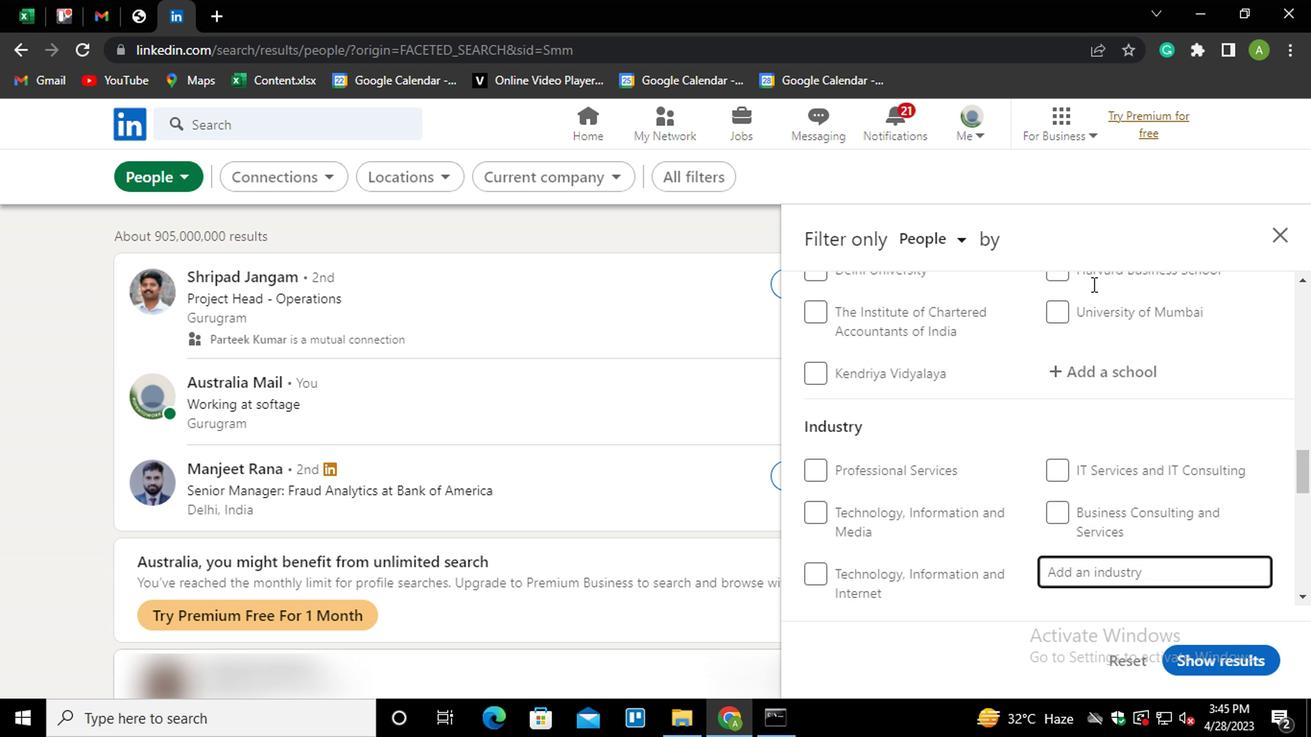 
Action: Mouse scrolled (864, 290) with delta (0, 0)
Screenshot: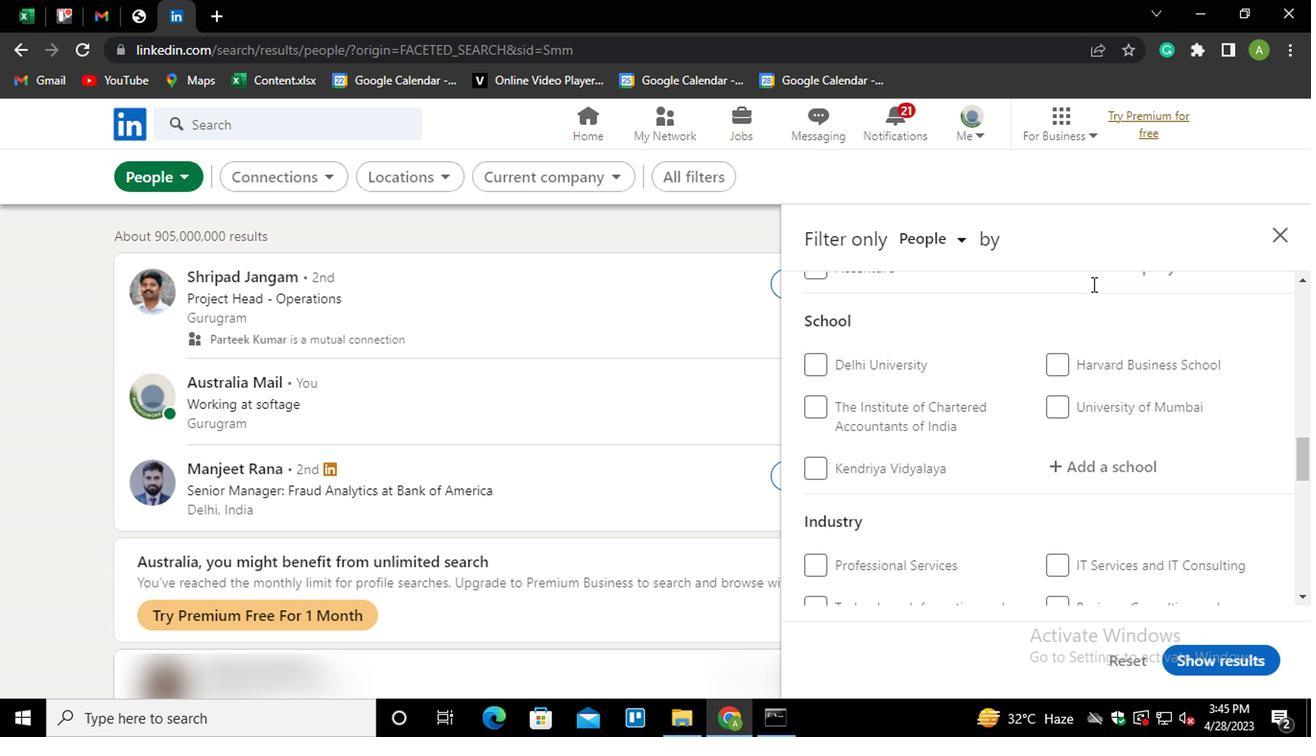 
Action: Mouse moved to (865, 290)
Screenshot: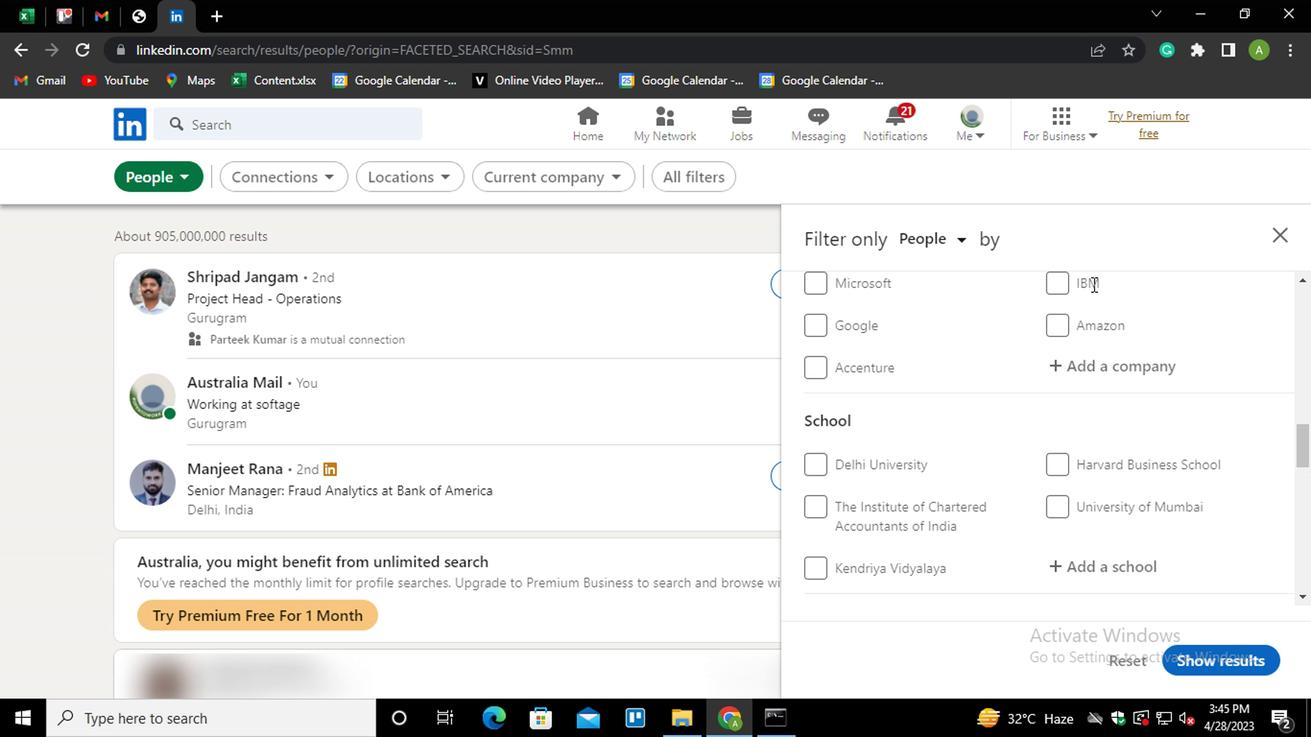 
Action: Mouse scrolled (865, 289) with delta (0, 0)
Screenshot: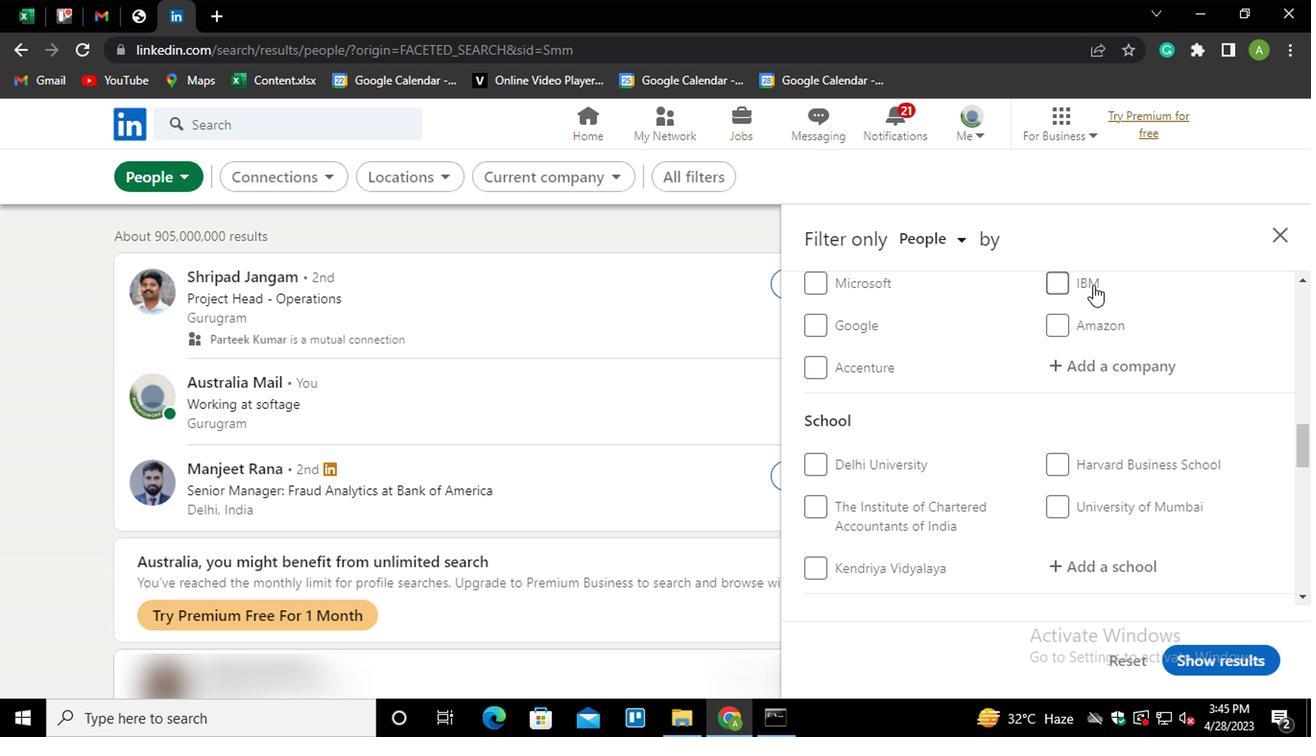 
Action: Mouse scrolled (865, 289) with delta (0, 0)
Screenshot: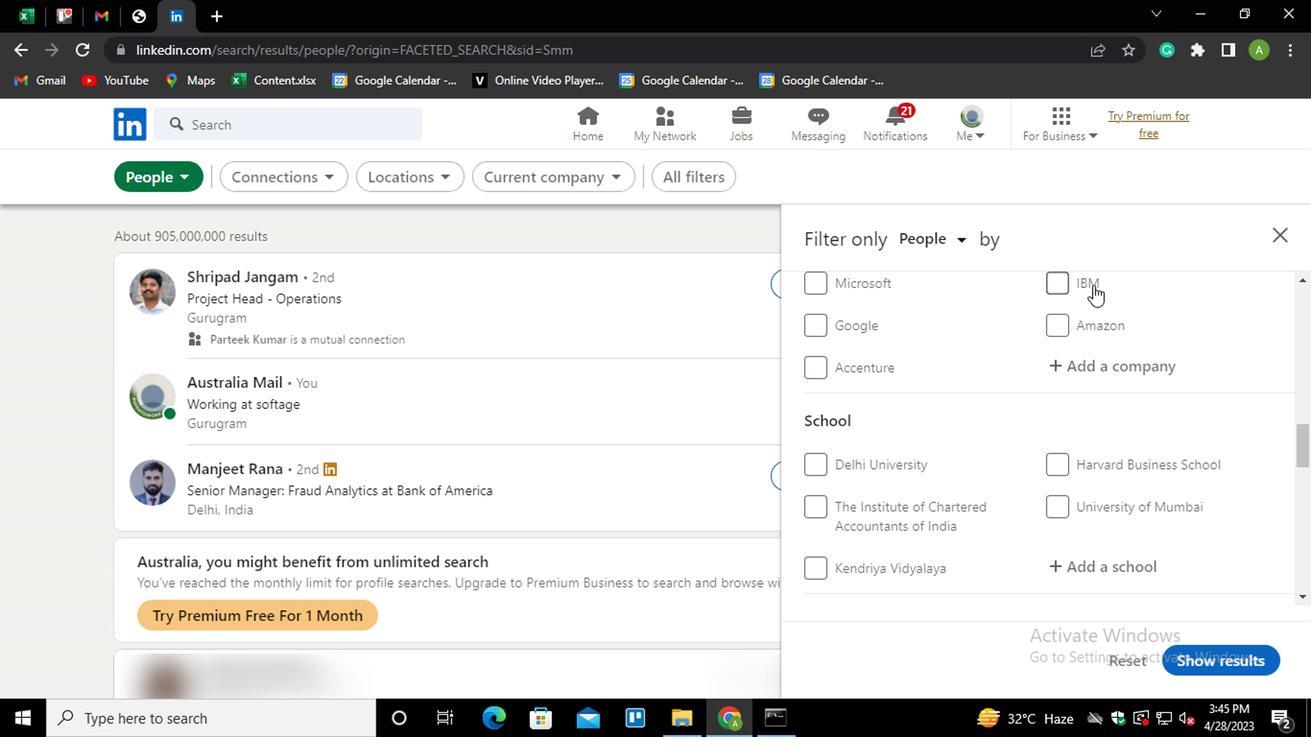 
Action: Mouse moved to (869, 351)
Screenshot: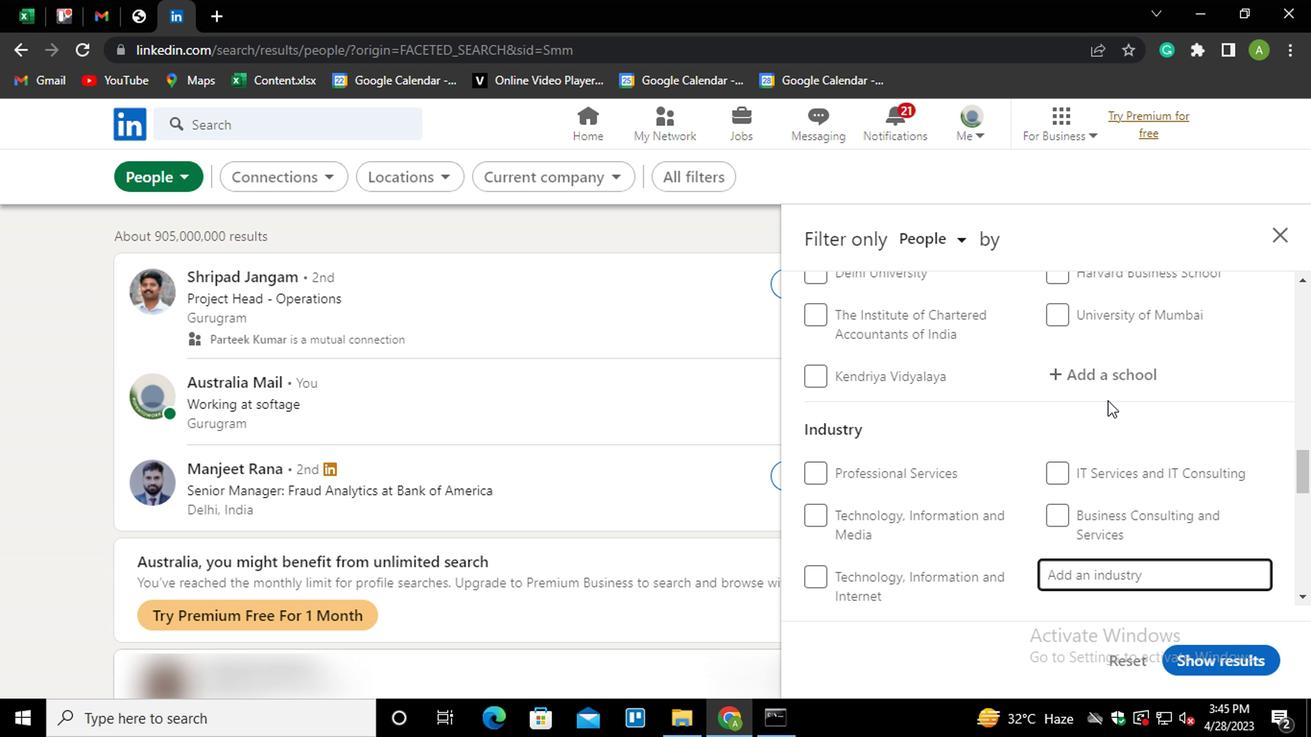 
Action: Mouse pressed left at (869, 351)
Screenshot: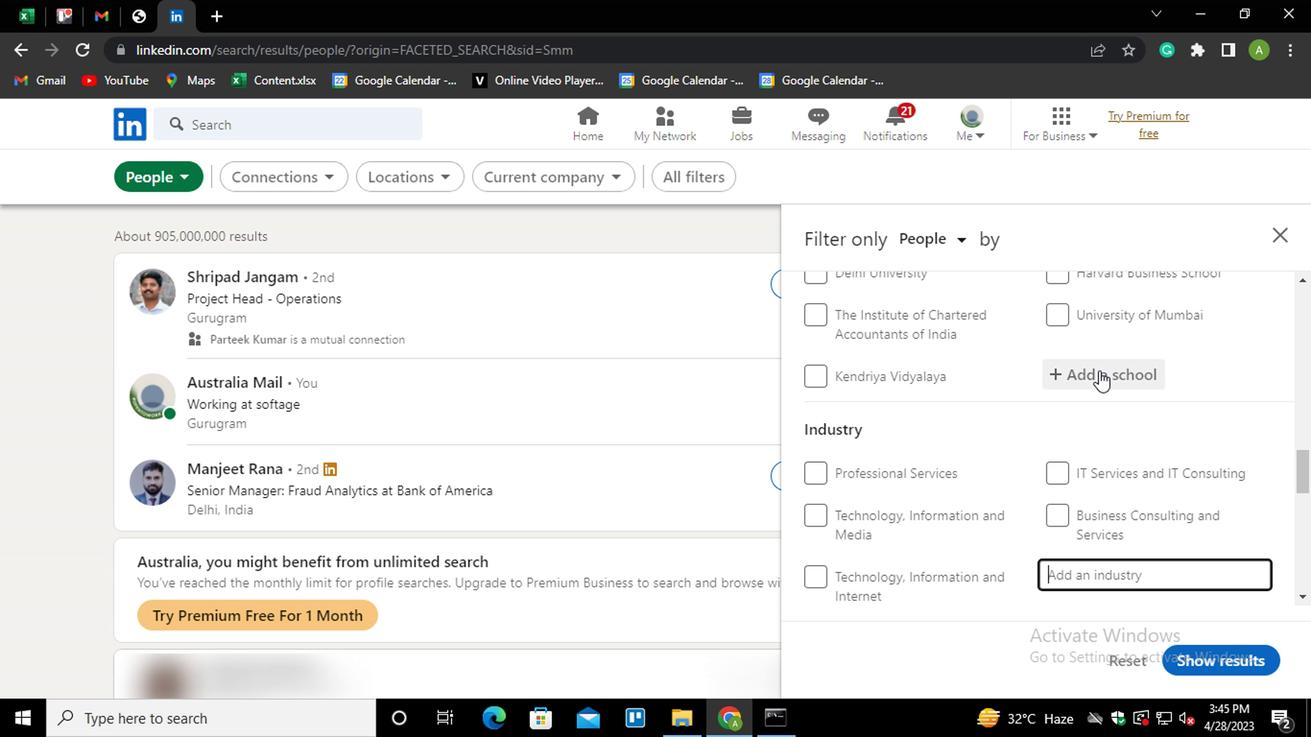 
Action: Mouse moved to (869, 350)
Screenshot: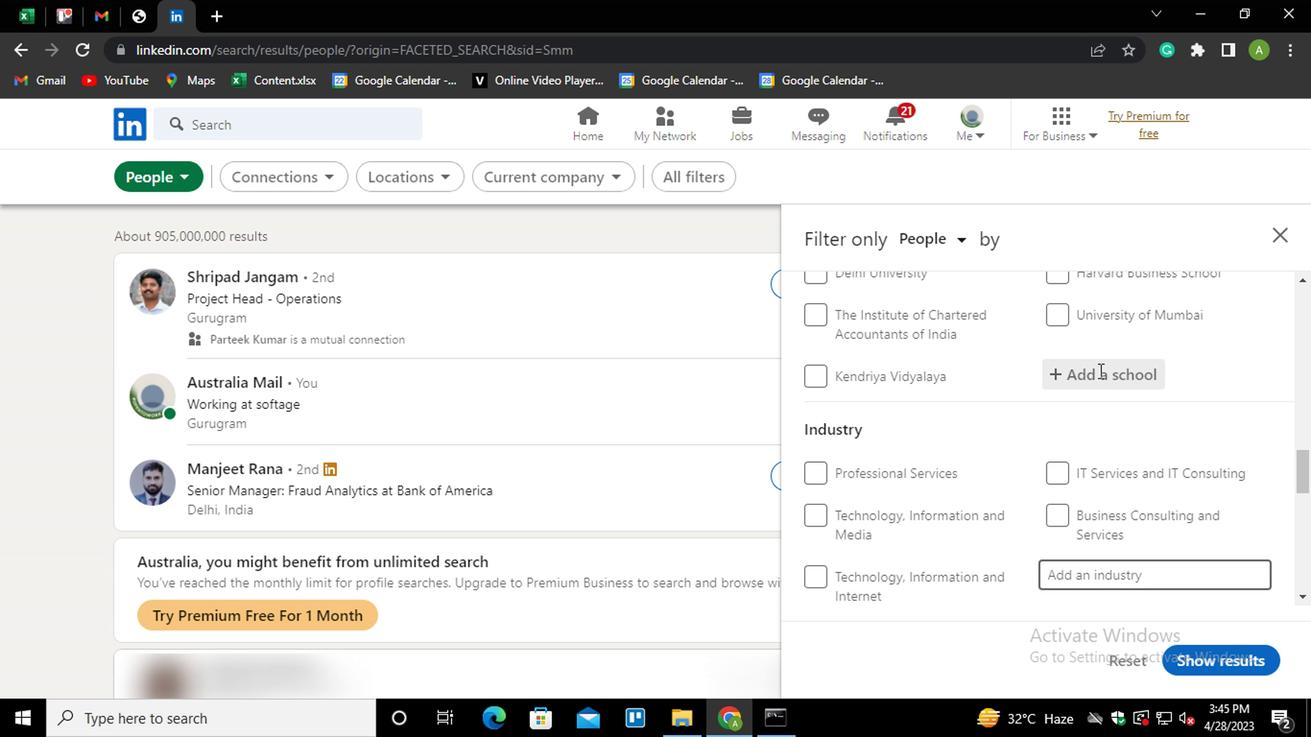 
Action: Key pressed <Key.shift>PAACAI<Key.left><Key.left><Key.backspace>V<Key.down><Key.enter>
Screenshot: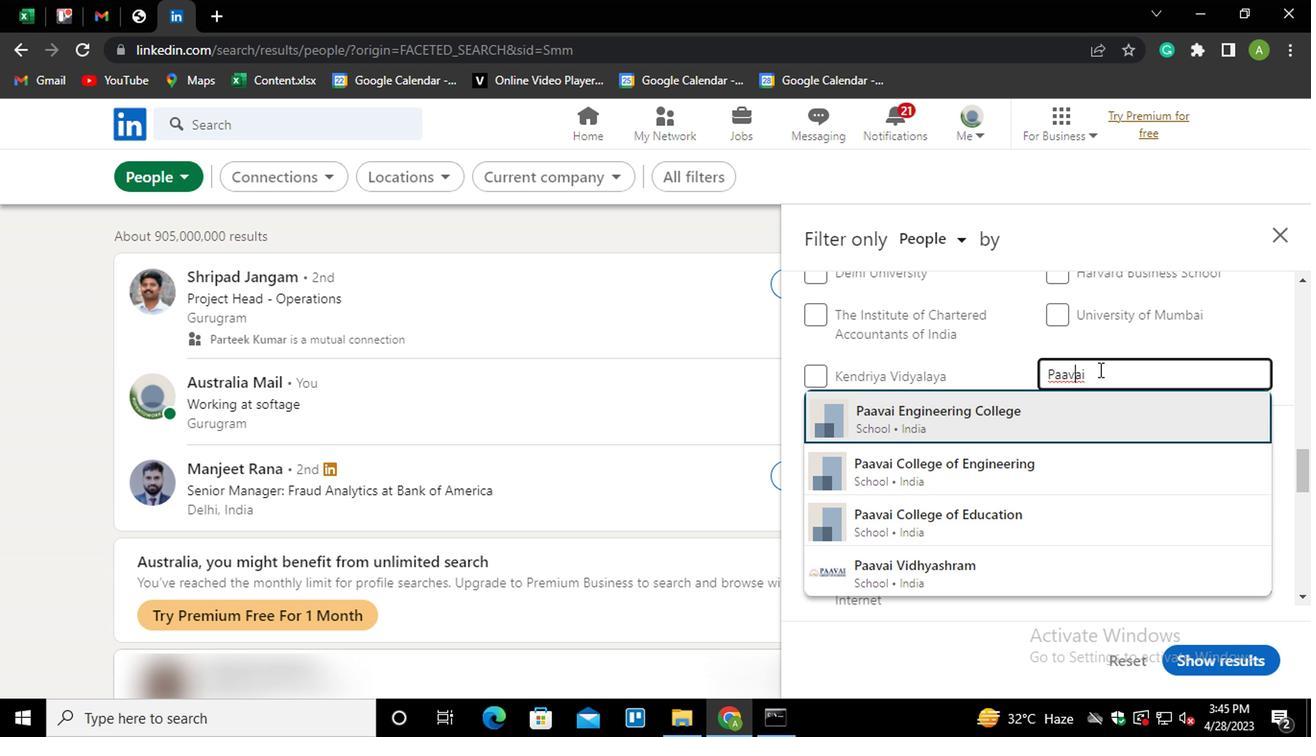 
Action: Mouse scrolled (869, 349) with delta (0, 0)
Screenshot: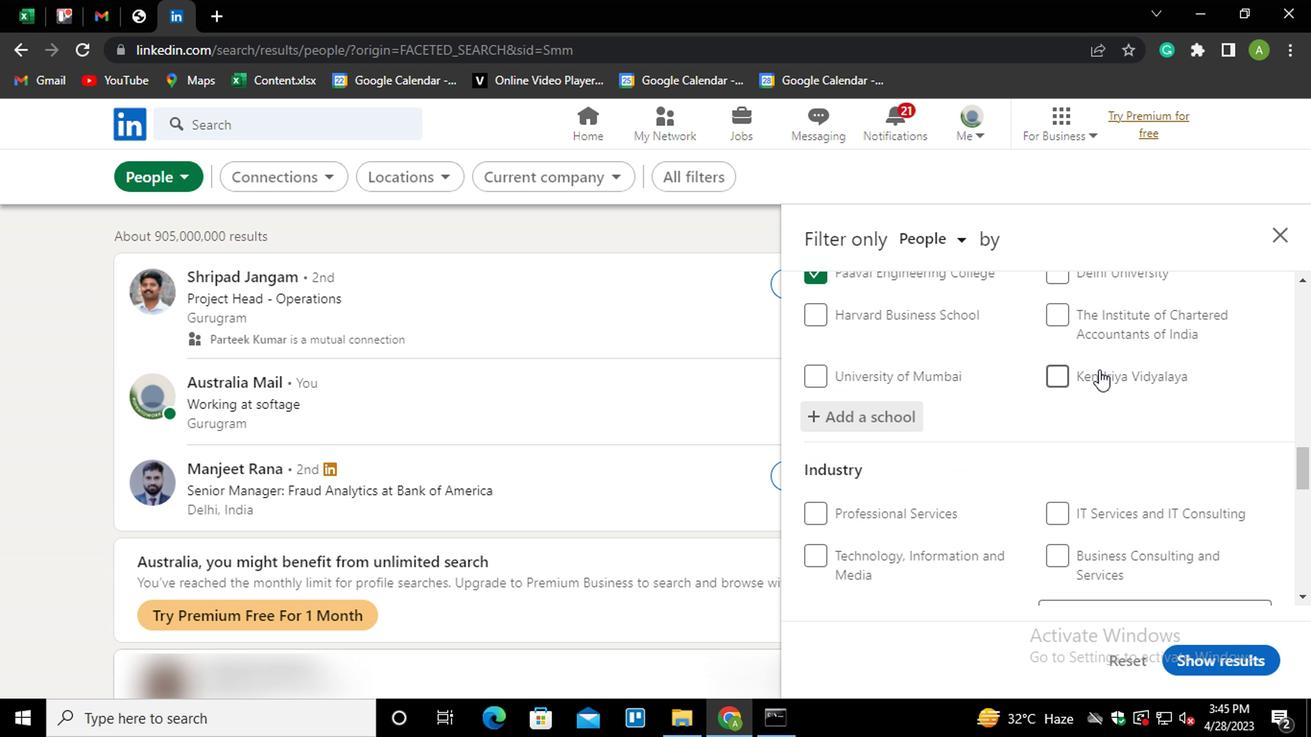 
Action: Mouse scrolled (869, 349) with delta (0, 0)
Screenshot: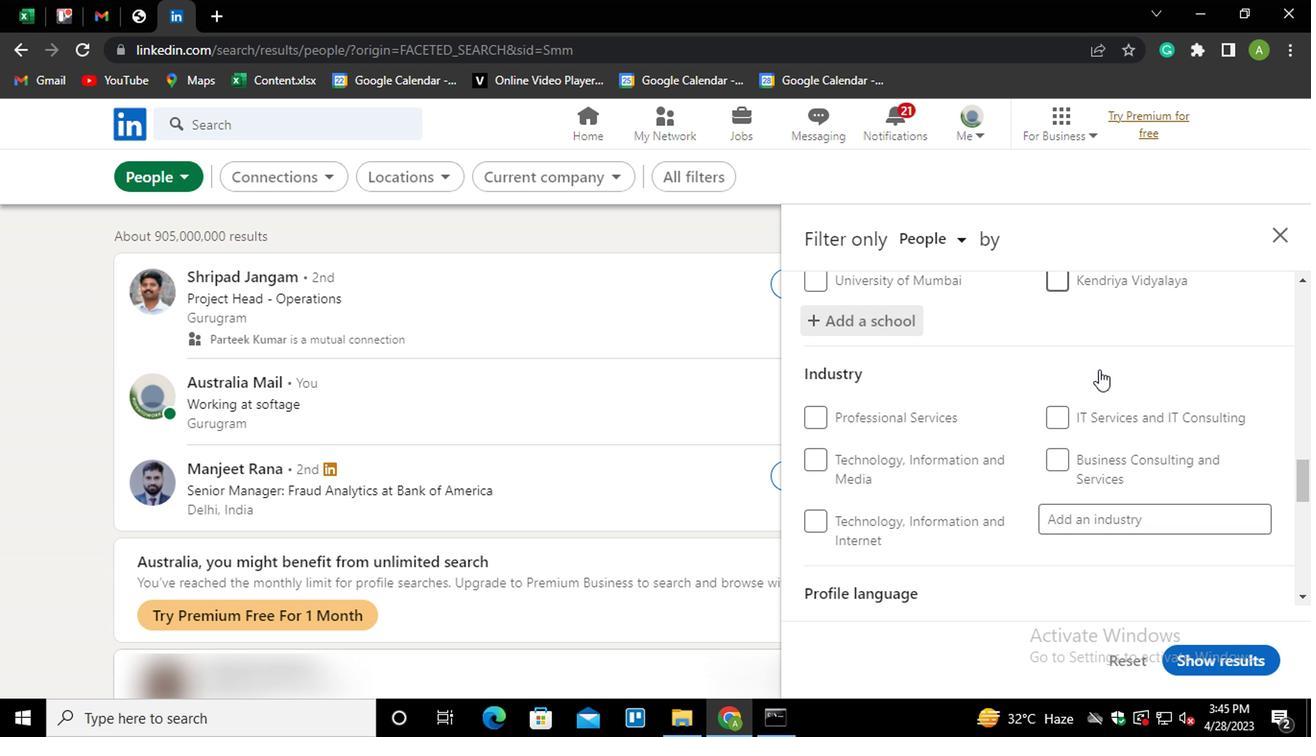 
Action: Mouse scrolled (869, 349) with delta (0, 0)
Screenshot: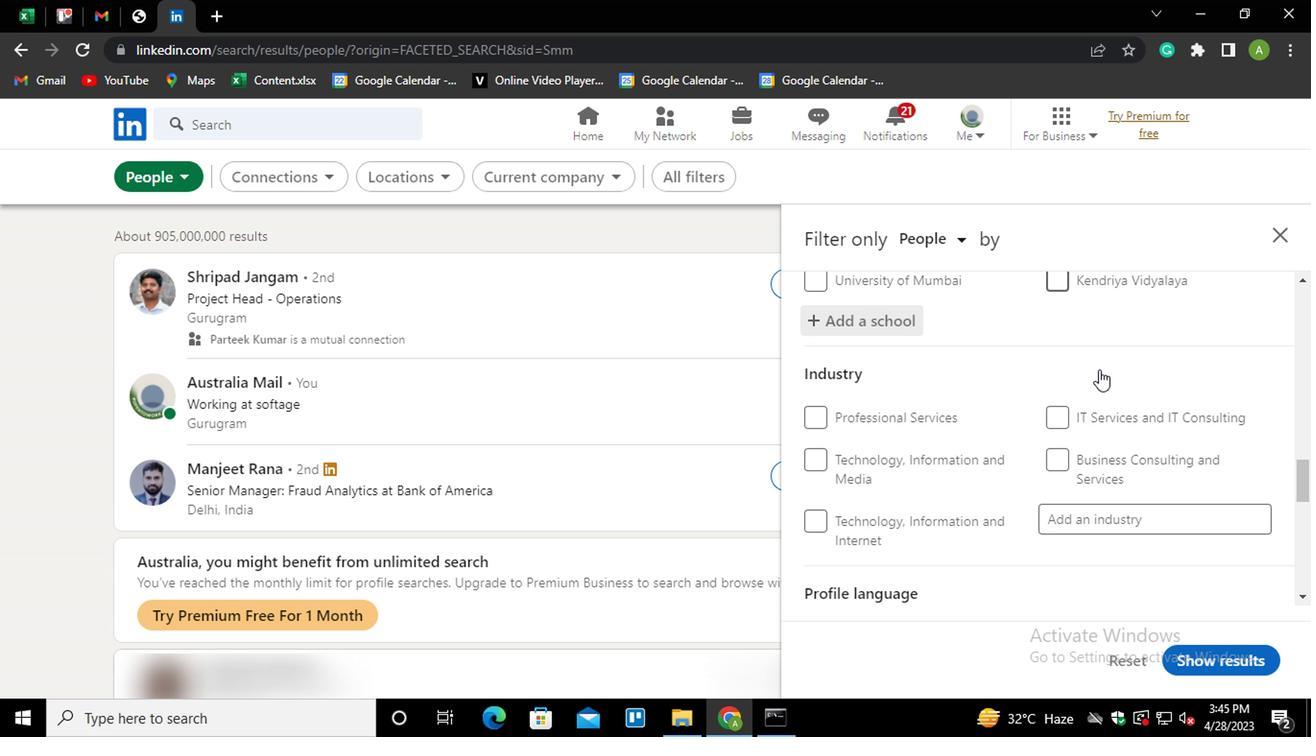 
Action: Mouse moved to (863, 316)
Screenshot: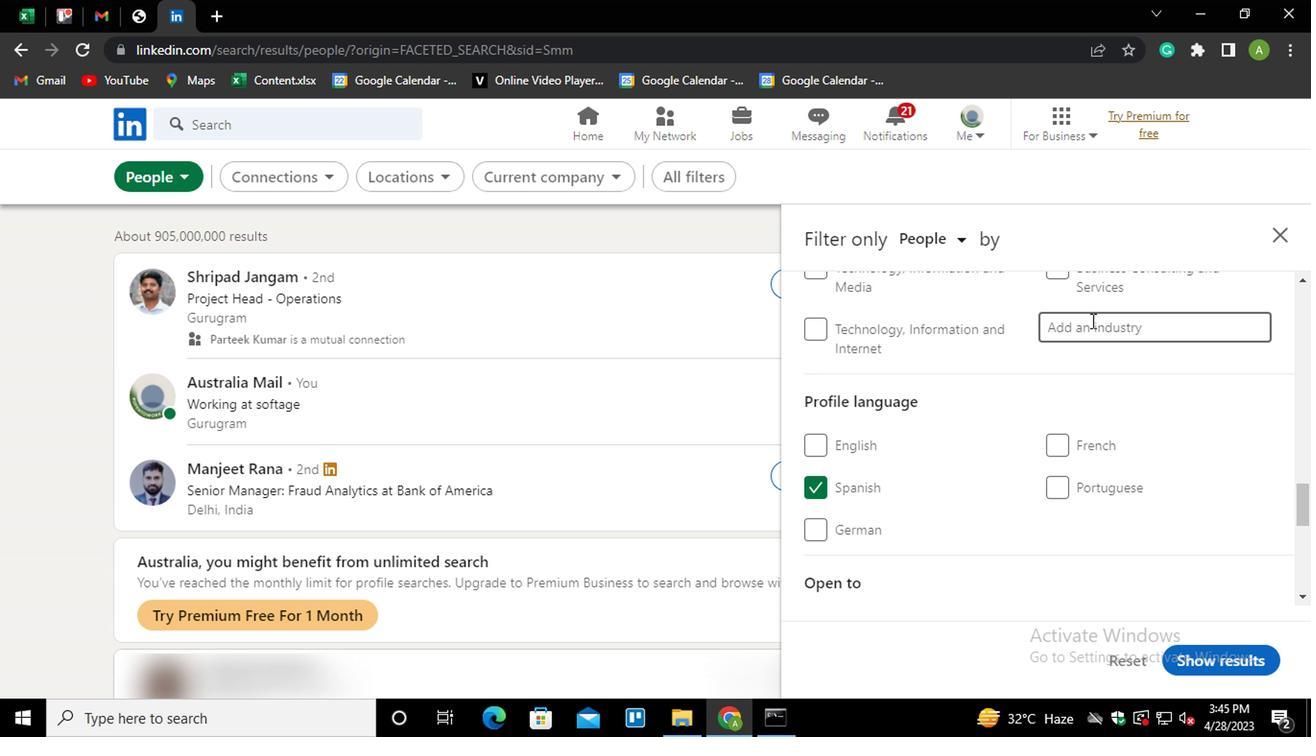 
Action: Mouse pressed left at (863, 316)
Screenshot: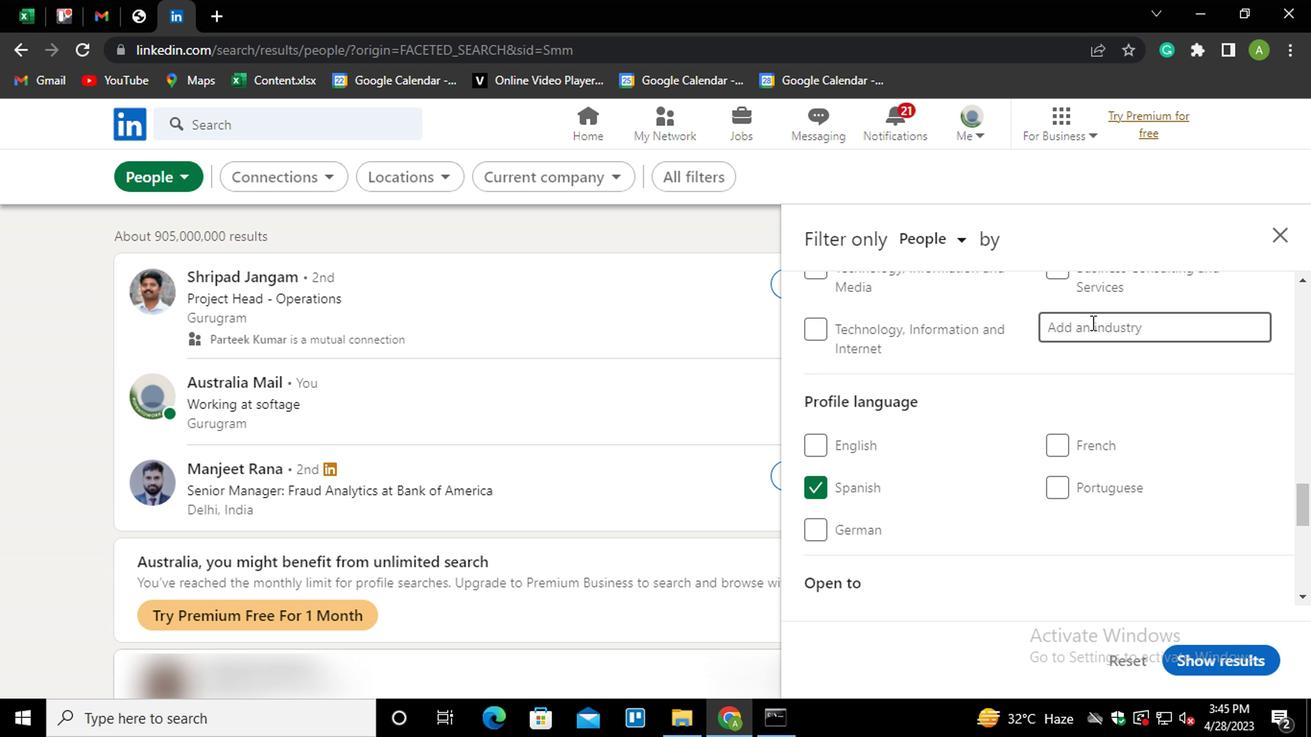
Action: Mouse moved to (873, 323)
Screenshot: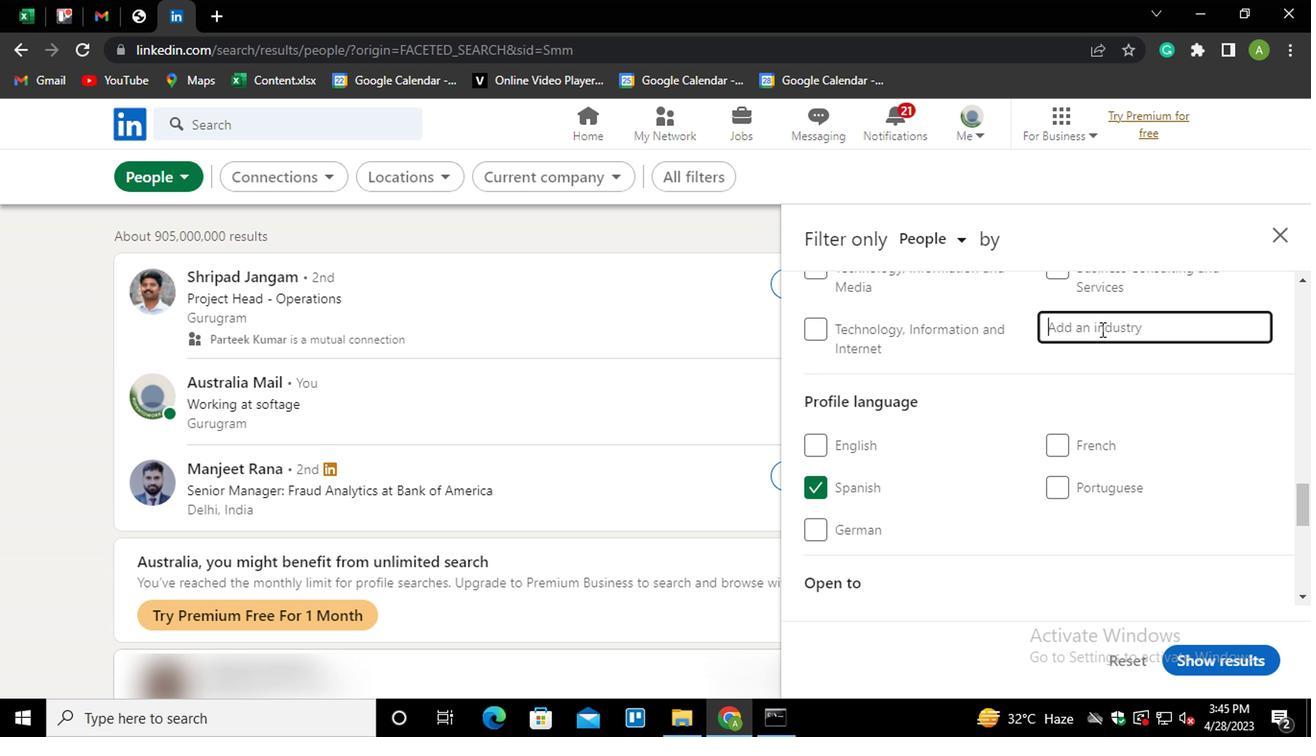 
Action: Mouse pressed left at (873, 323)
Screenshot: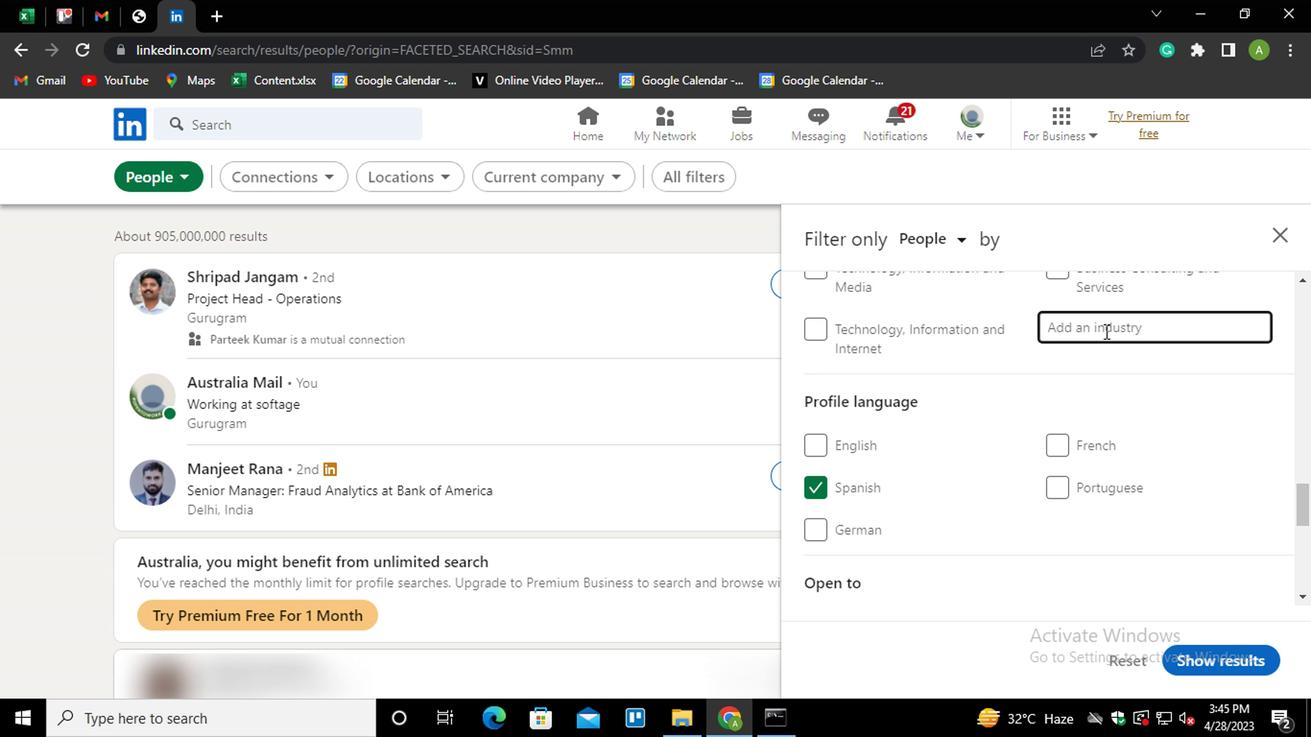 
Action: Mouse moved to (873, 324)
Screenshot: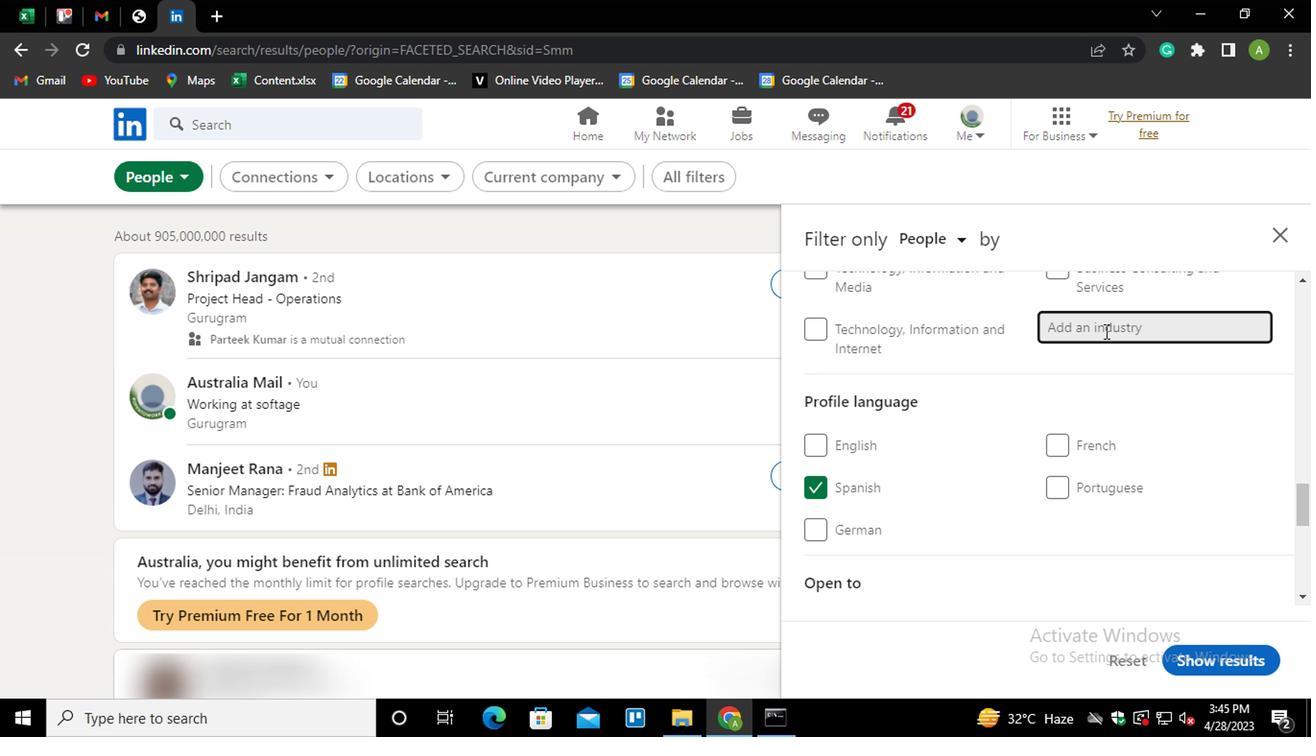 
Action: Key pressed <Key.shift>COMMERCIAL<Key.space>AND<Key.down><Key.down><Key.enter>
Screenshot: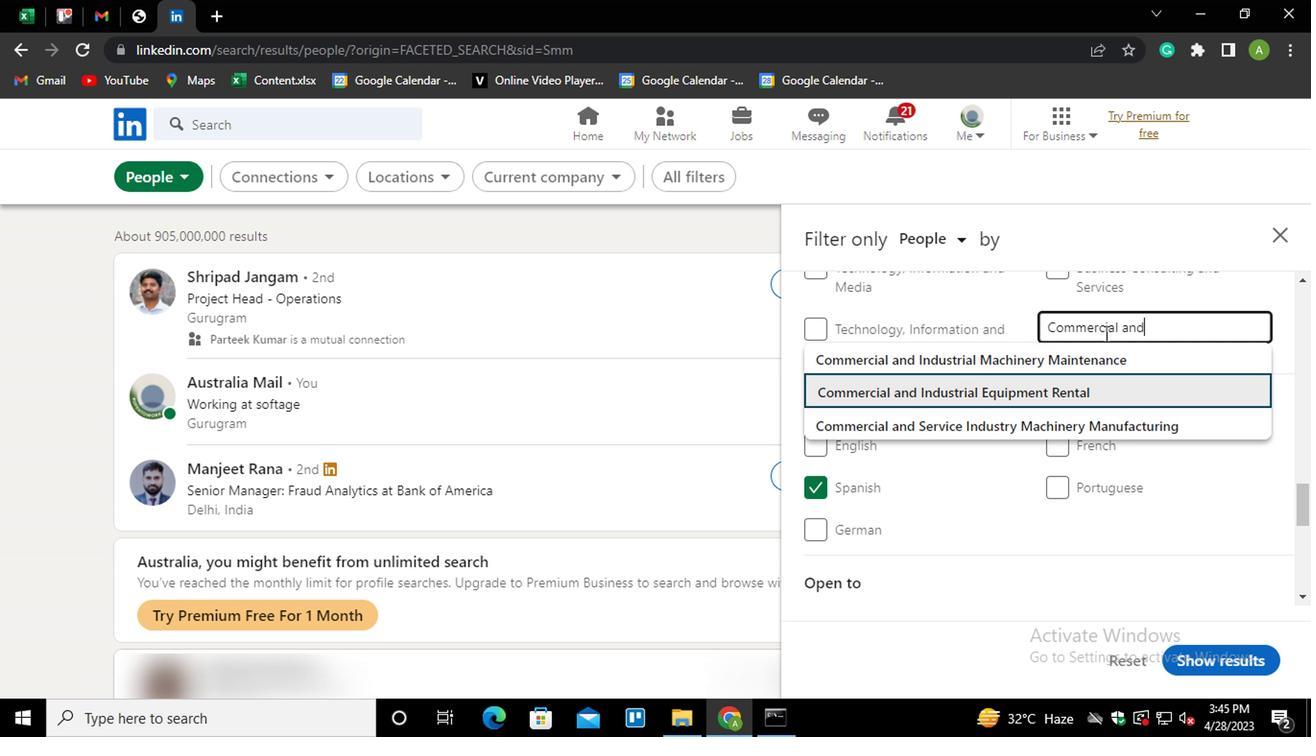 
Action: Mouse scrolled (873, 323) with delta (0, 0)
Screenshot: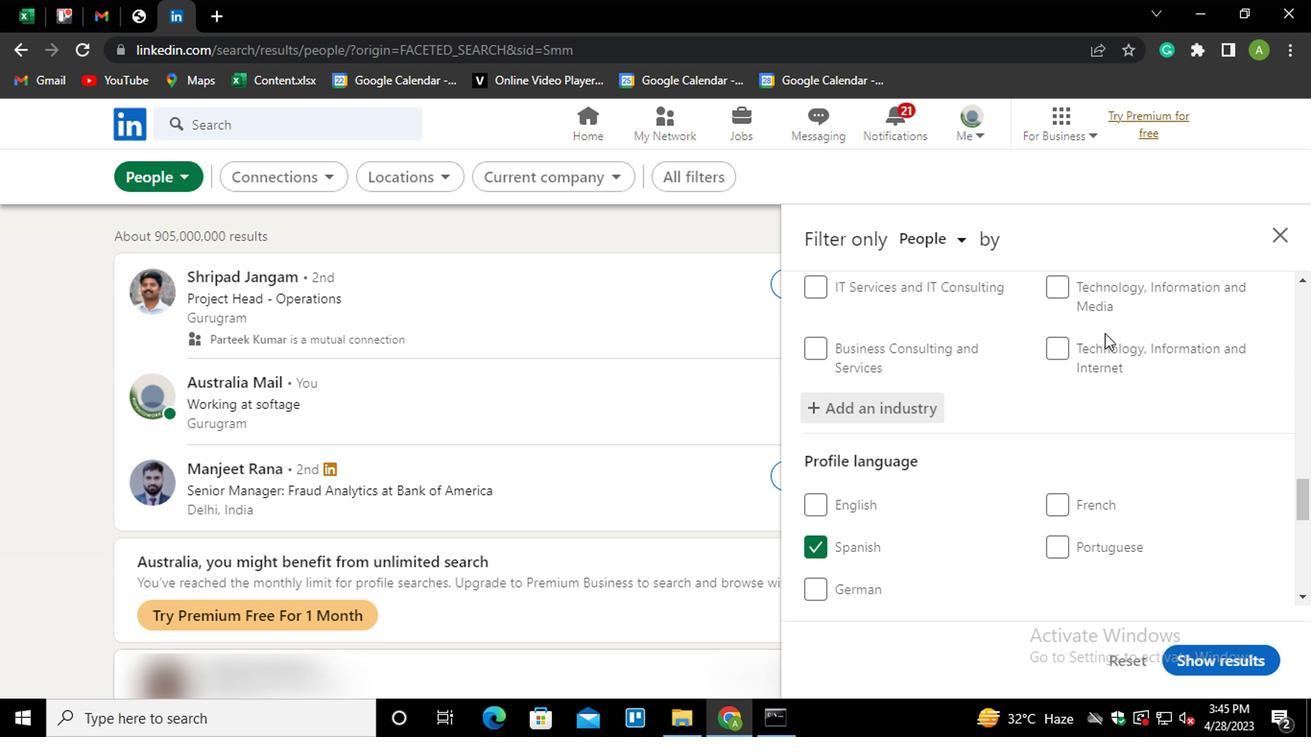 
Action: Mouse scrolled (873, 323) with delta (0, 0)
Screenshot: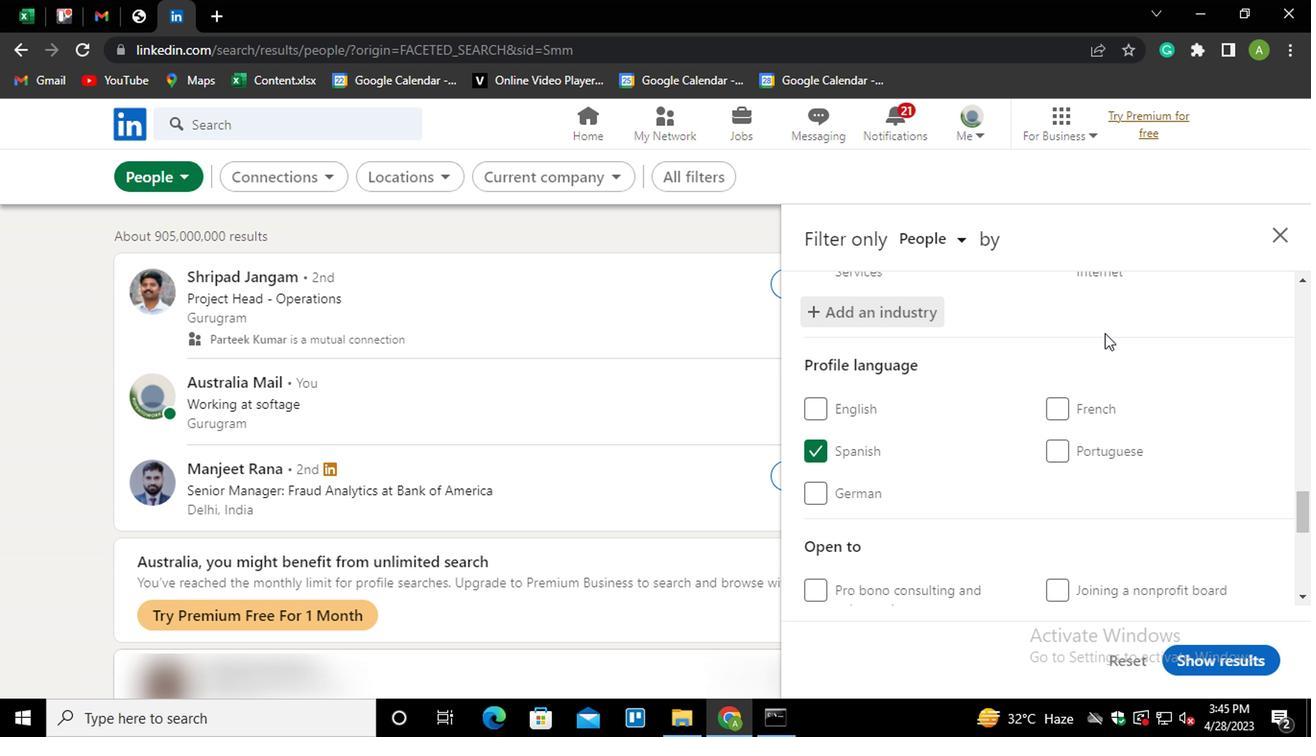 
Action: Mouse scrolled (873, 323) with delta (0, 0)
Screenshot: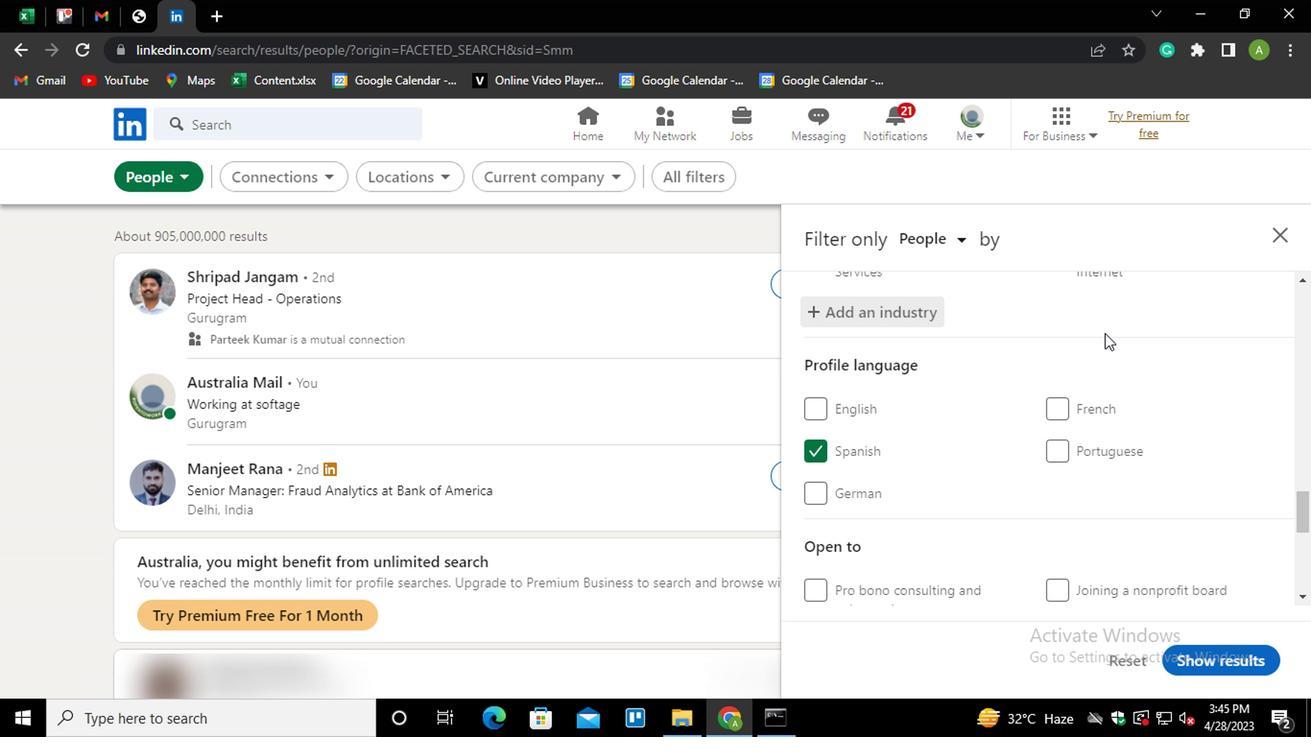 
Action: Mouse scrolled (873, 323) with delta (0, 0)
Screenshot: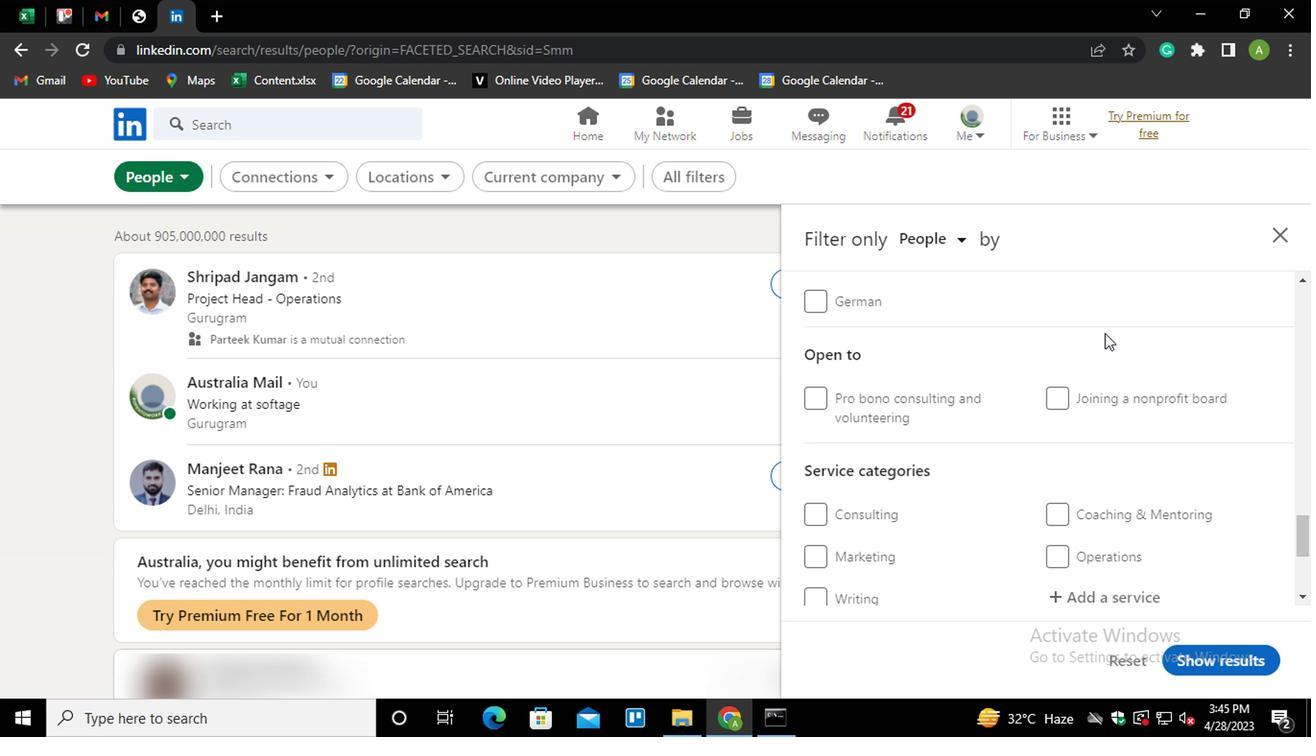 
Action: Mouse scrolled (873, 323) with delta (0, 0)
Screenshot: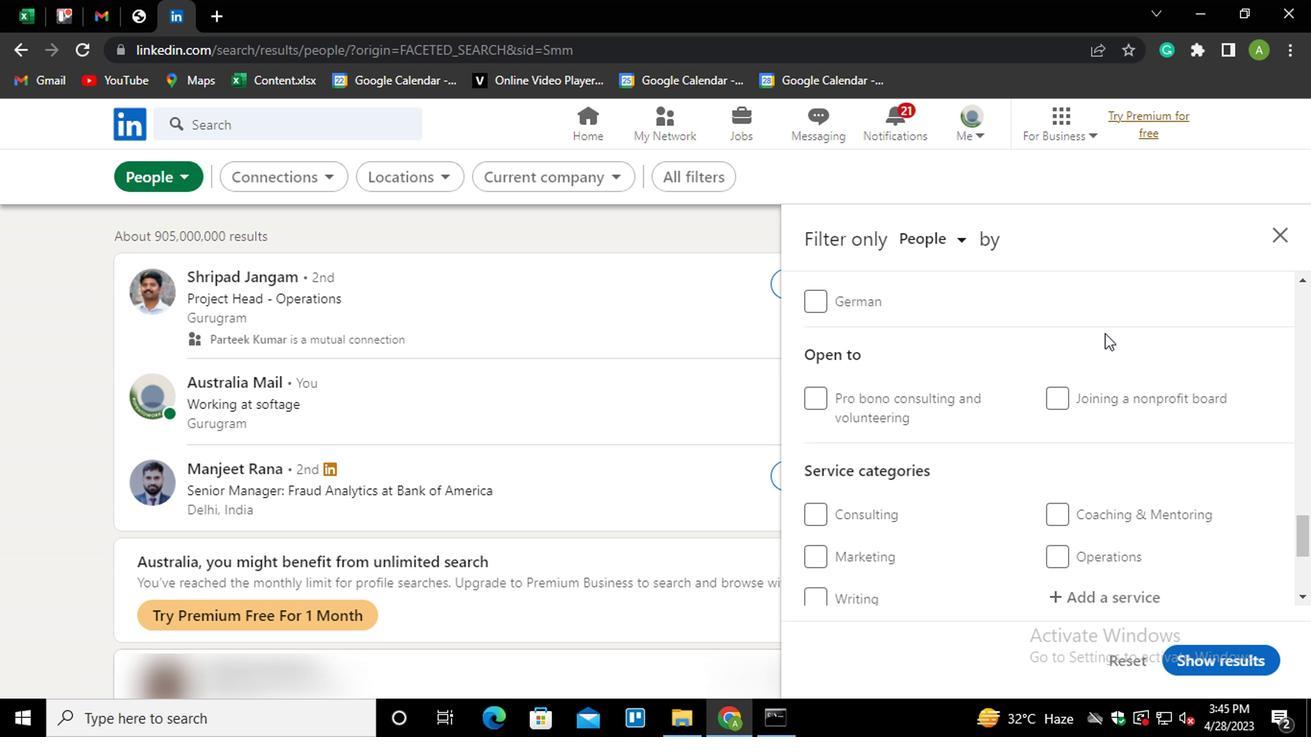 
Action: Mouse moved to (845, 382)
Screenshot: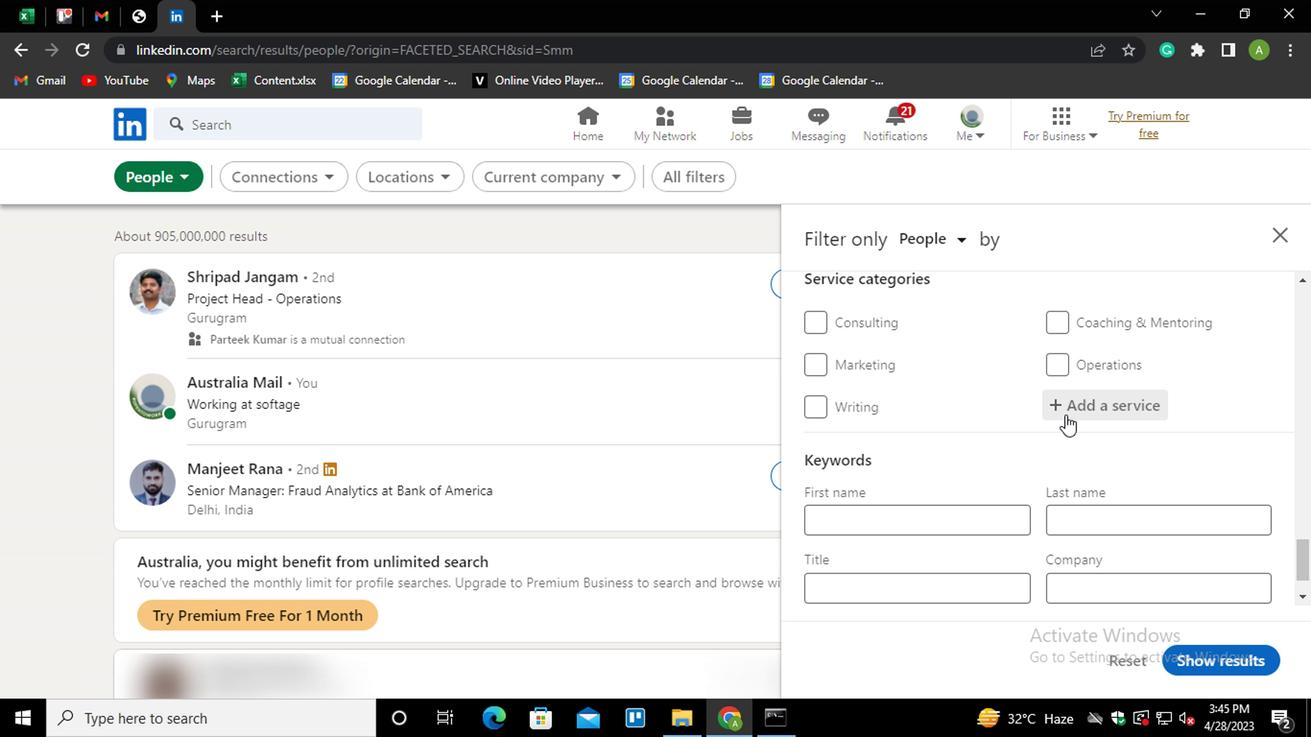 
Action: Mouse pressed left at (845, 382)
Screenshot: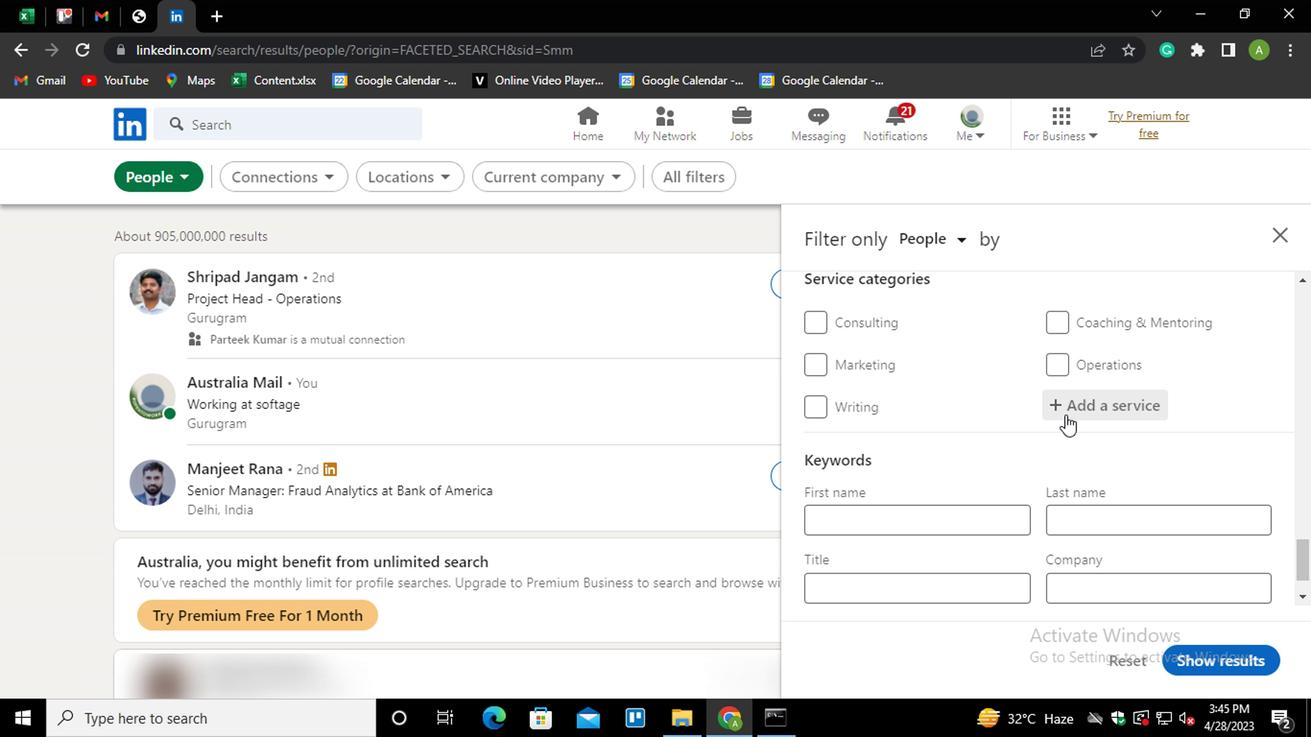 
Action: Mouse moved to (868, 377)
Screenshot: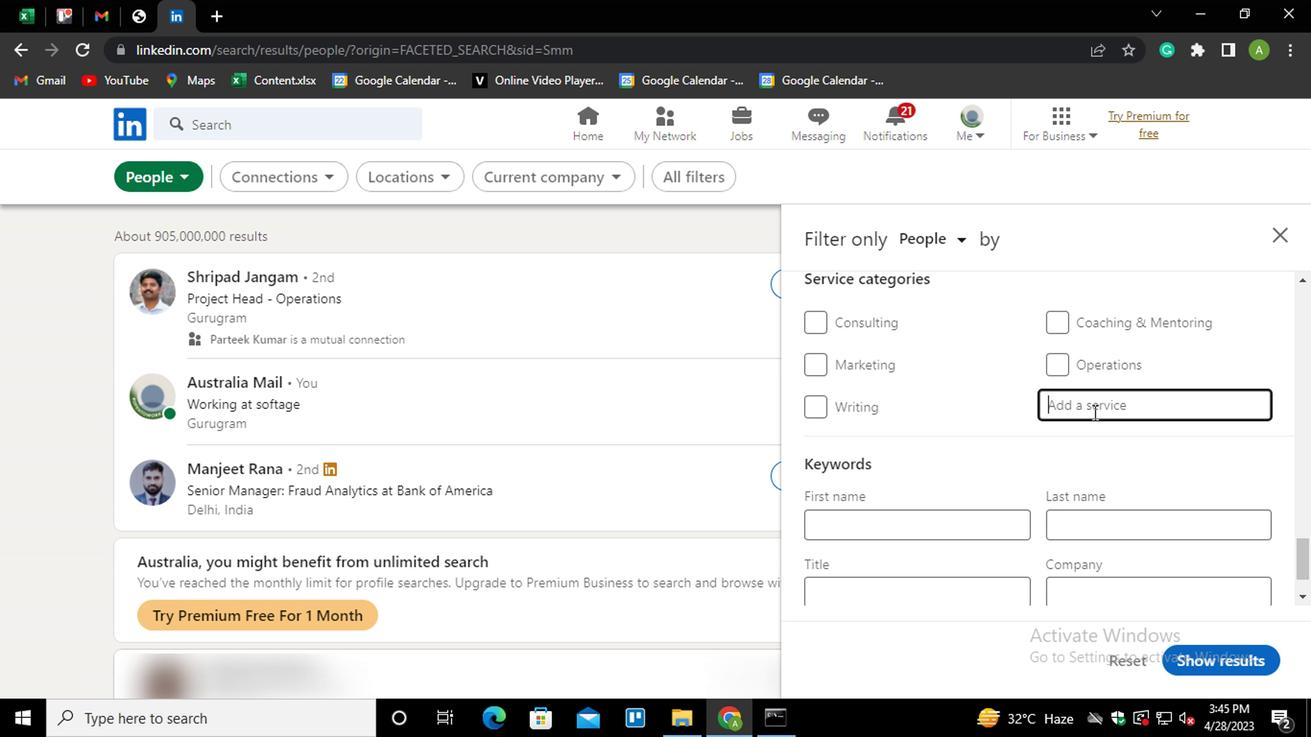 
Action: Mouse pressed left at (868, 377)
Screenshot: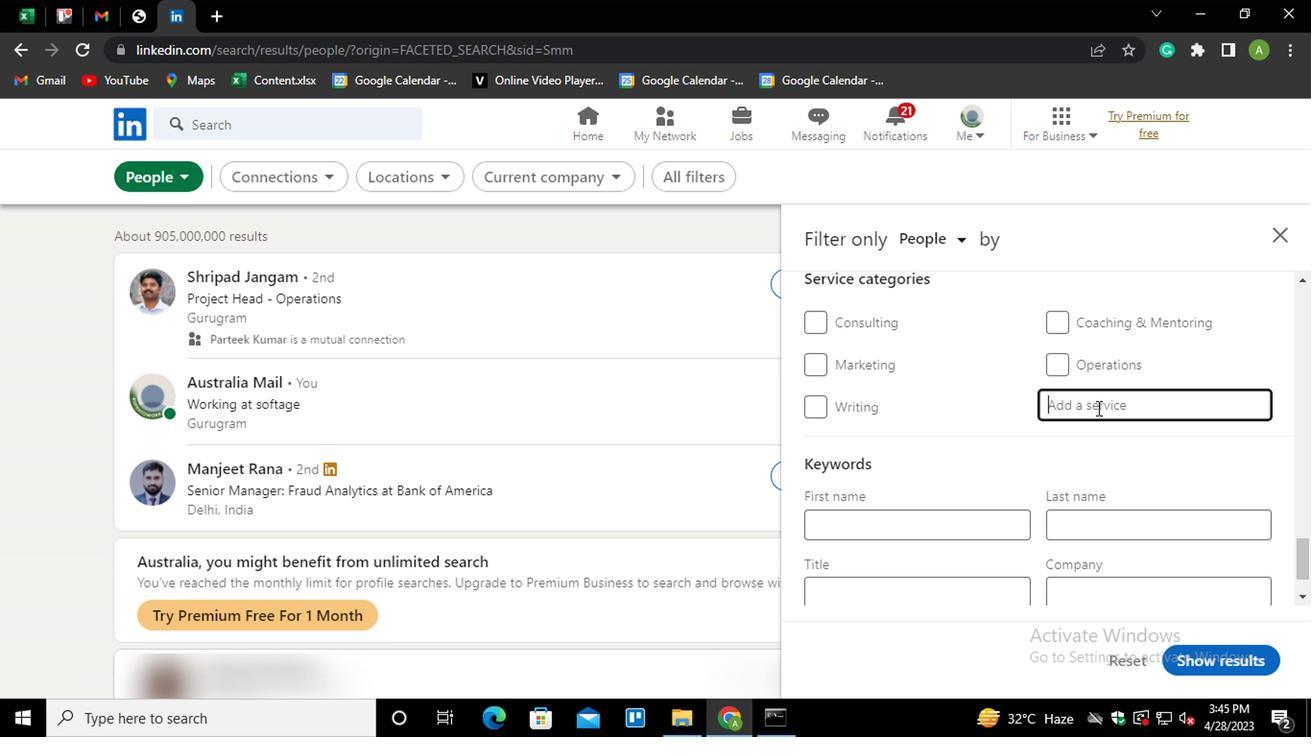 
Action: Mouse moved to (868, 377)
Screenshot: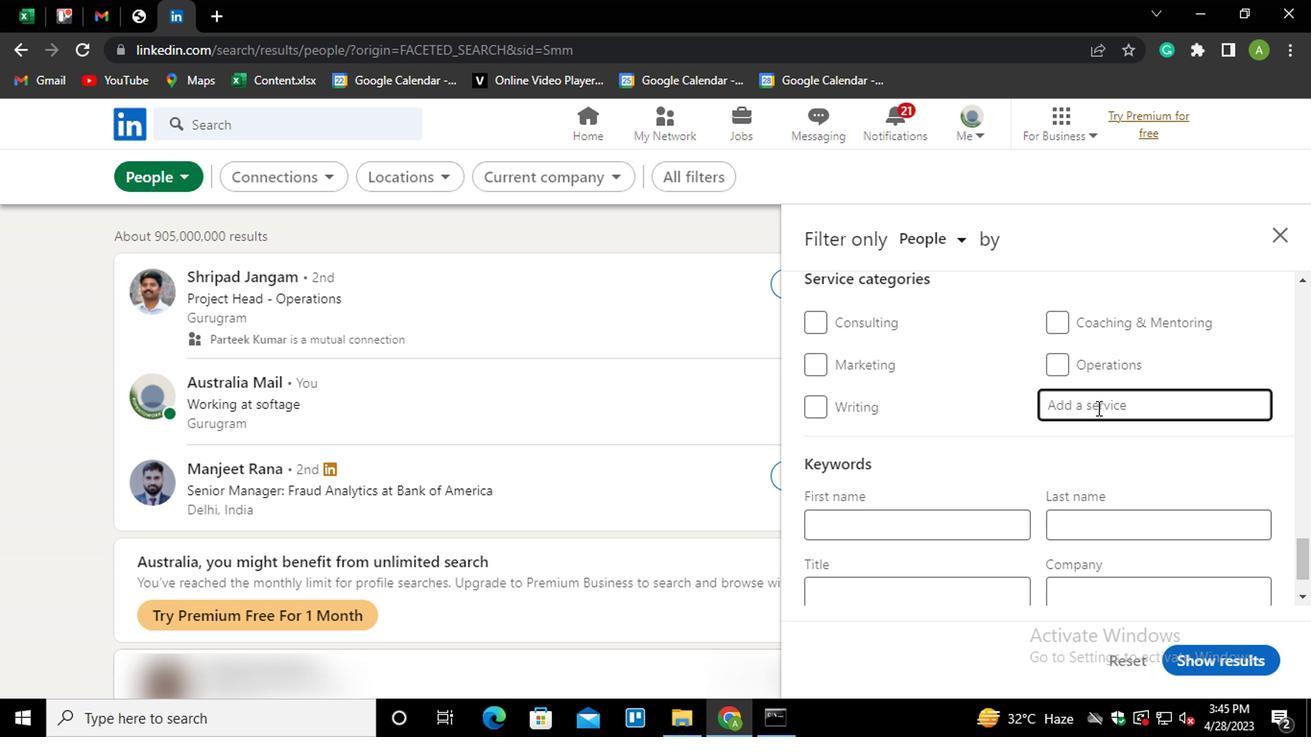 
Action: Key pressed <Key.shift><Key.shift><Key.shift>DDJ<Key.backspace><Key.backspace>JL<Key.backspace>ING<Key.down><Key.enter>
Screenshot: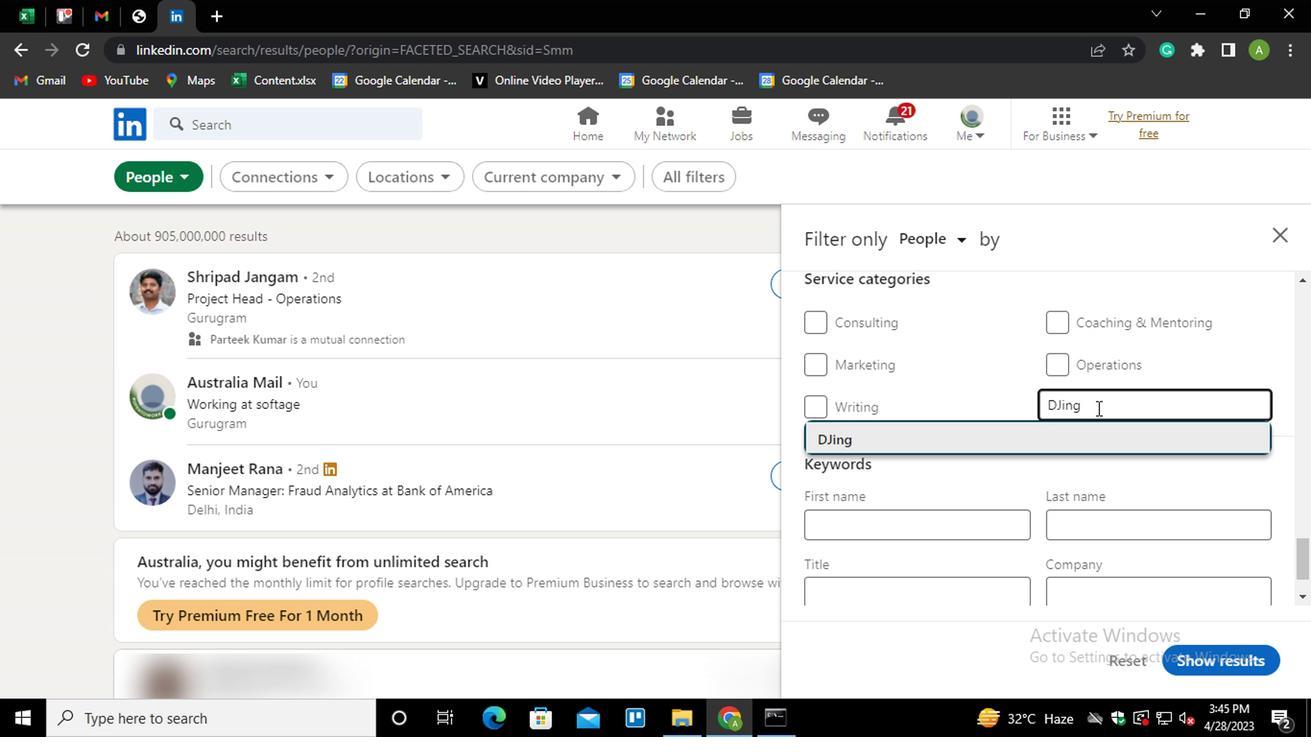 
Action: Mouse scrolled (868, 377) with delta (0, 0)
Screenshot: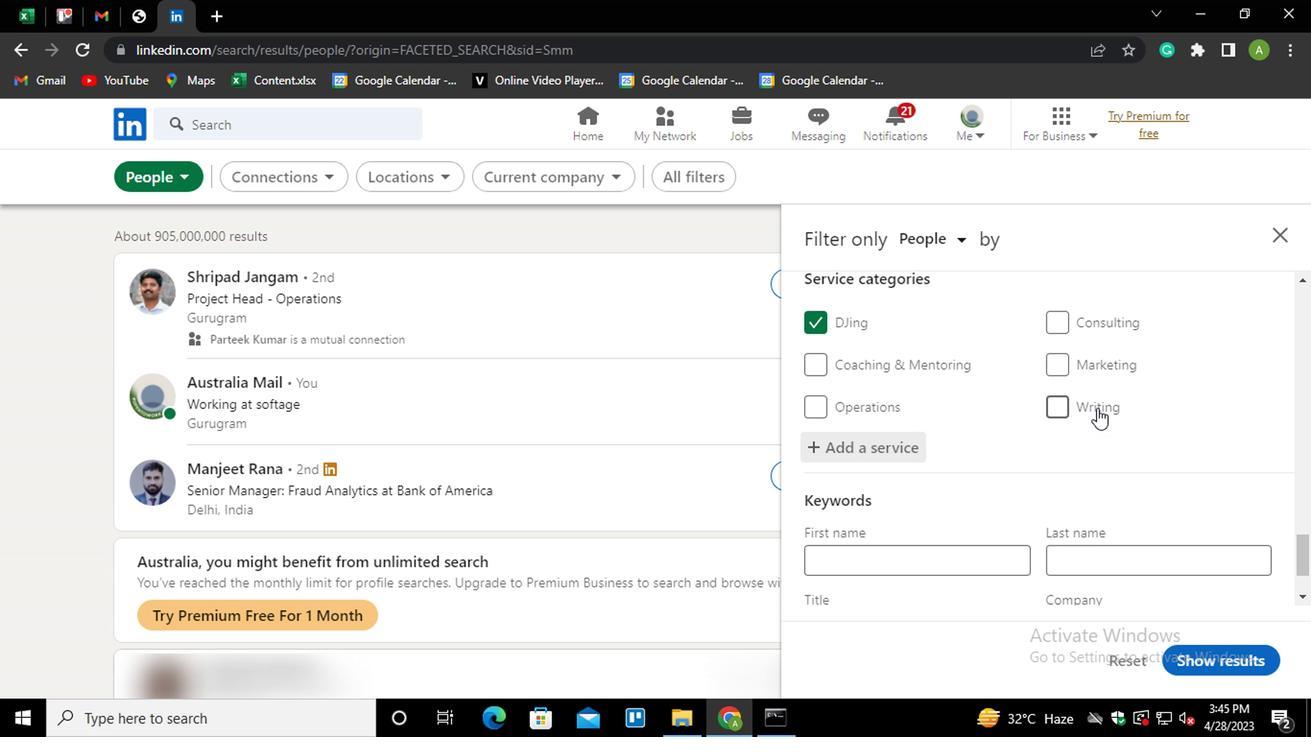 
Action: Mouse scrolled (868, 377) with delta (0, 0)
Screenshot: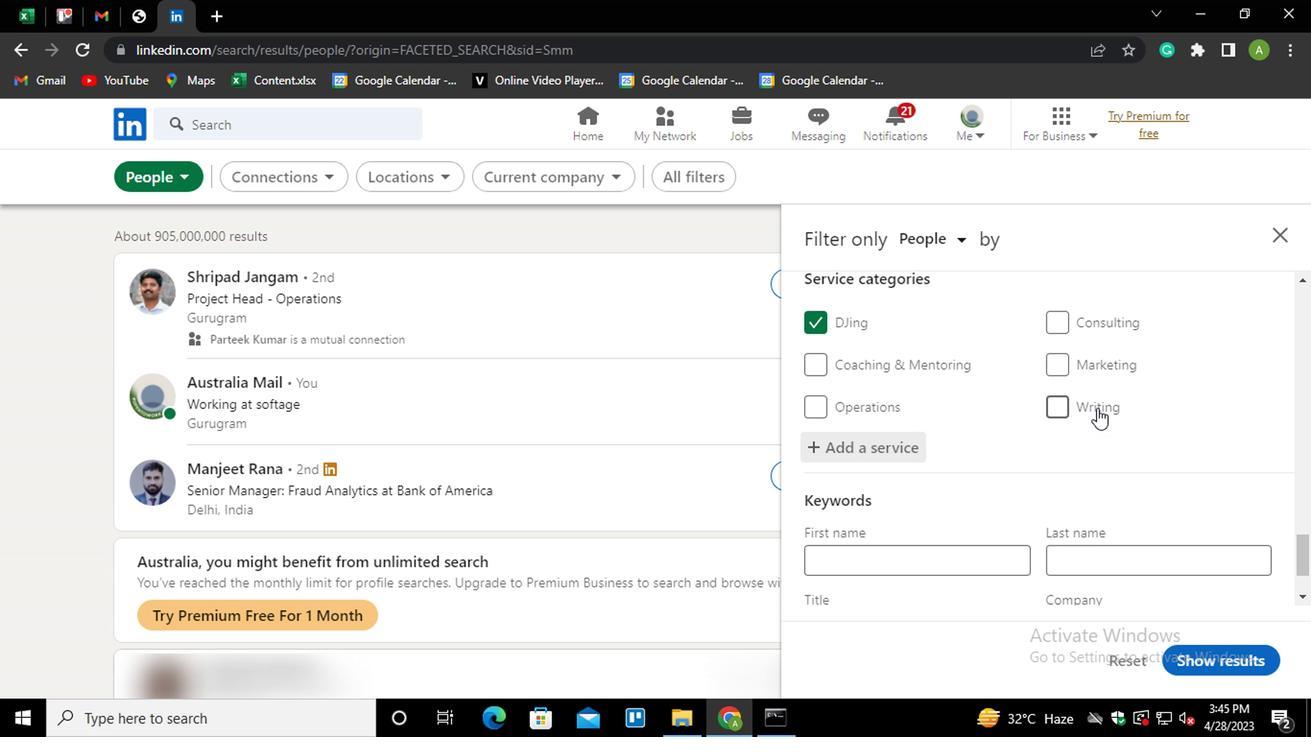 
Action: Mouse scrolled (868, 377) with delta (0, 0)
Screenshot: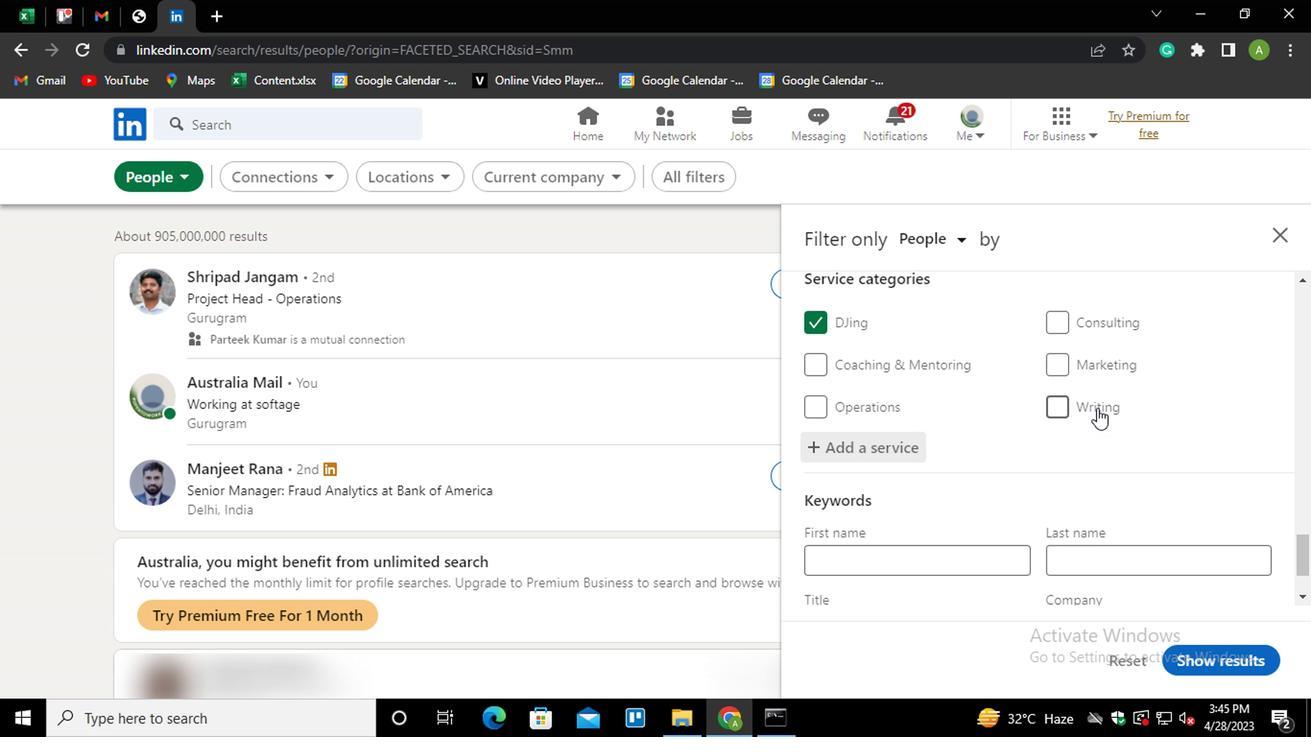
Action: Mouse scrolled (868, 377) with delta (0, 0)
Screenshot: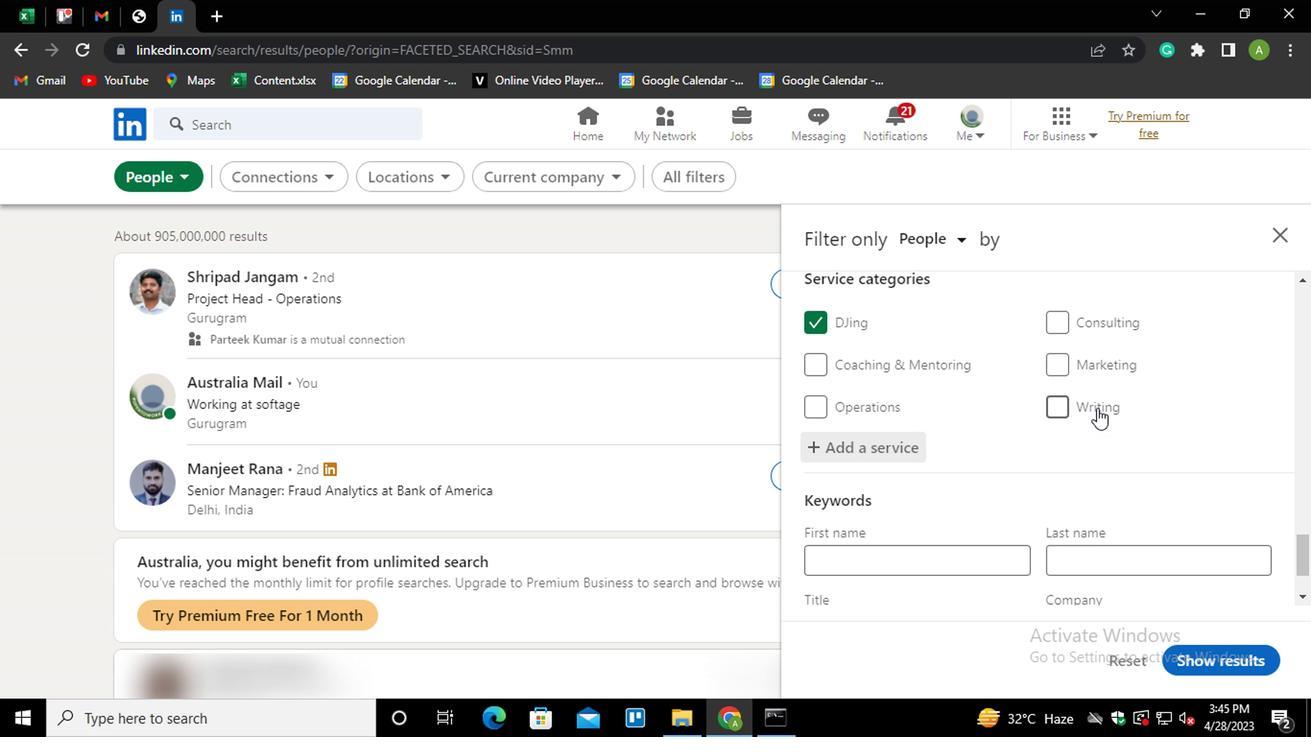 
Action: Mouse scrolled (868, 377) with delta (0, 0)
Screenshot: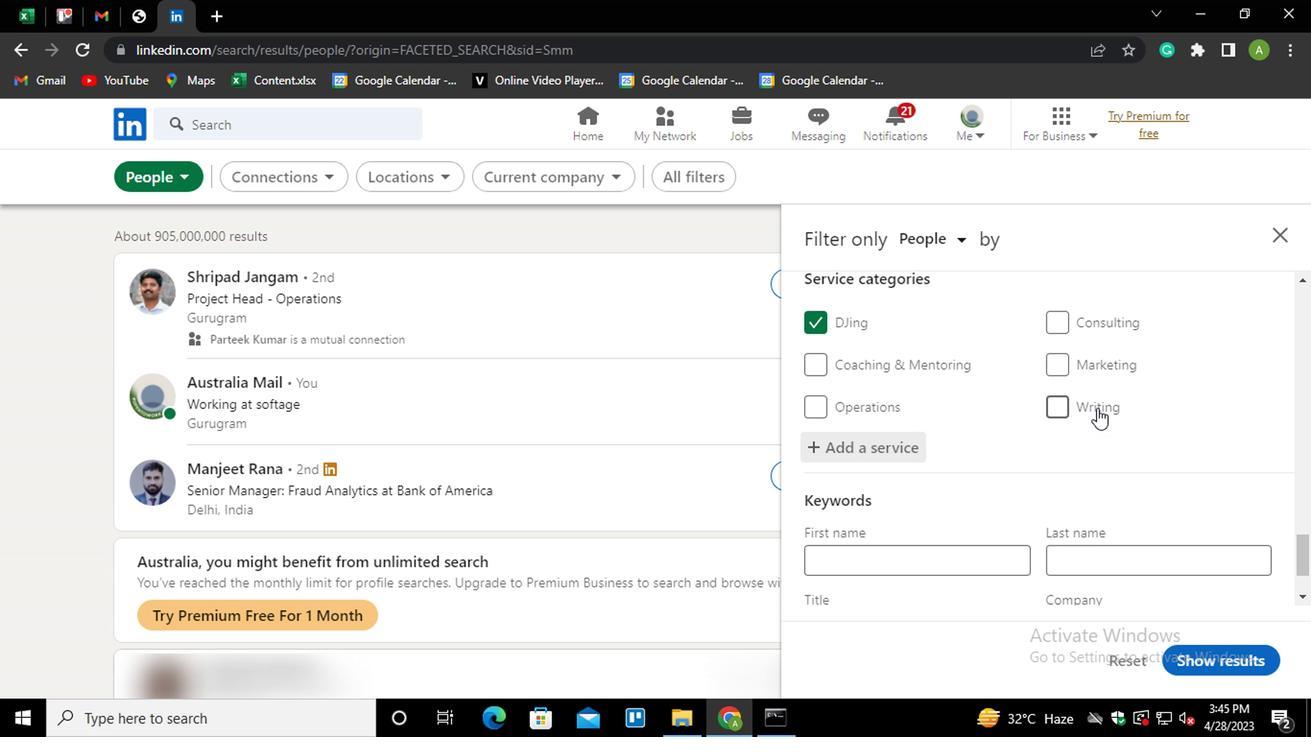 
Action: Mouse scrolled (868, 377) with delta (0, 0)
Screenshot: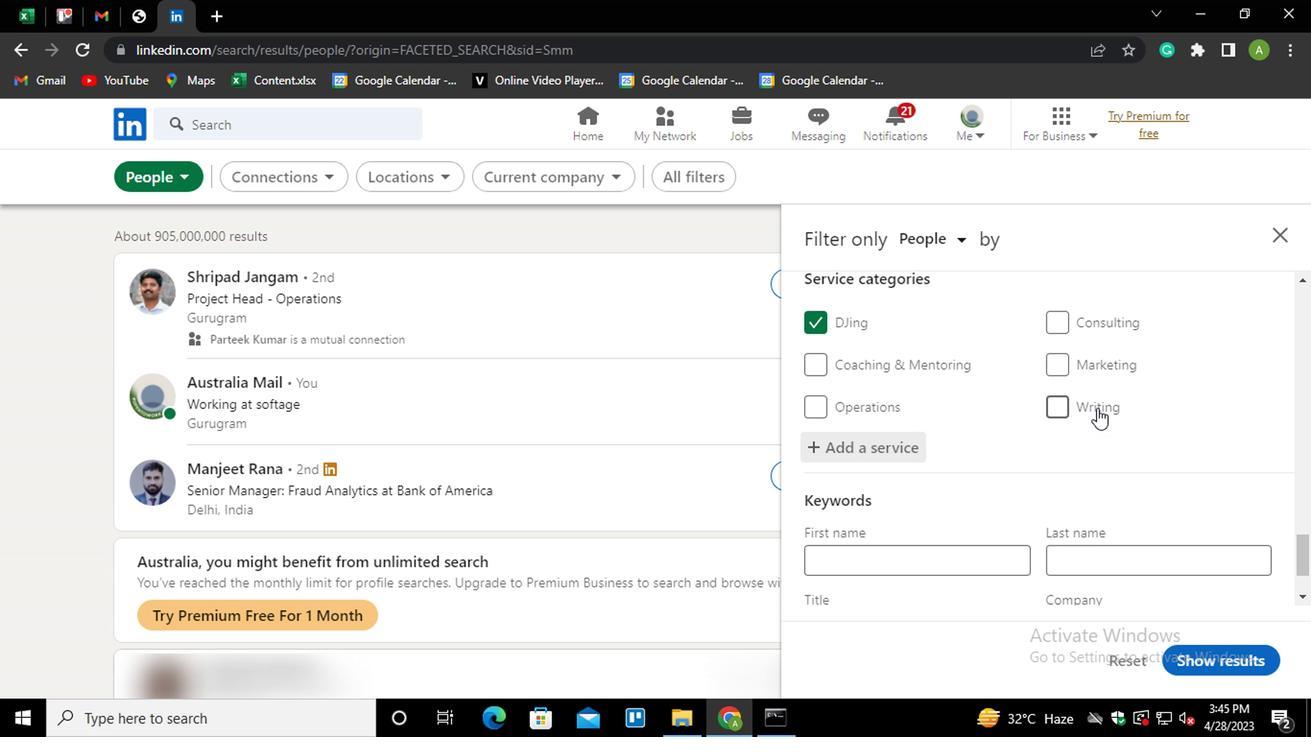 
Action: Mouse moved to (734, 464)
Screenshot: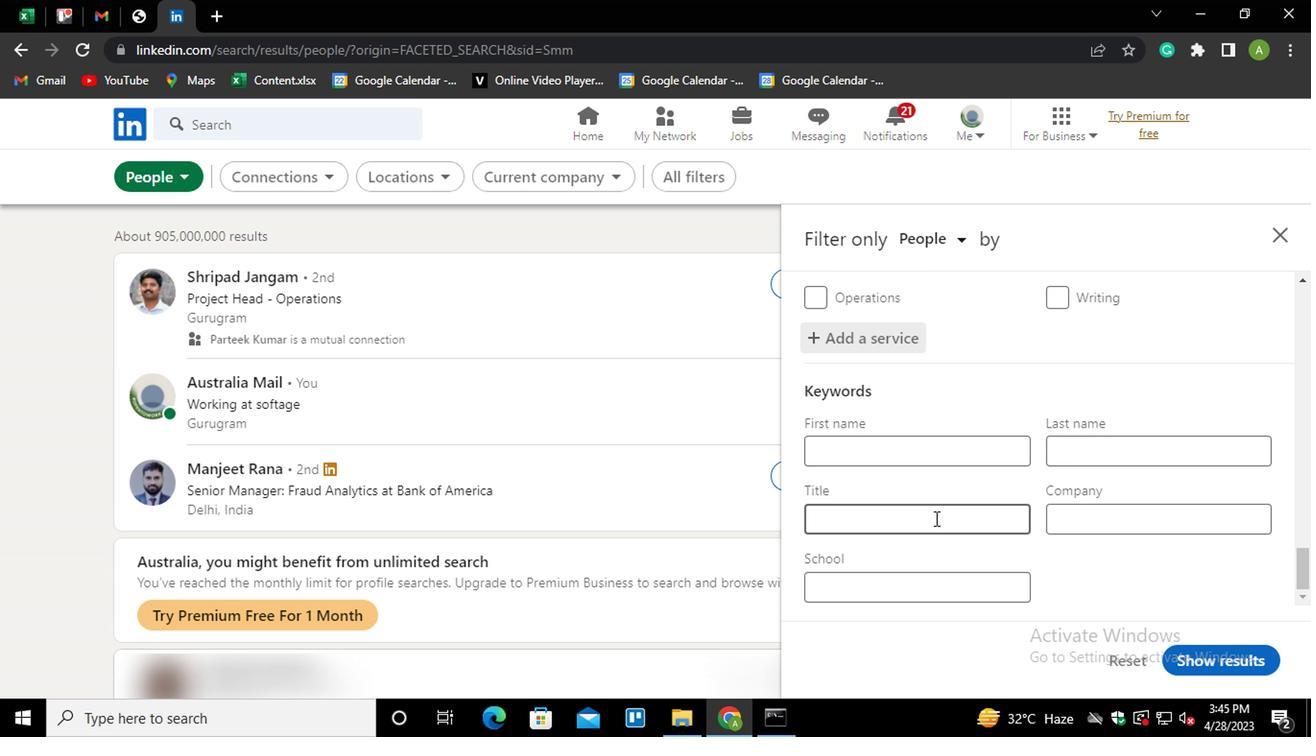 
Action: Mouse pressed left at (734, 464)
Screenshot: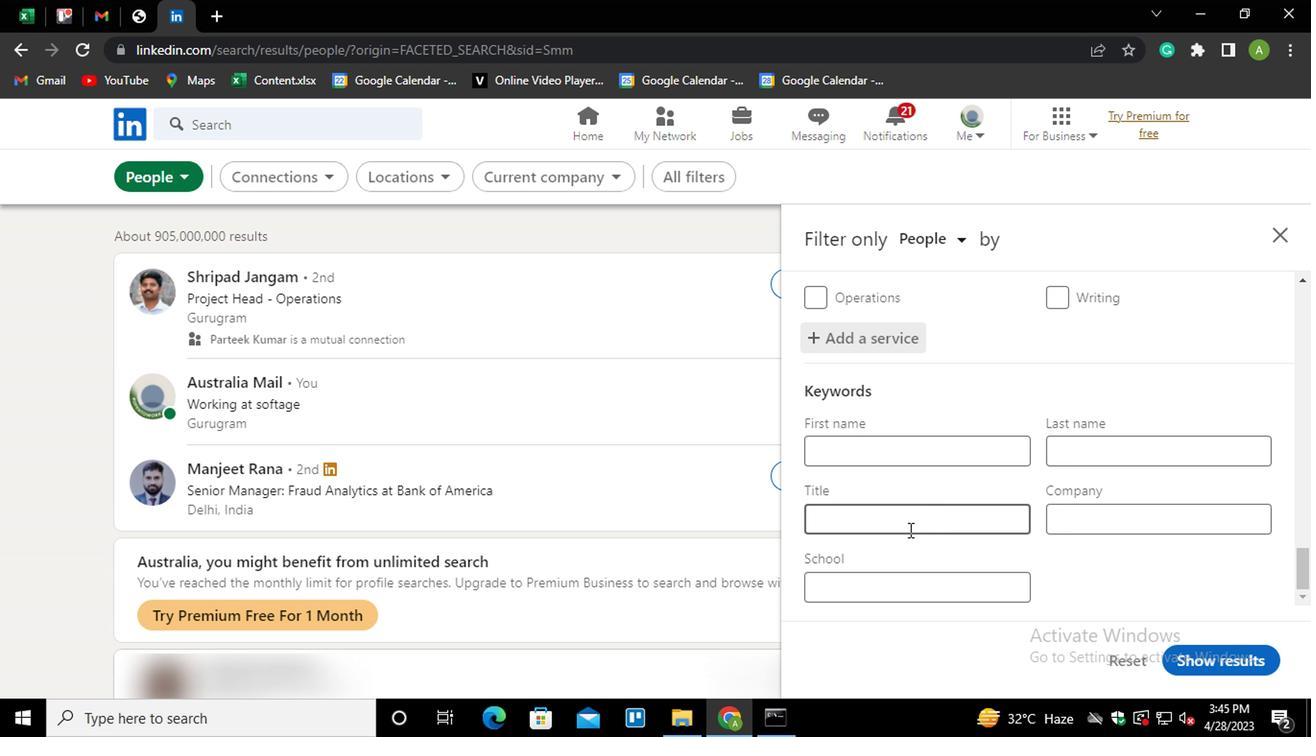 
Action: Mouse moved to (734, 464)
Screenshot: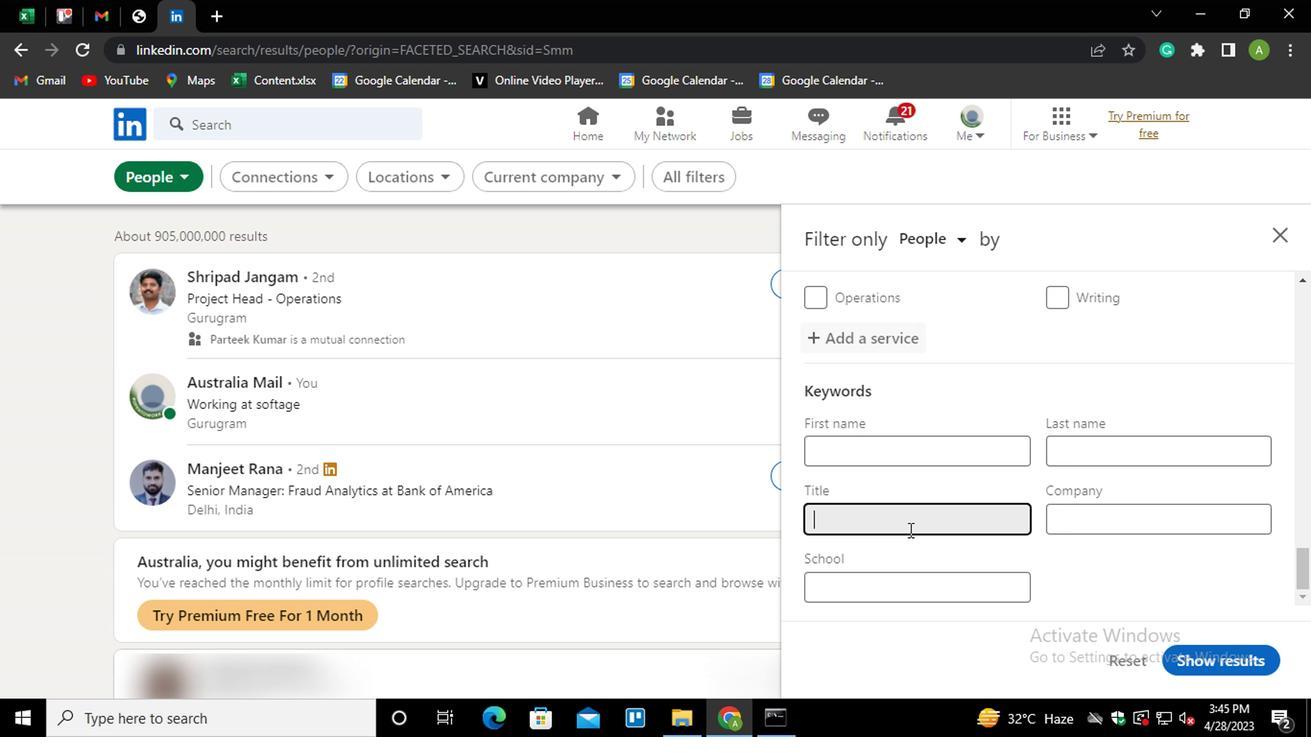 
Action: Key pressed <Key.shift>
Screenshot: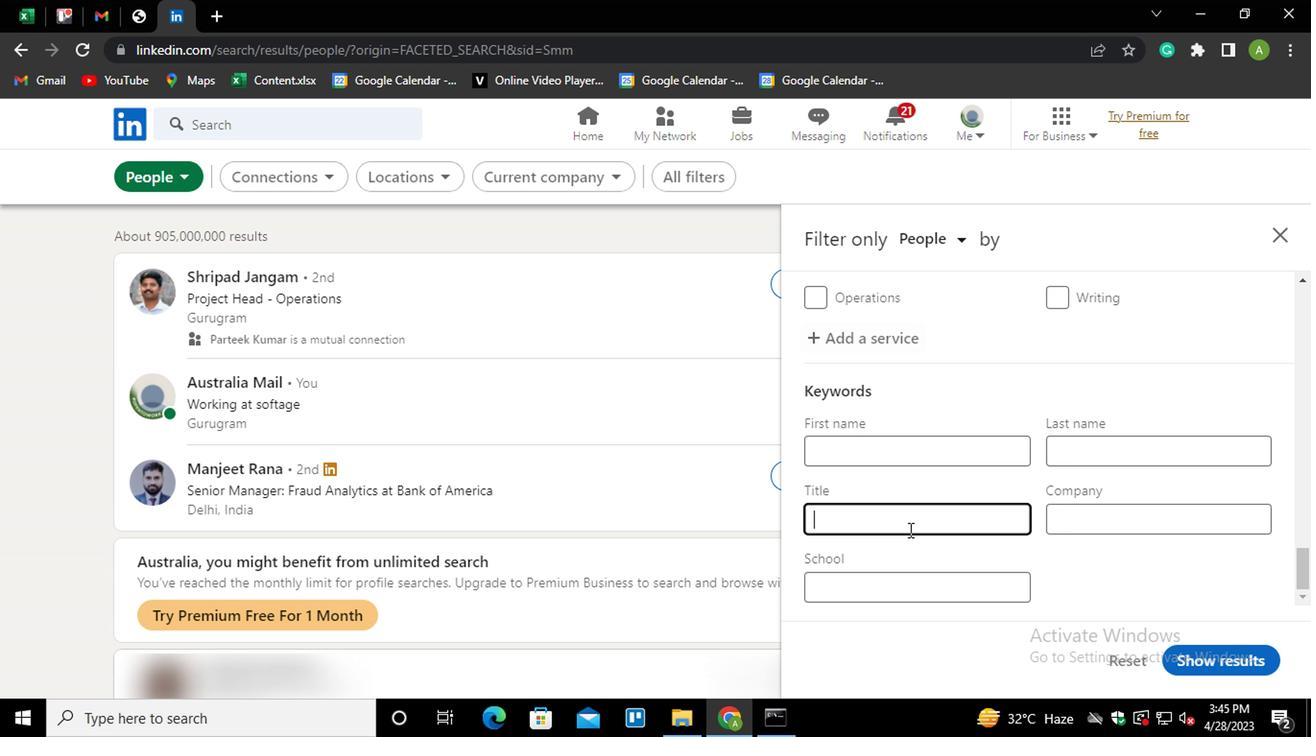 
Action: Mouse moved to (733, 464)
Screenshot: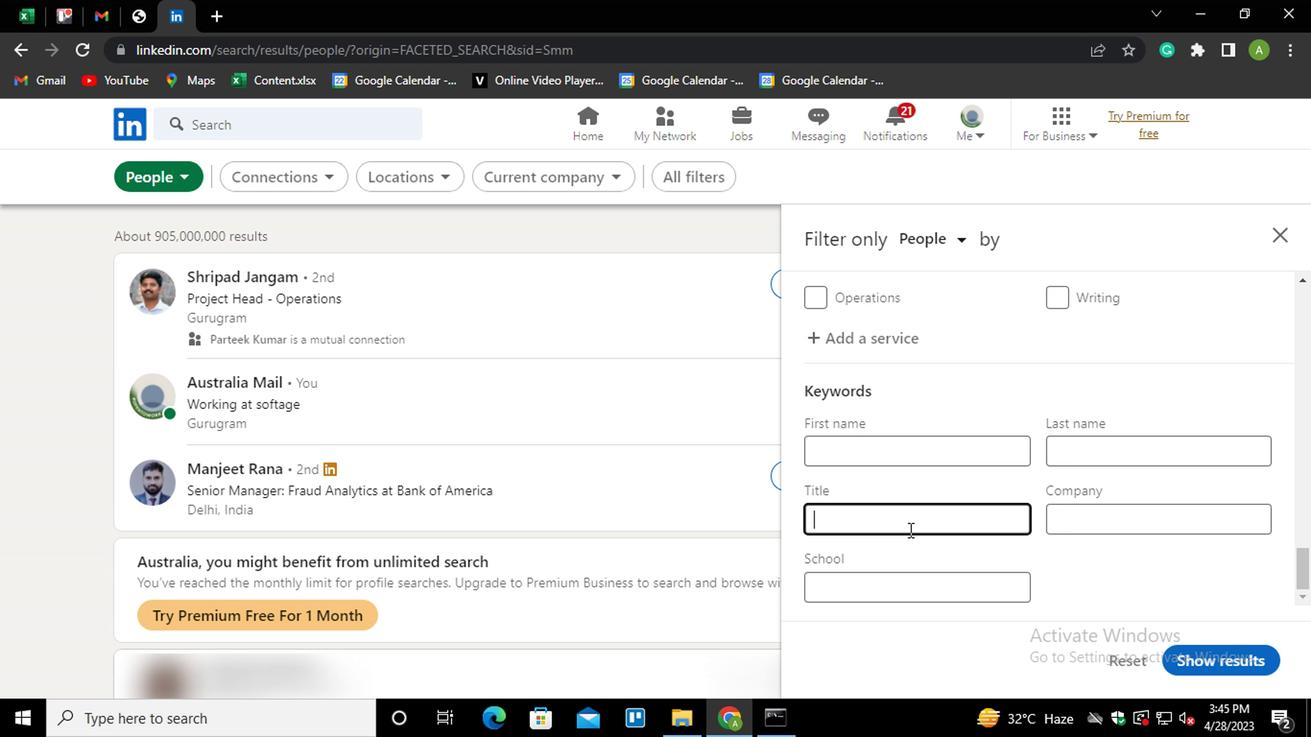 
Action: Key pressed D
Screenshot: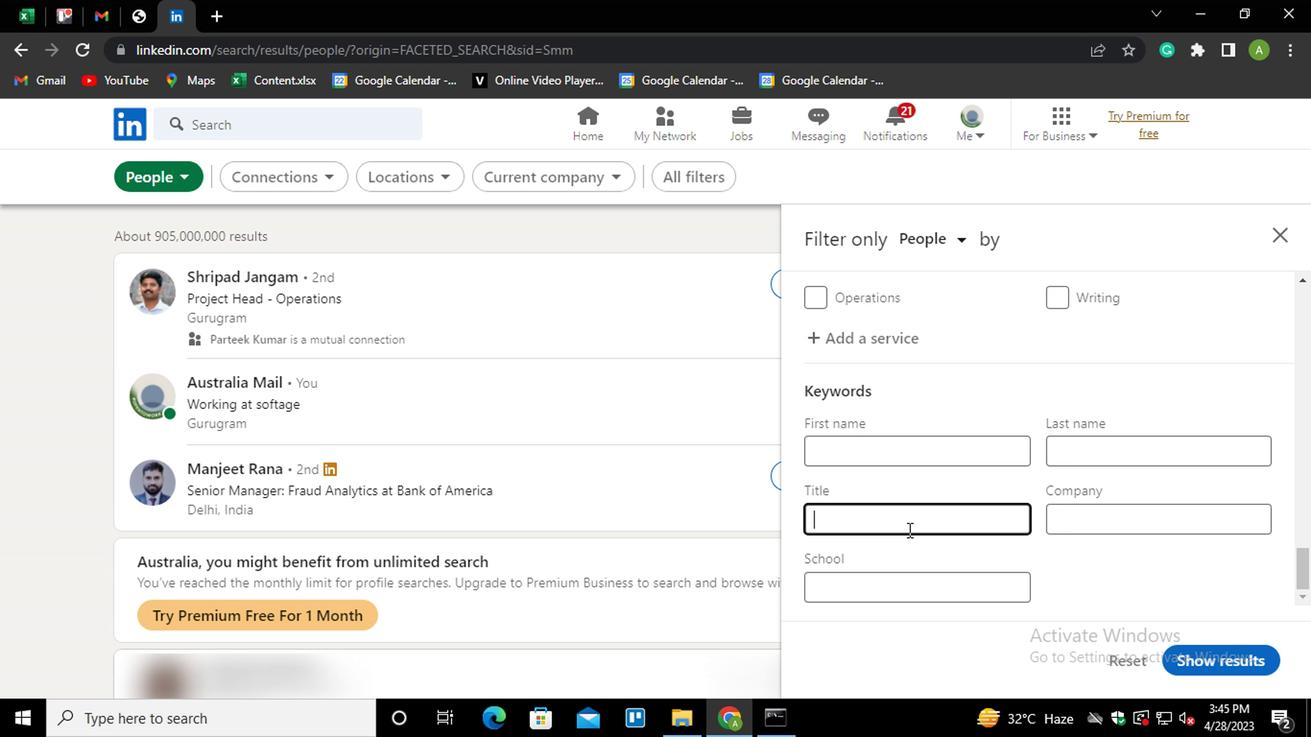 
Action: Mouse moved to (731, 465)
Screenshot: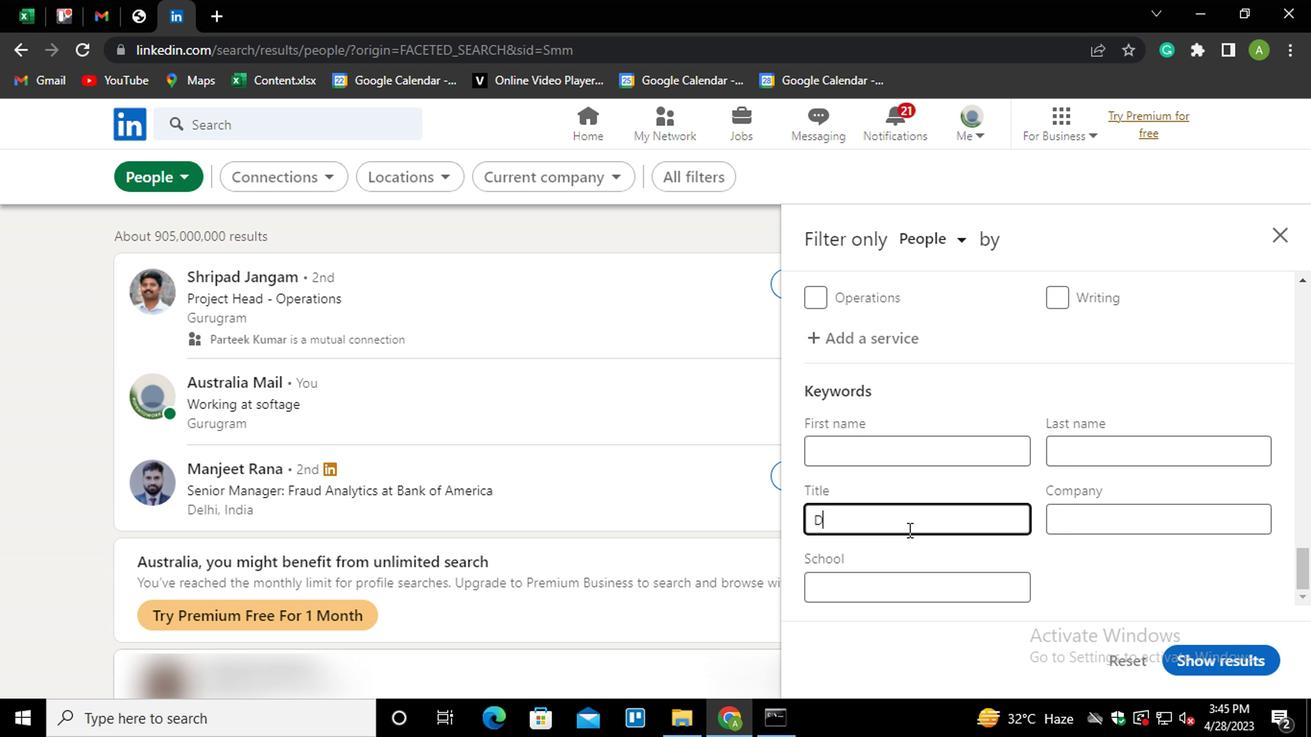 
Action: Key pressed ATA<Key.space>ANALYST
Screenshot: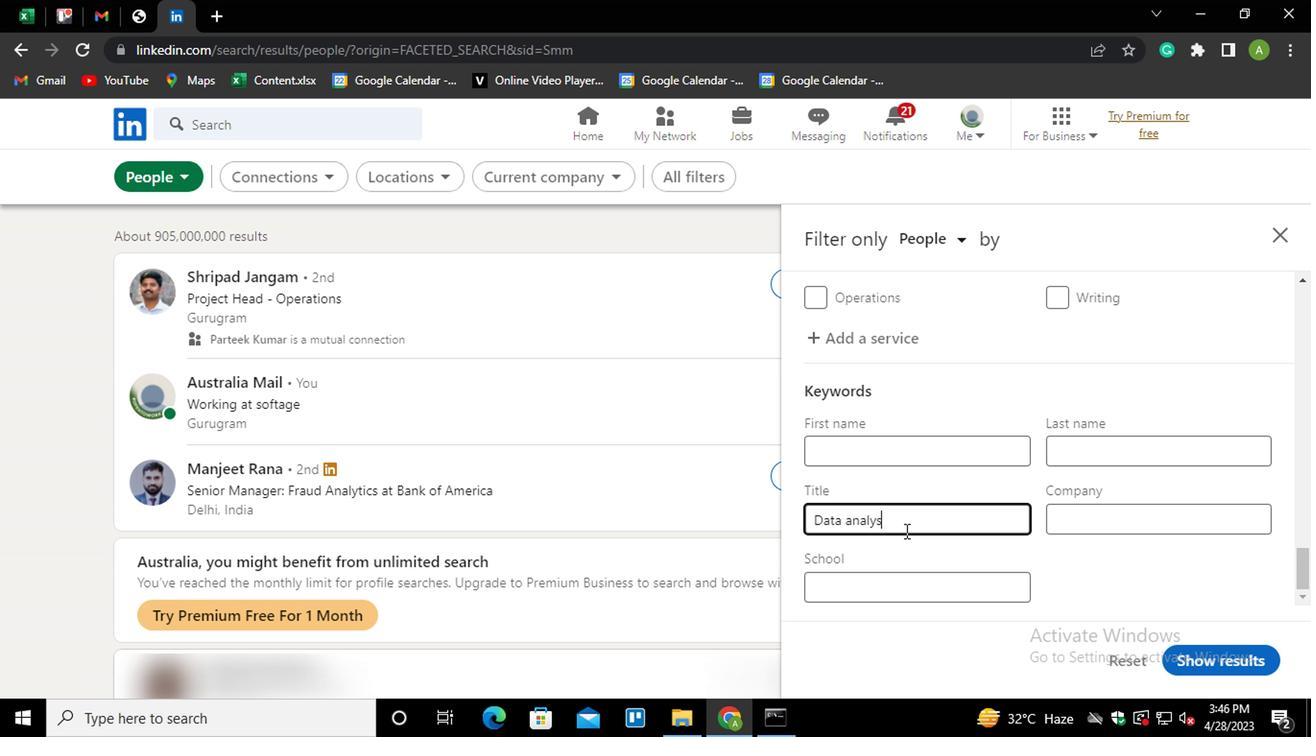 
Action: Mouse moved to (875, 499)
Screenshot: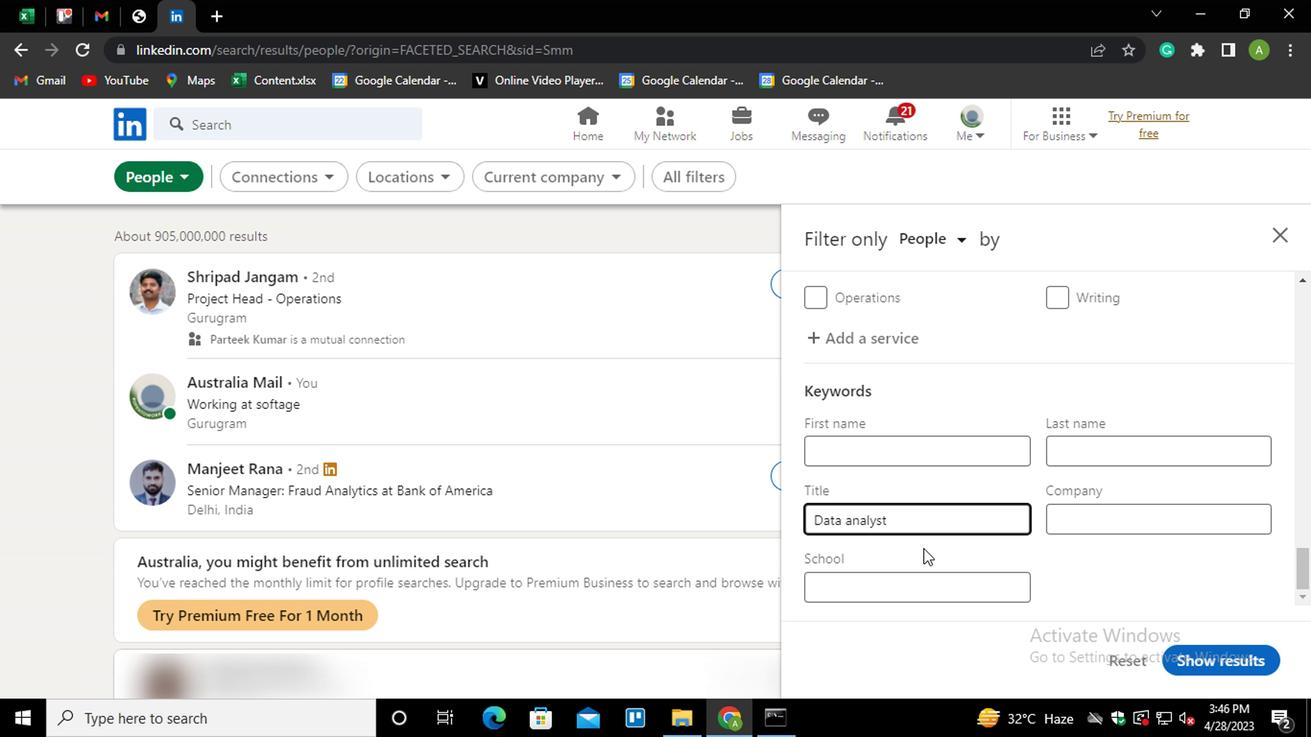
Action: Mouse pressed left at (875, 499)
Screenshot: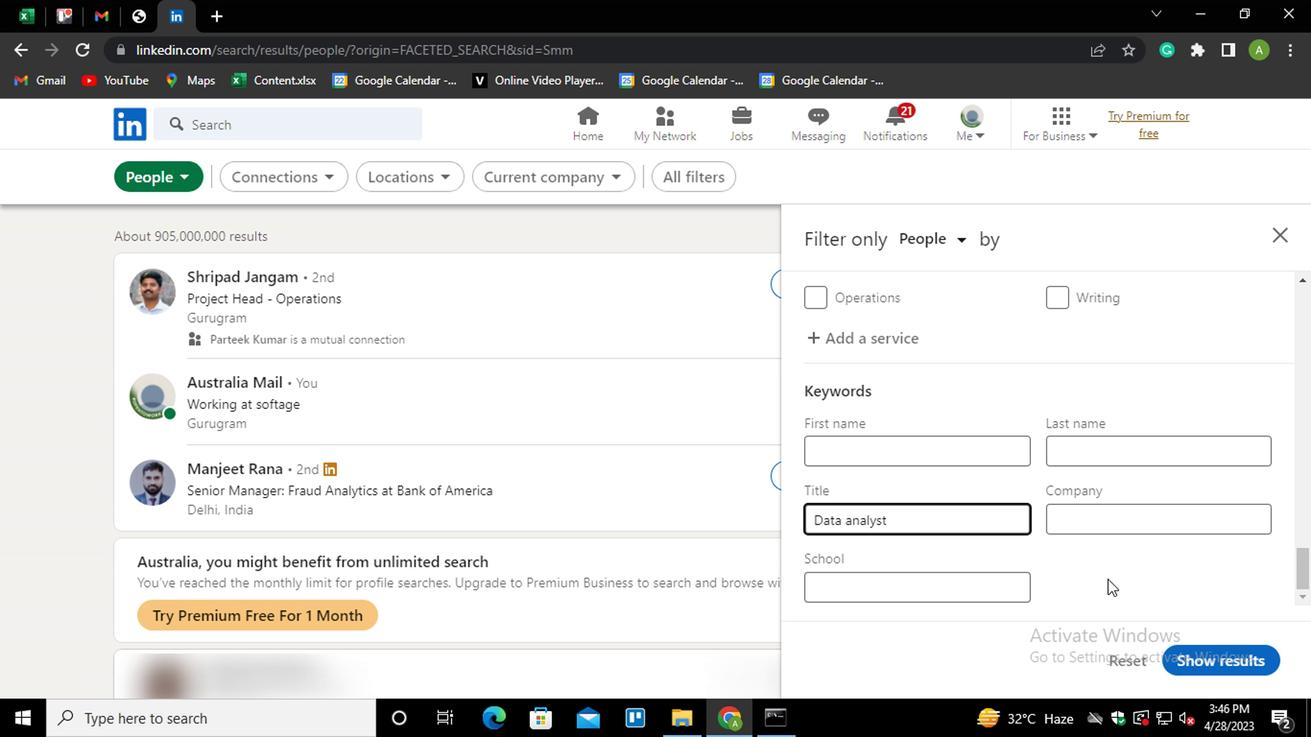 
Action: Mouse moved to (930, 551)
Screenshot: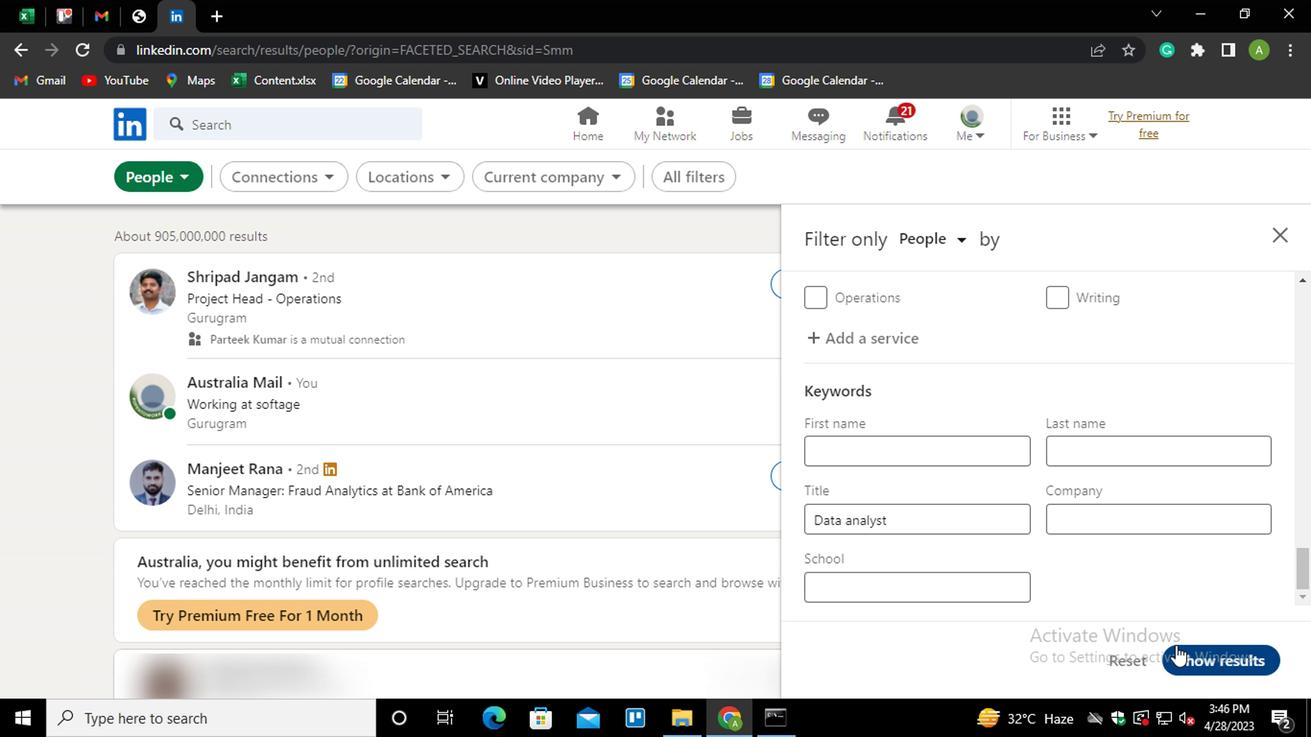 
Action: Mouse pressed left at (930, 551)
Screenshot: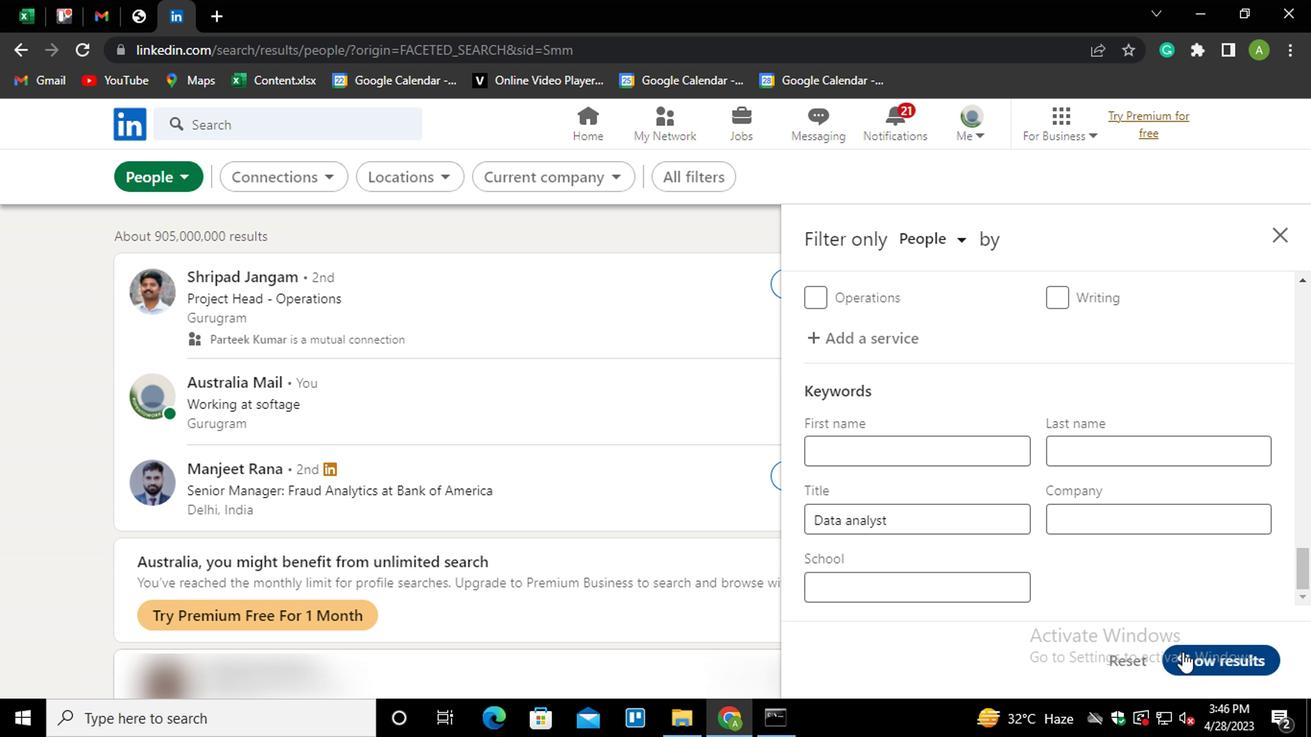 
